 Task: Add an appointment for meeting with doctor and set reminder notification 1 hour before the doctor's appointment.
Action: Mouse moved to (603, 167)
Screenshot: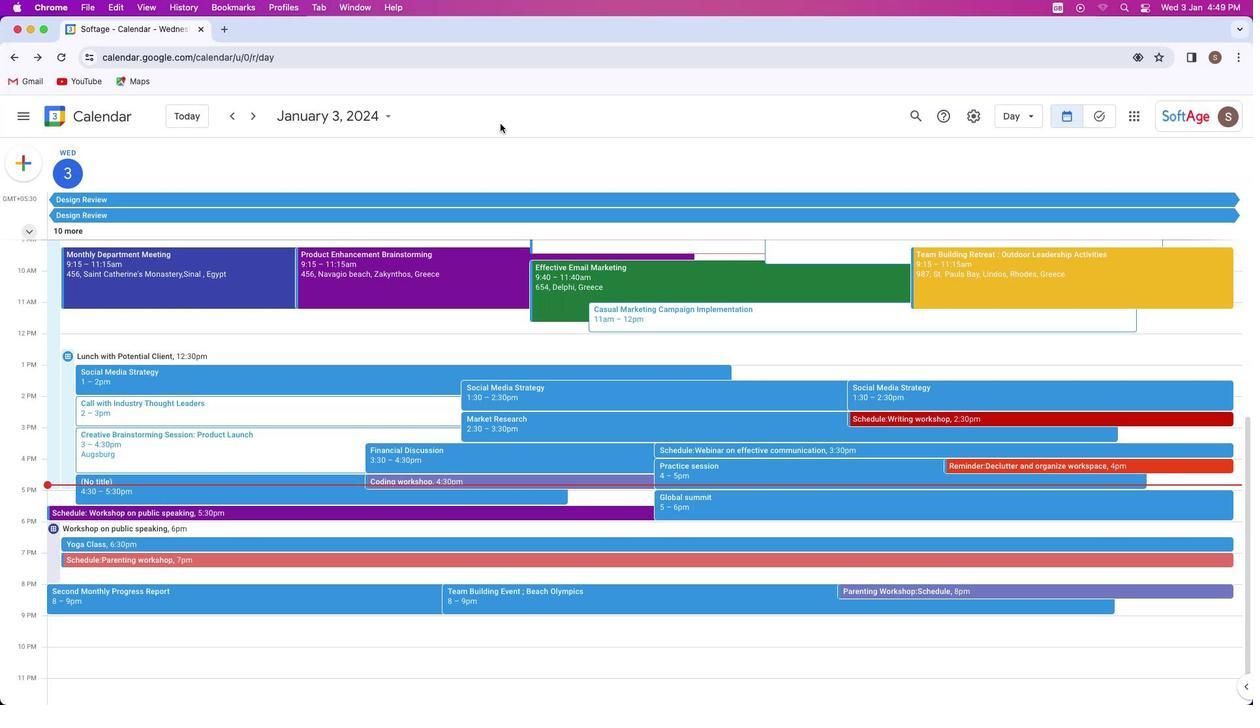 
Action: Mouse pressed left at (603, 167)
Screenshot: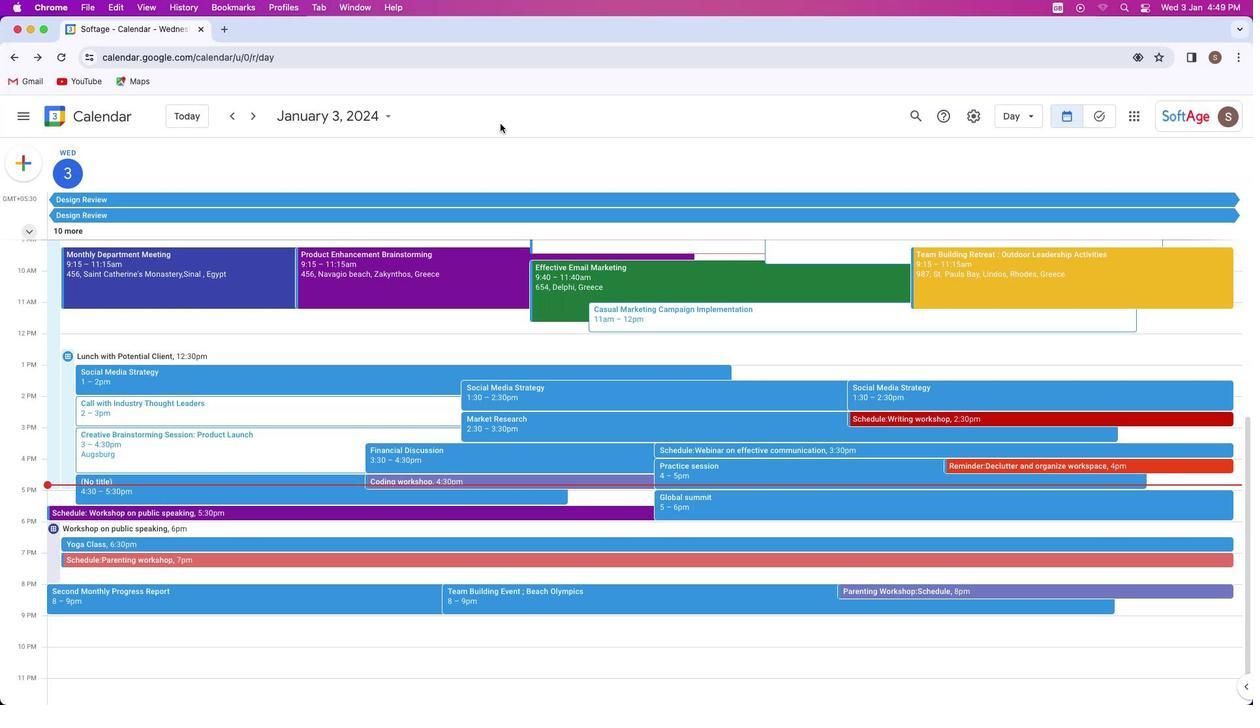 
Action: Mouse moved to (10, 165)
Screenshot: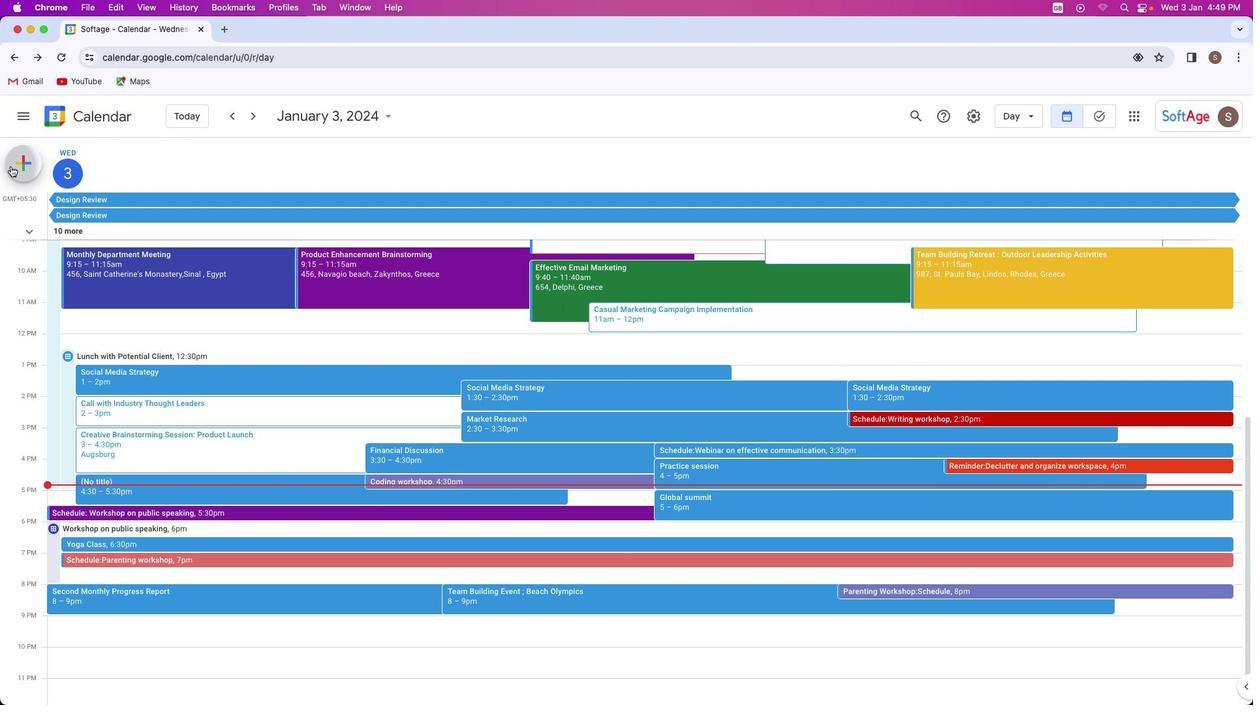 
Action: Mouse pressed left at (10, 165)
Screenshot: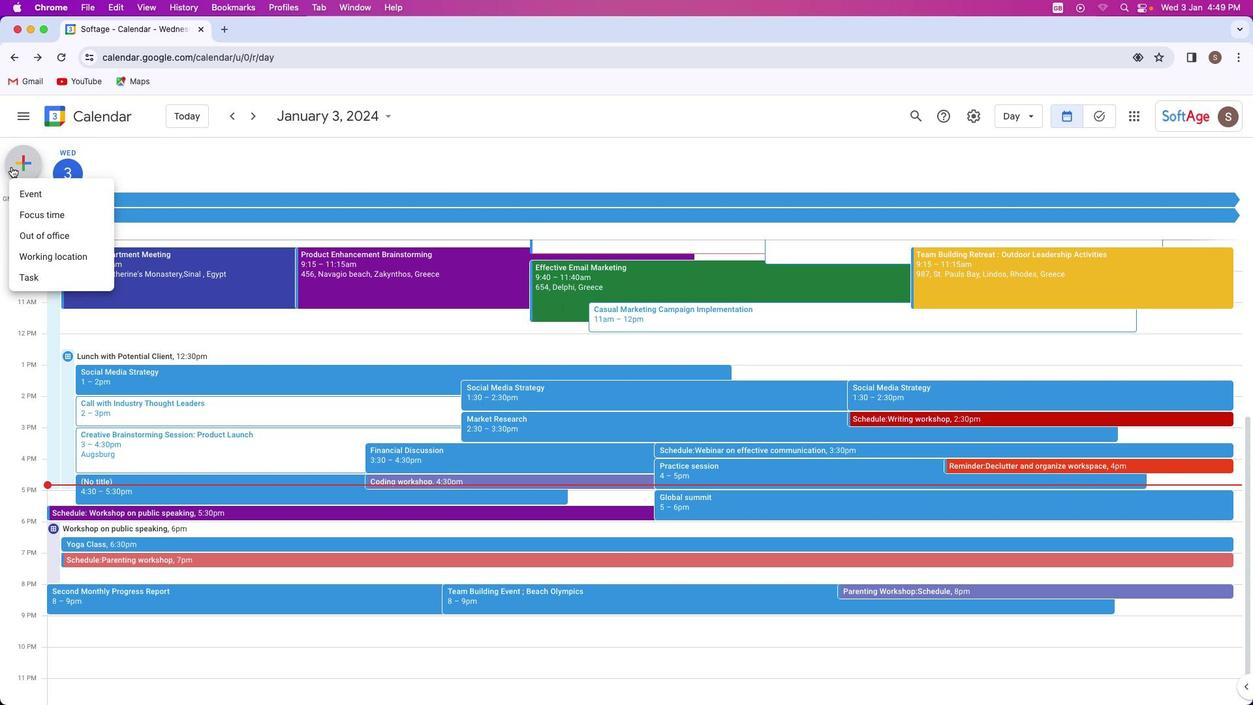 
Action: Mouse moved to (69, 303)
Screenshot: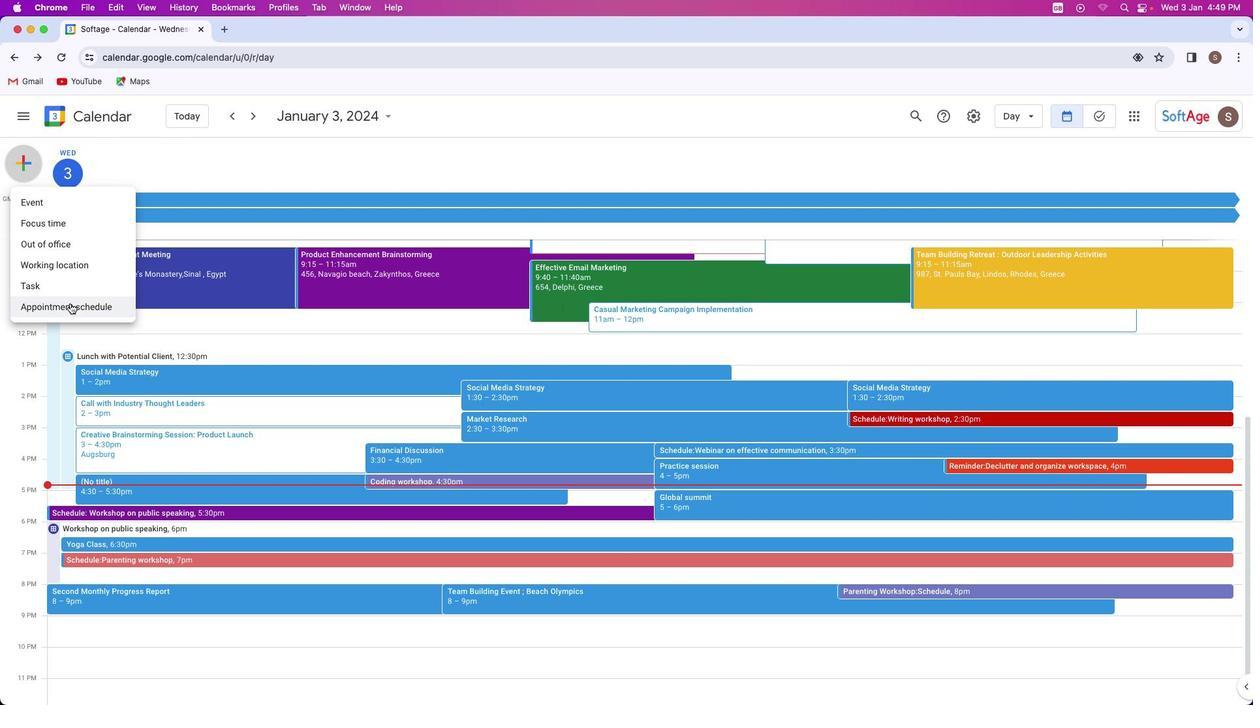 
Action: Mouse pressed left at (69, 303)
Screenshot: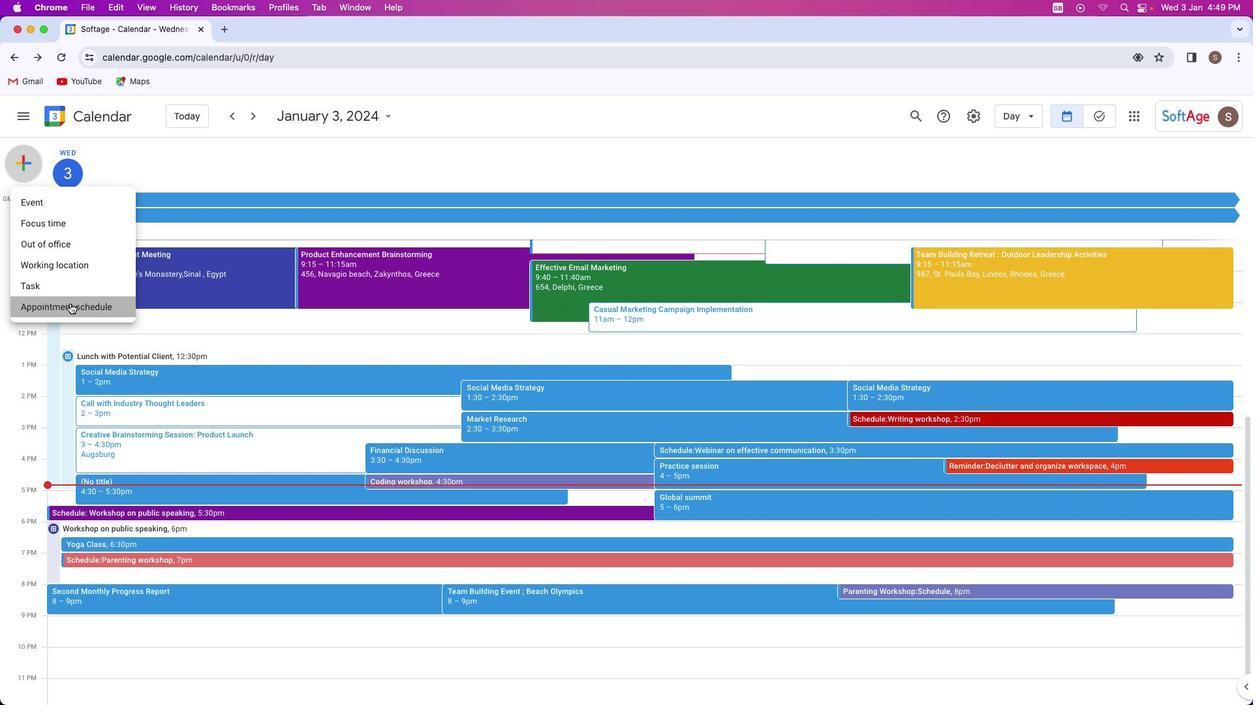 
Action: Mouse moved to (101, 158)
Screenshot: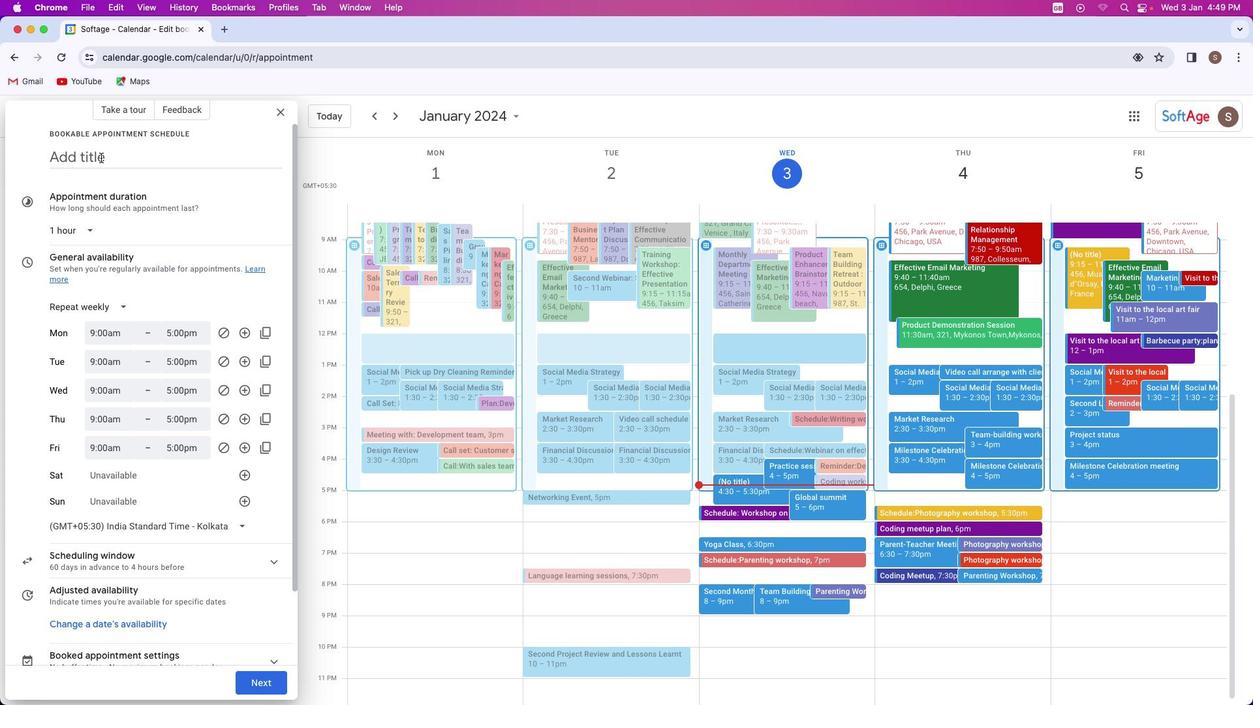 
Action: Mouse pressed left at (101, 158)
Screenshot: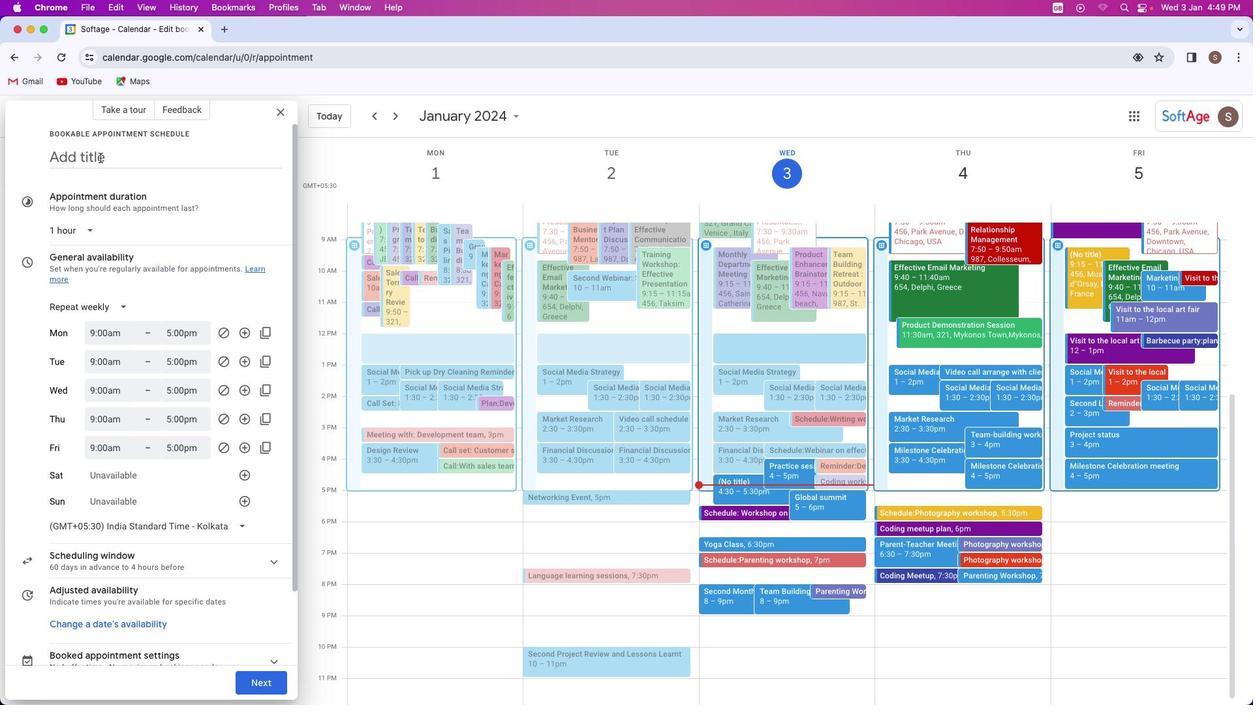 
Action: Mouse moved to (101, 160)
Screenshot: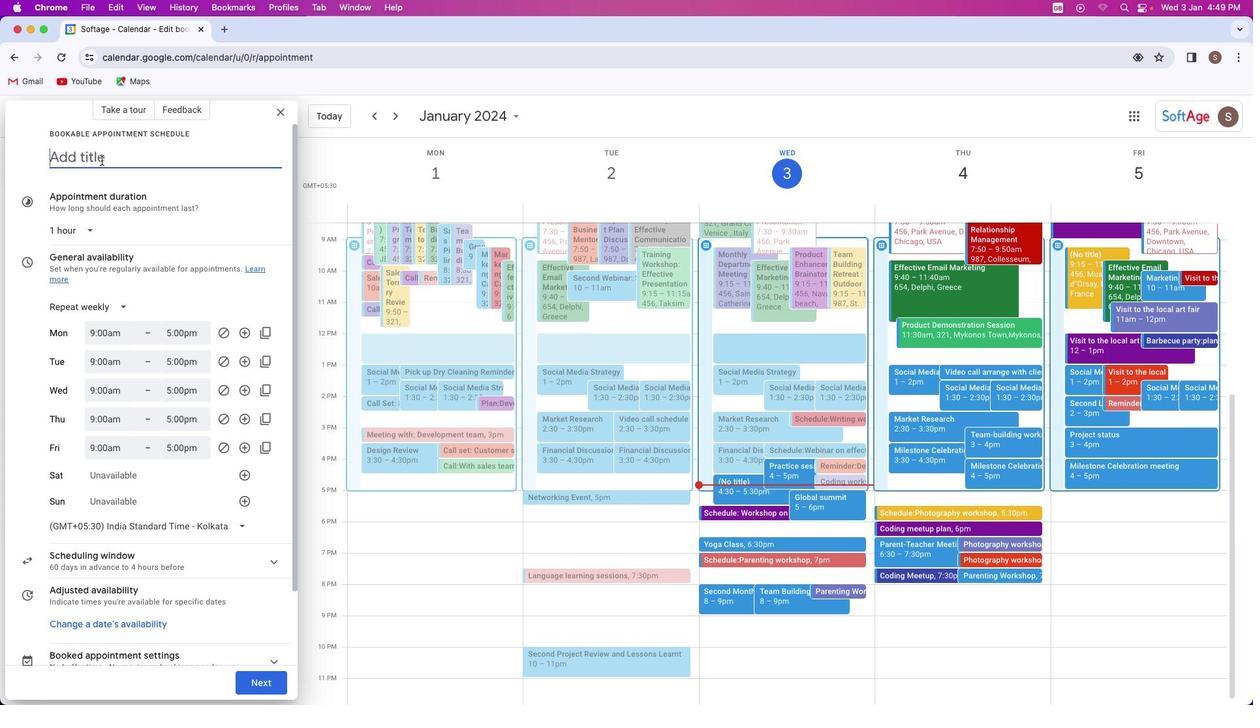 
Action: Key pressed Key.shift'M''e''e''t''i''n''g'Key.space'w''i''t''h'Key.spaceKey.shift'D''o''c''t''o''r'
Screenshot: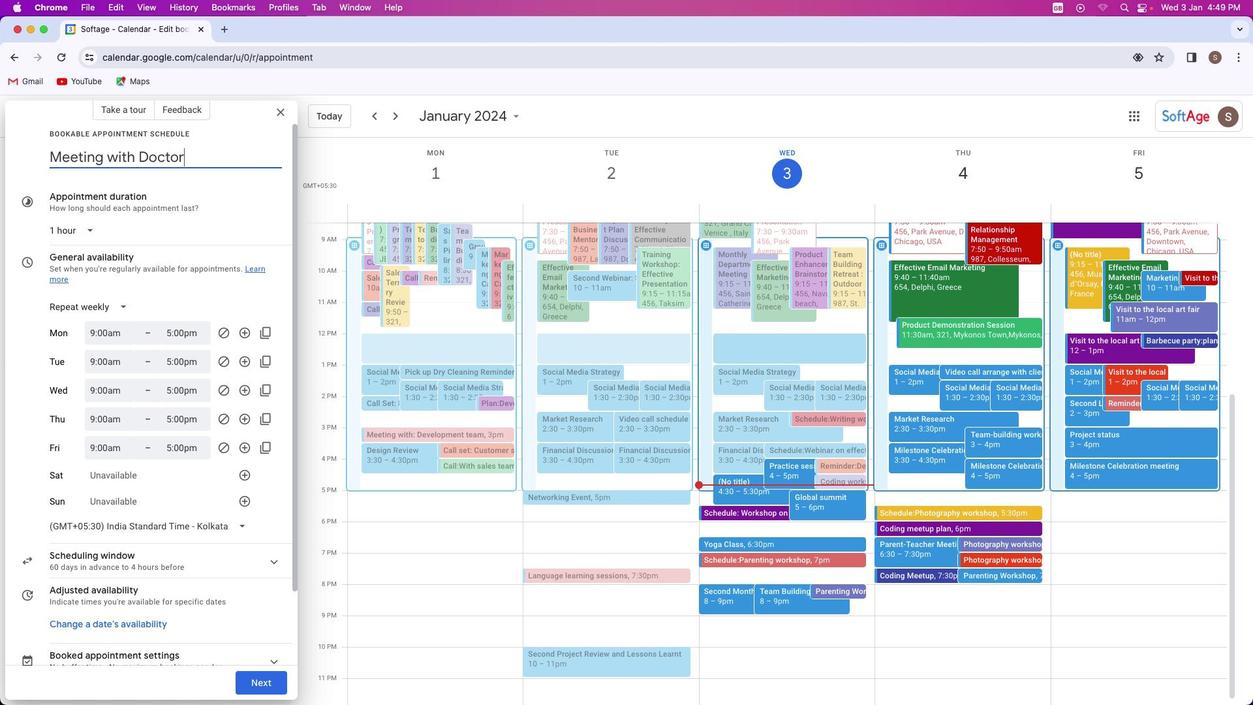
Action: Mouse moved to (113, 299)
Screenshot: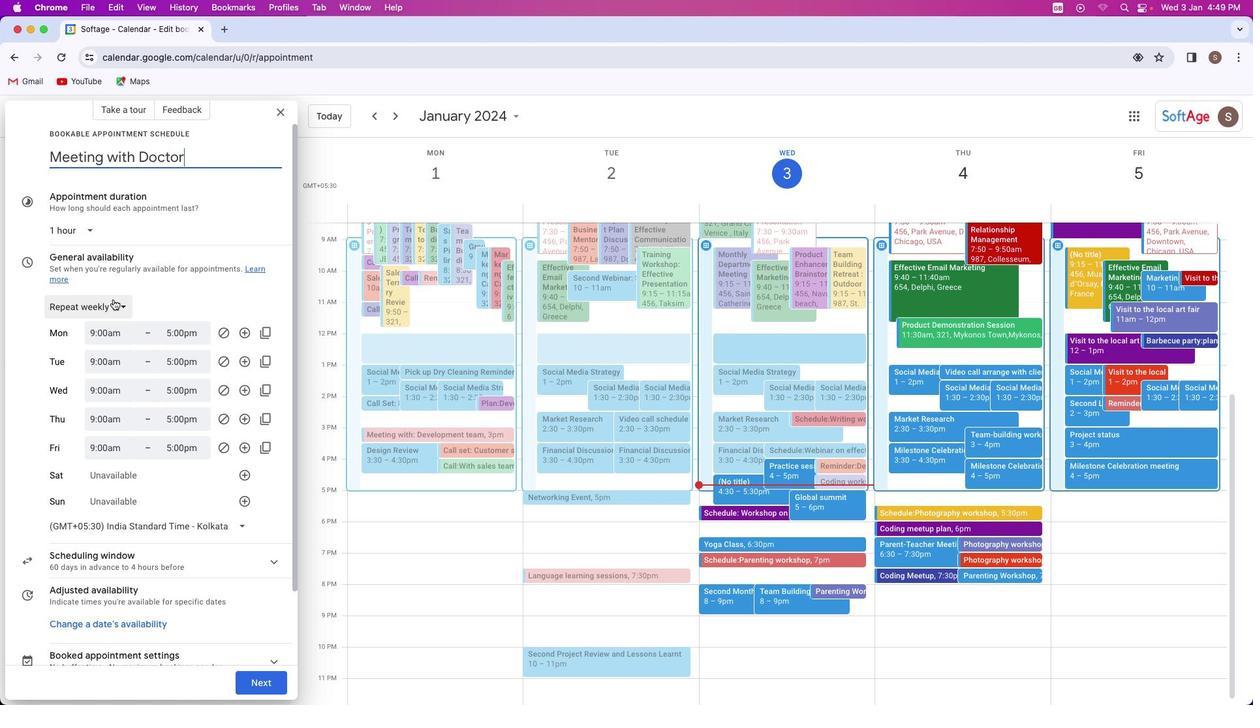 
Action: Mouse pressed left at (113, 299)
Screenshot: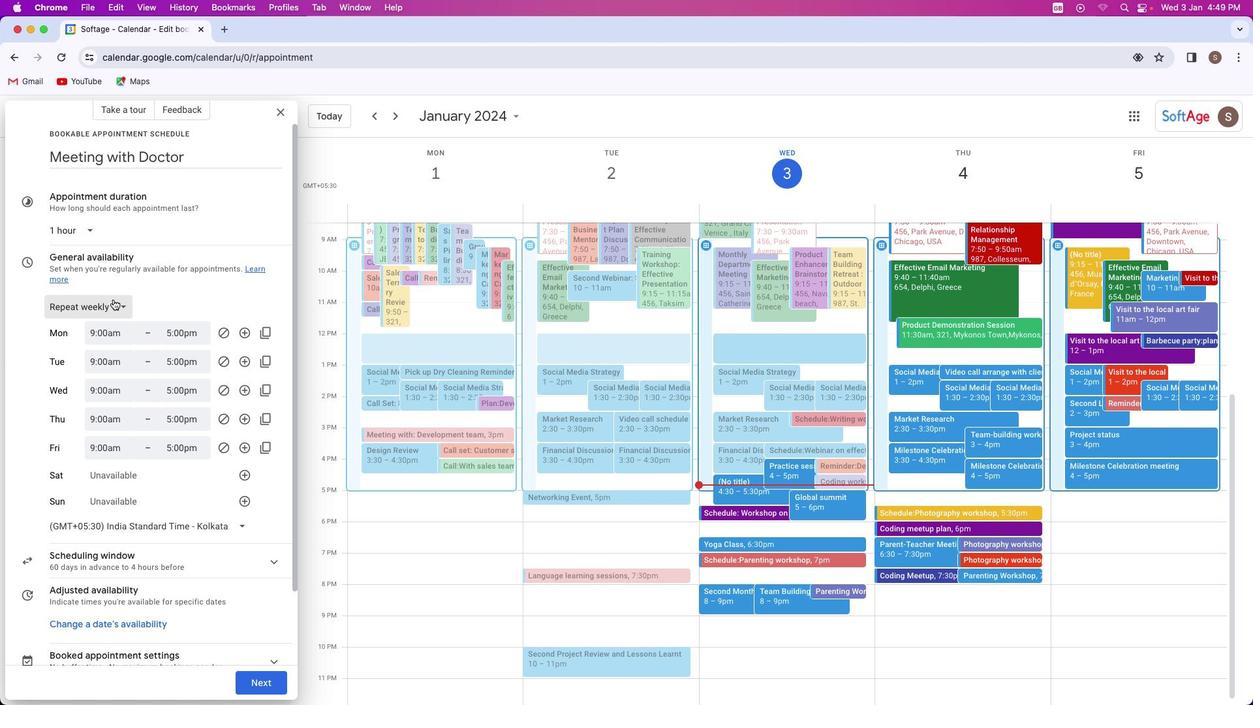 
Action: Mouse moved to (94, 331)
Screenshot: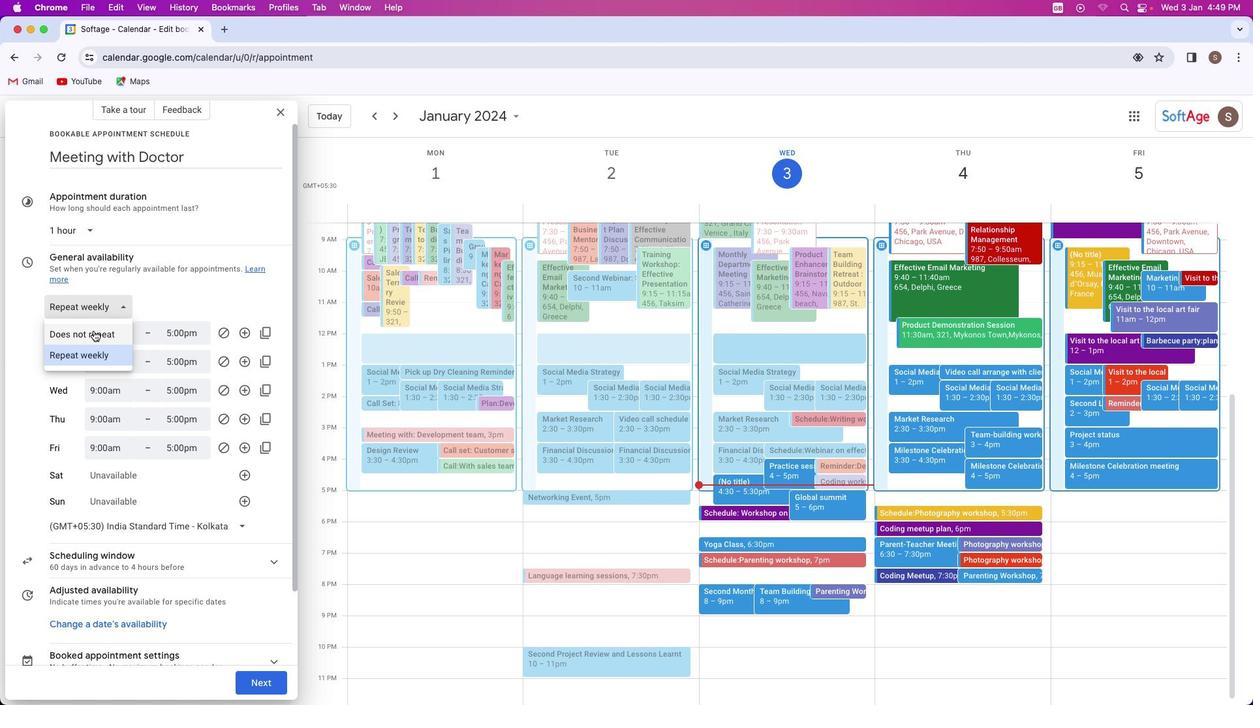 
Action: Mouse pressed left at (94, 331)
Screenshot: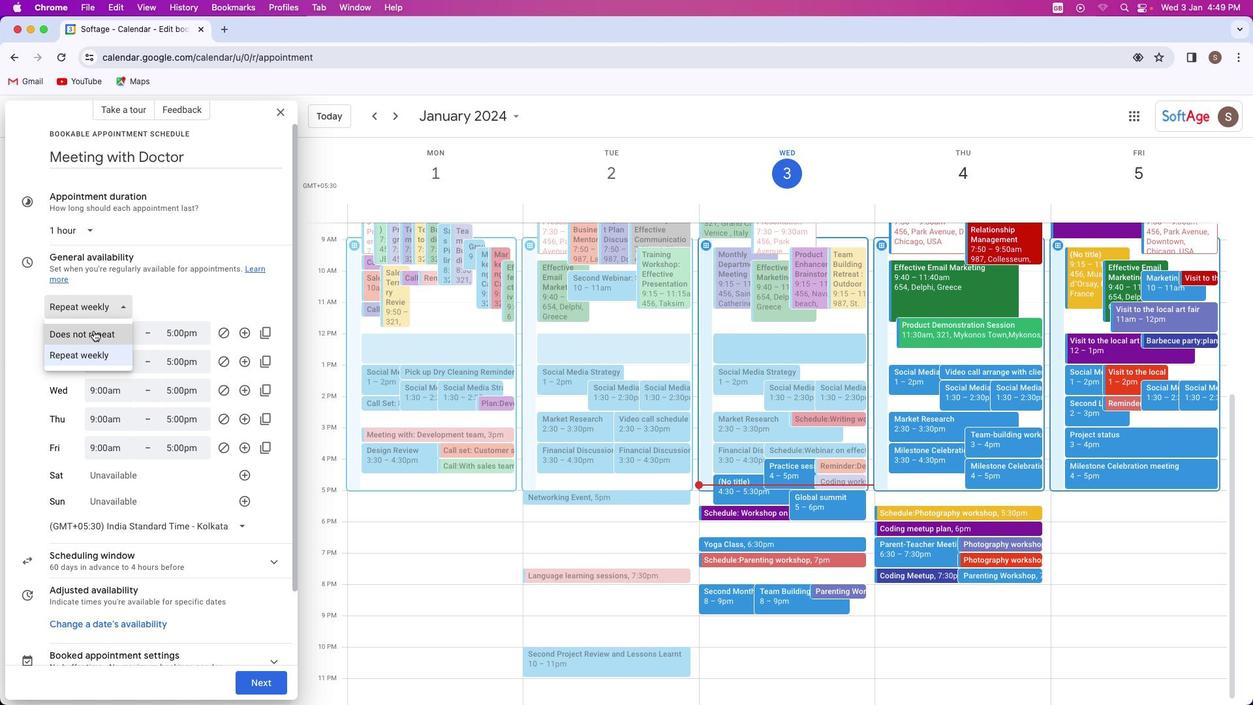 
Action: Mouse moved to (108, 504)
Screenshot: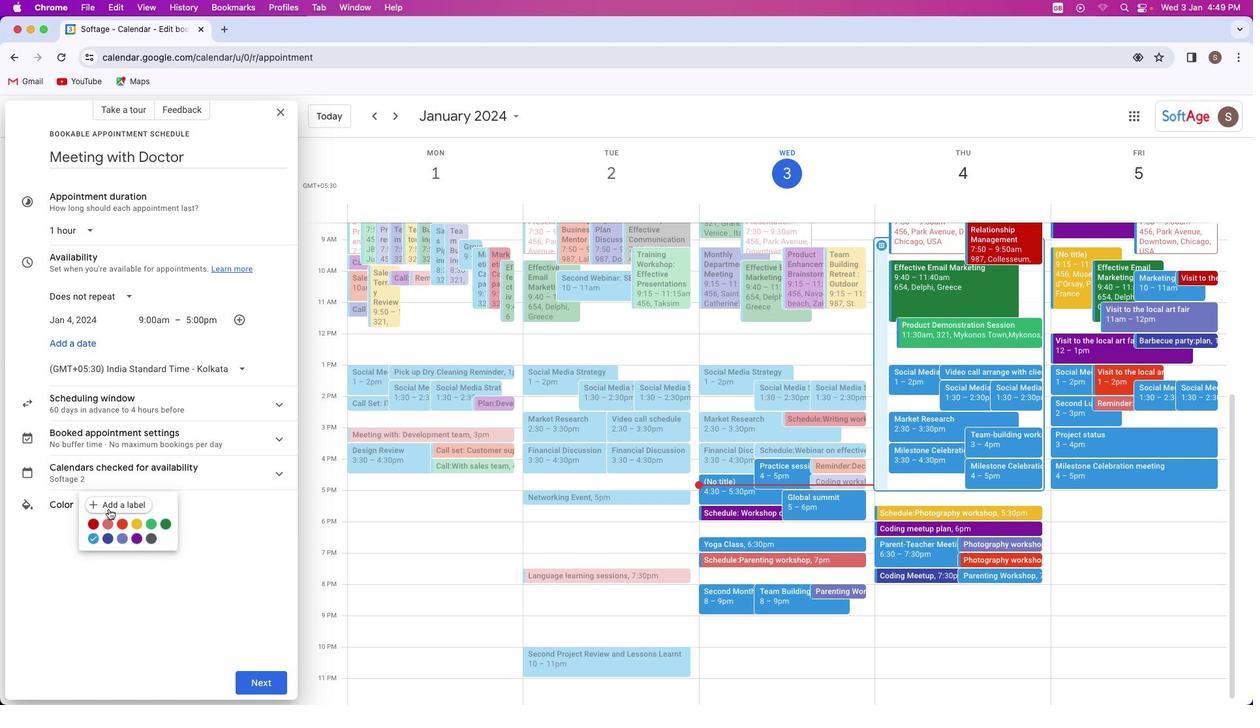 
Action: Mouse pressed left at (108, 504)
Screenshot: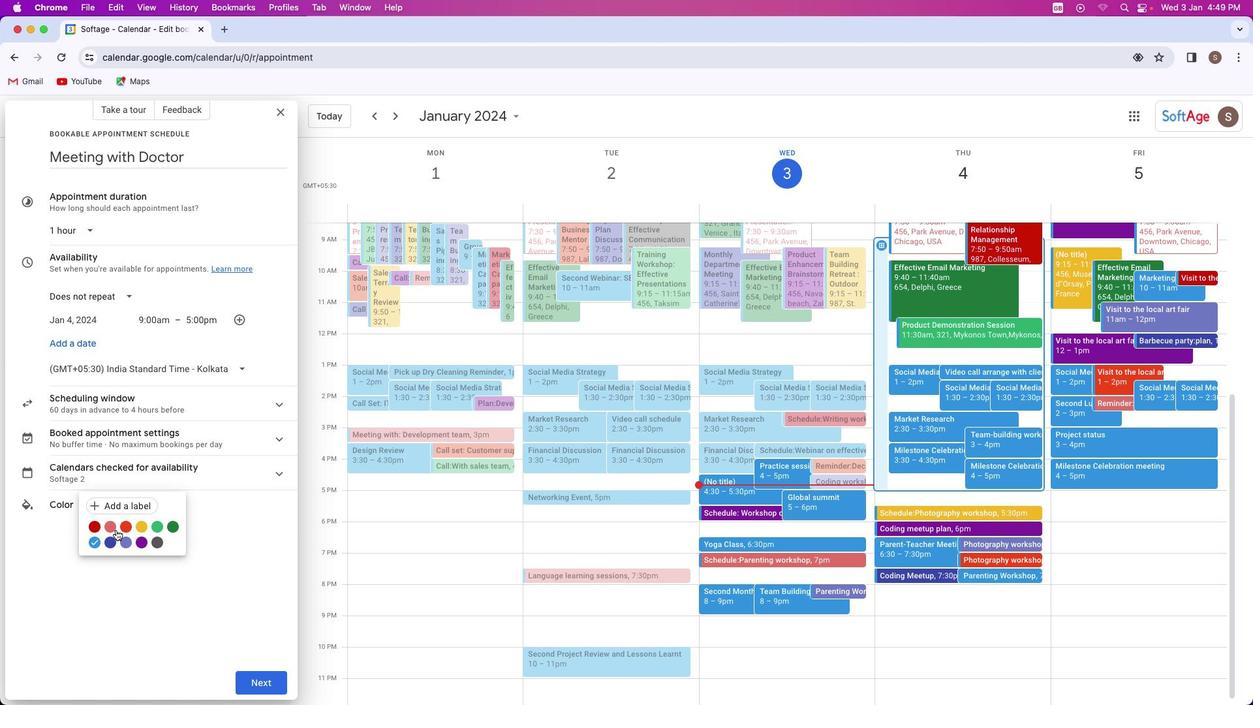 
Action: Mouse moved to (95, 526)
Screenshot: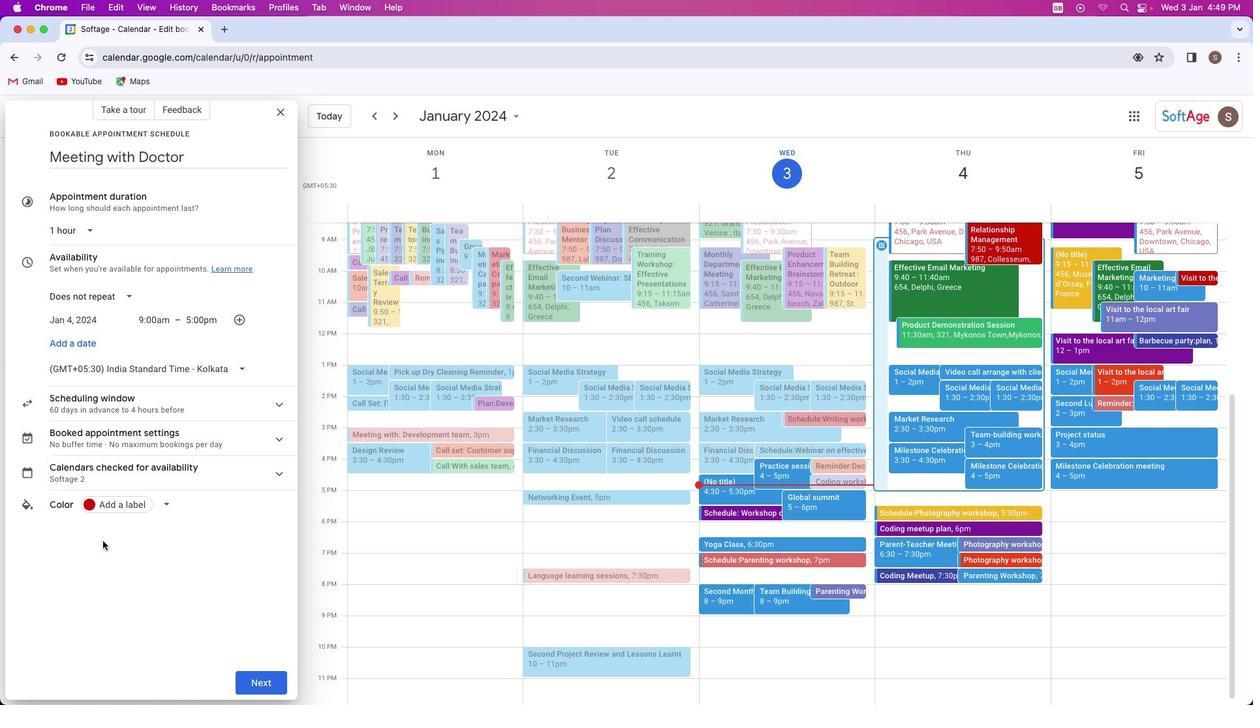 
Action: Mouse pressed left at (95, 526)
Screenshot: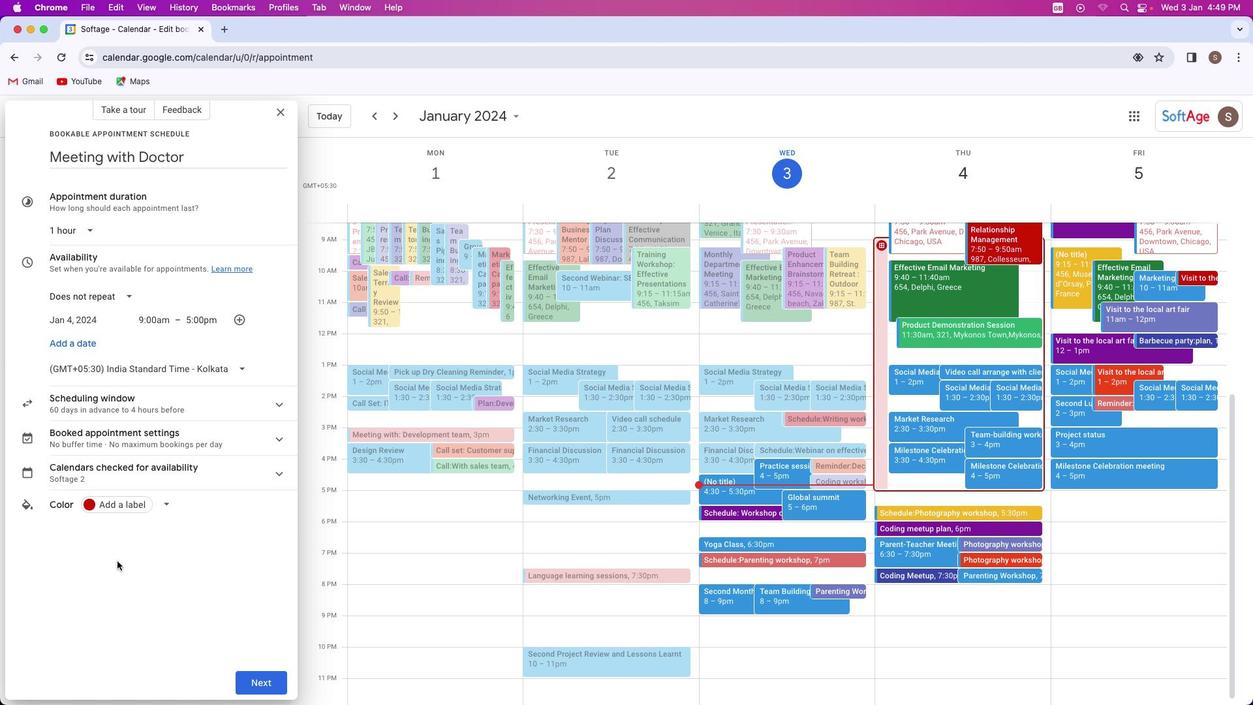 
Action: Mouse moved to (246, 677)
Screenshot: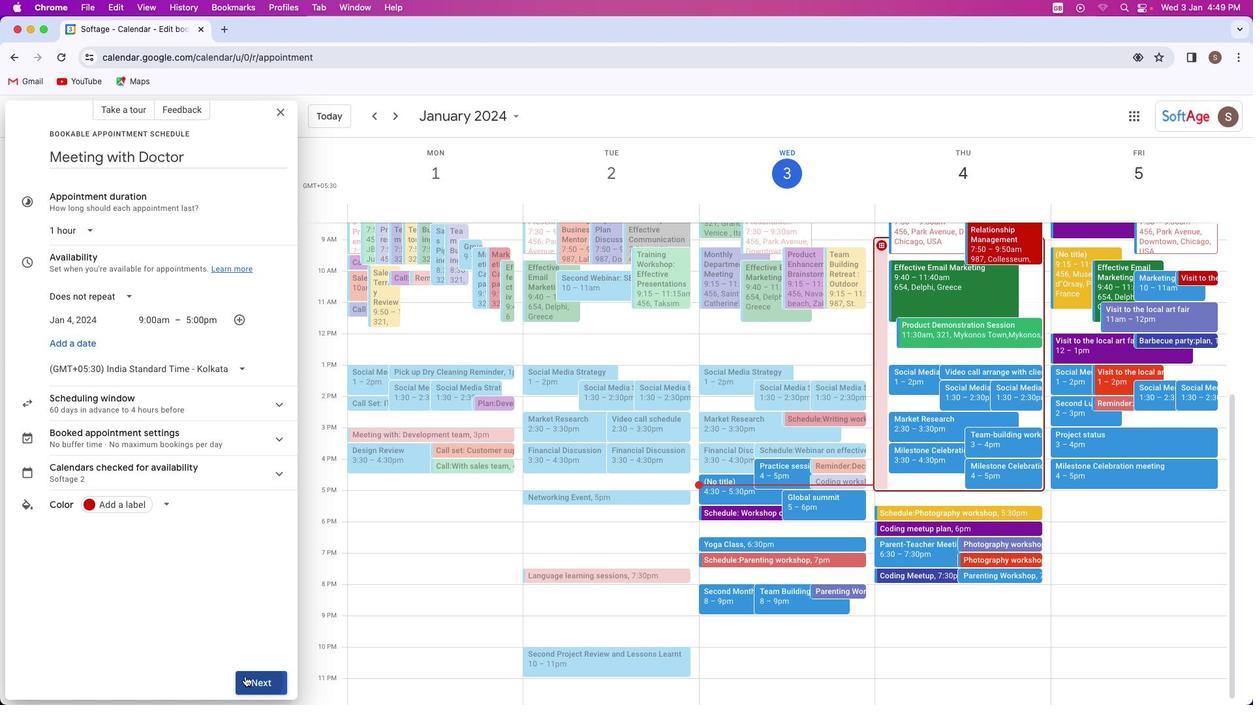
Action: Mouse pressed left at (246, 677)
Screenshot: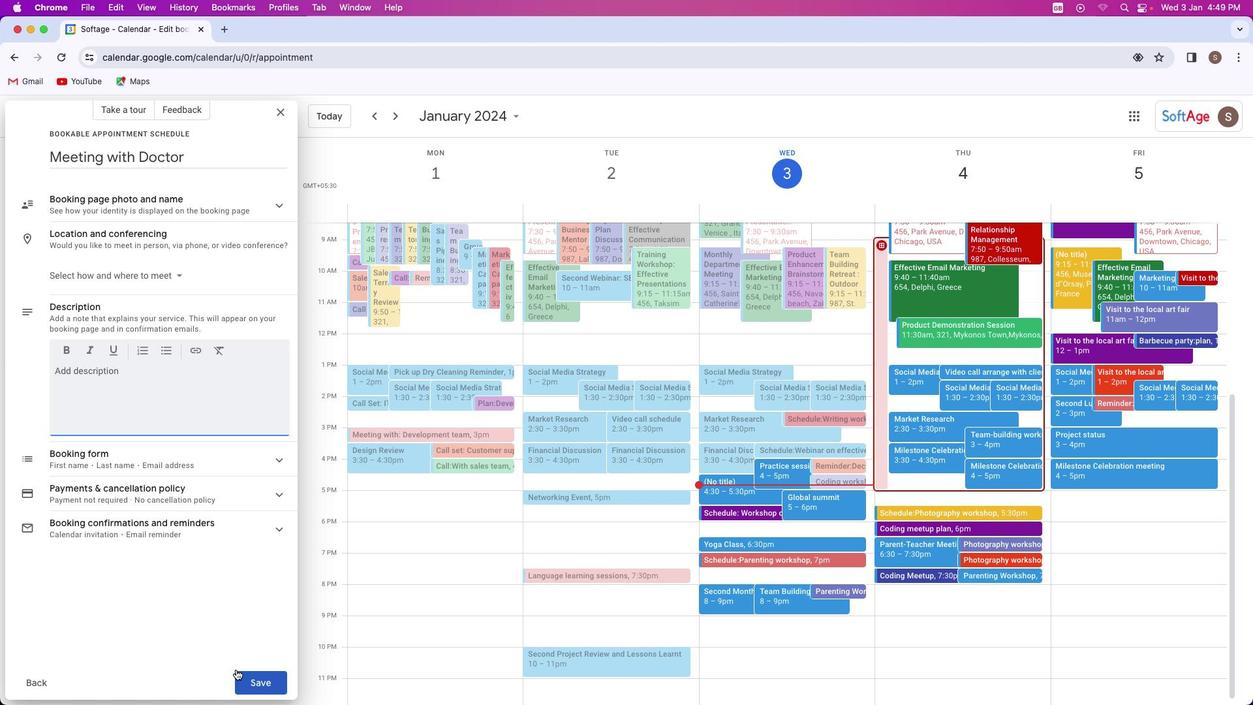 
Action: Mouse moved to (103, 370)
Screenshot: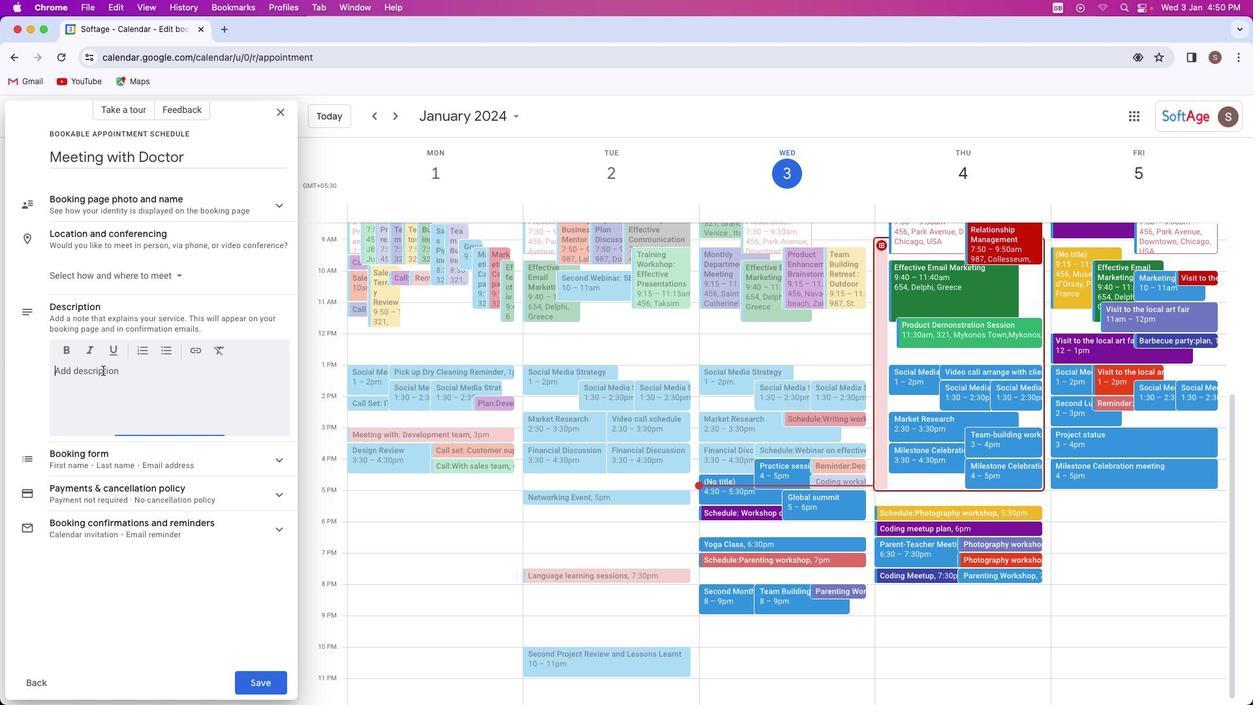 
Action: Mouse pressed left at (103, 370)
Screenshot: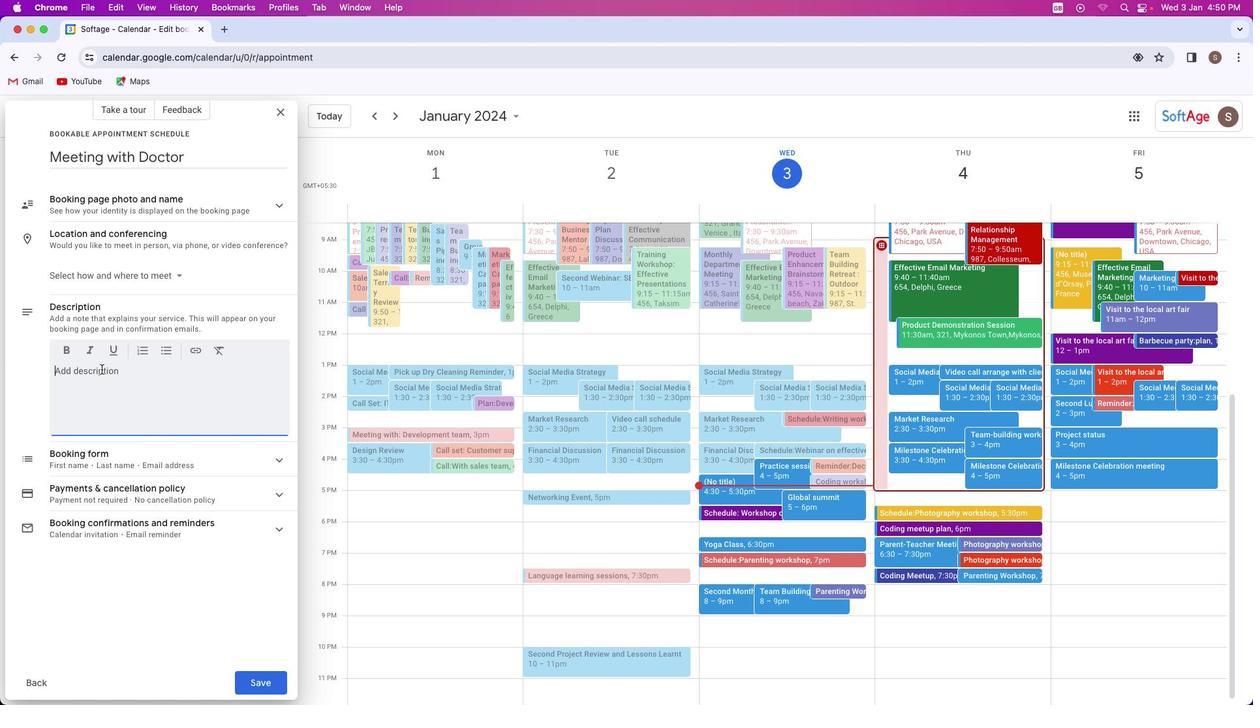 
Action: Mouse moved to (101, 369)
Screenshot: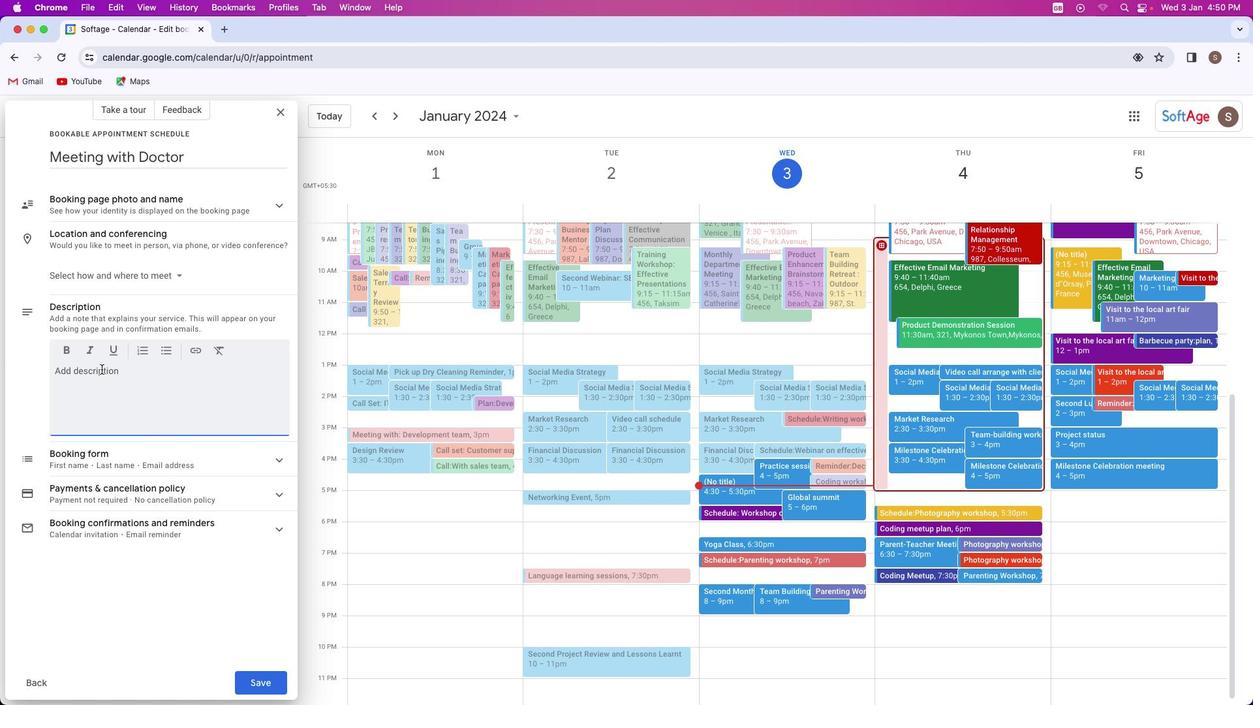 
Action: Key pressed Key.shift'T''h''i''s'Key.space'i''s'Key.space'f''o''r'Key.space'n''o''t''i''f''i''c''a''t''i''o''n'Key.space's''e''t''u''p'Key.space'b''e''f''o''r''e'Key.space'o''n''e'Key.space'h''o''u''r'Key.space'o''f'Key.space'd''o''c''t''o''r'"'"'s'Key.space'm''e''e''t''i''n'Key.backspaceKey.backspaceKey.backspaceKey.backspaceKey.backspaceKey.backspace'a''p''p''o''i''n''t''e''m''=''='Key.backspaceKey.backspaceKey.backspaceKey.backspace'm''e''n''t''.'
Screenshot: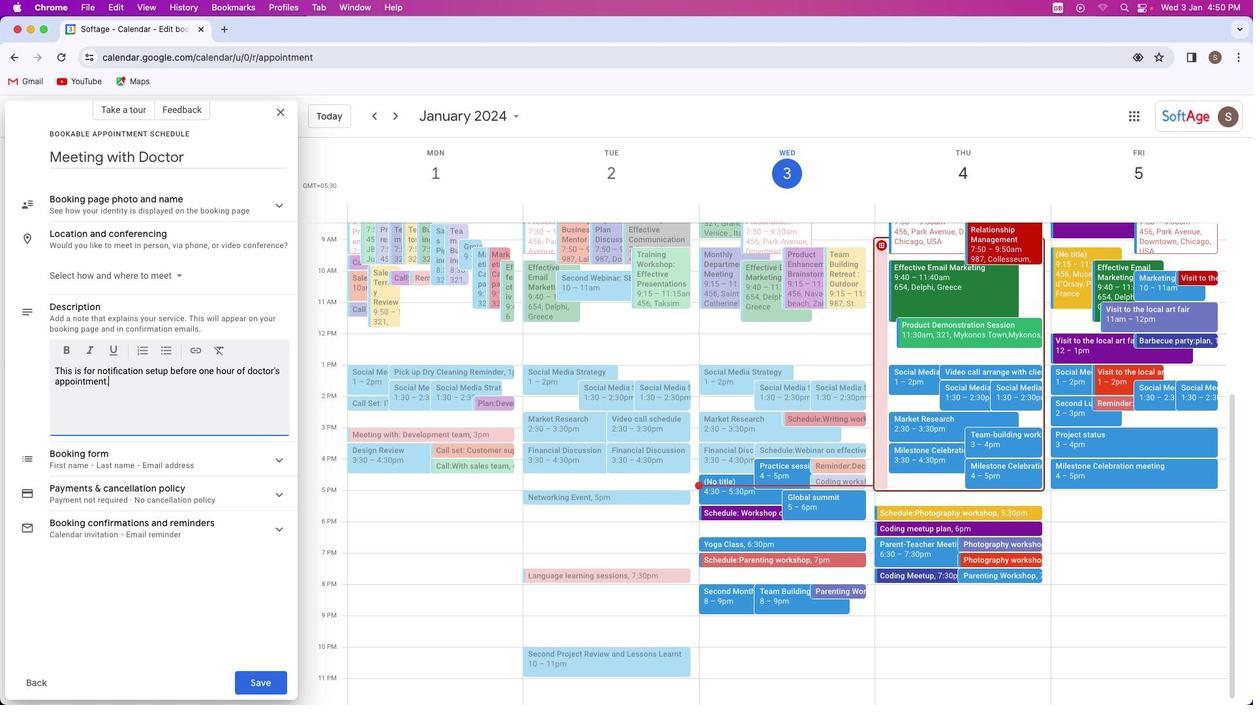 
Action: Mouse moved to (214, 464)
Screenshot: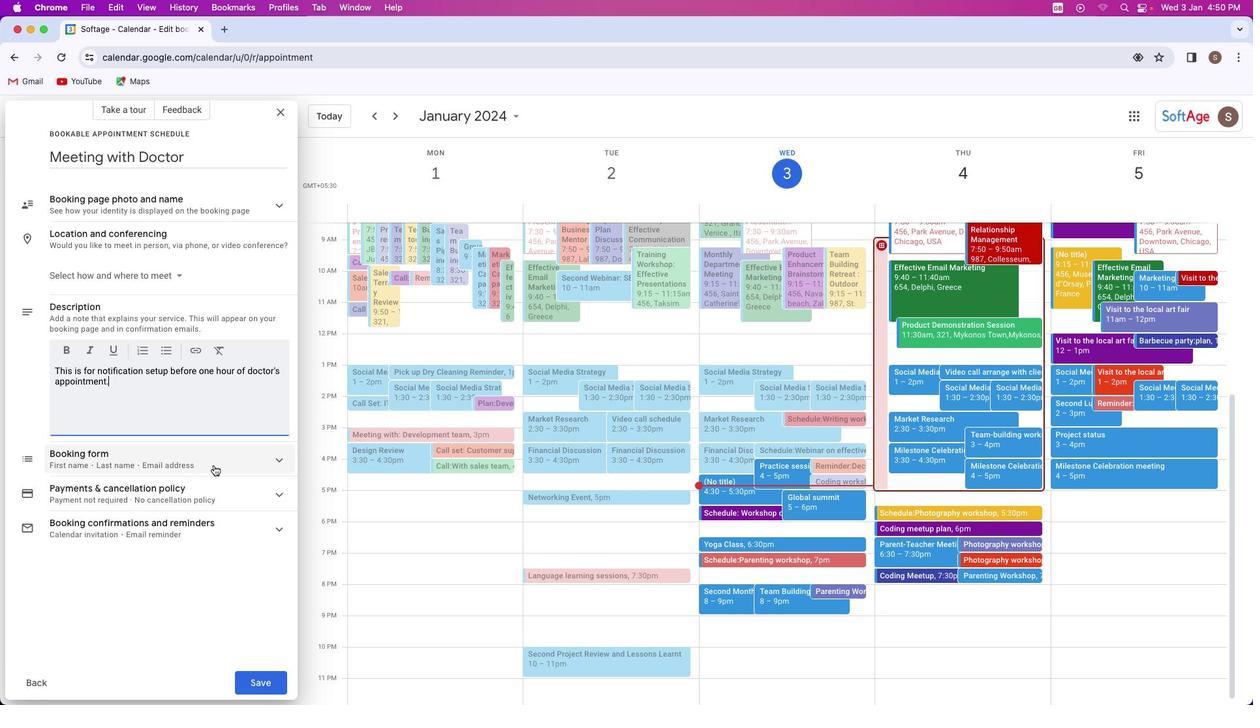 
Action: Mouse pressed left at (214, 464)
Screenshot: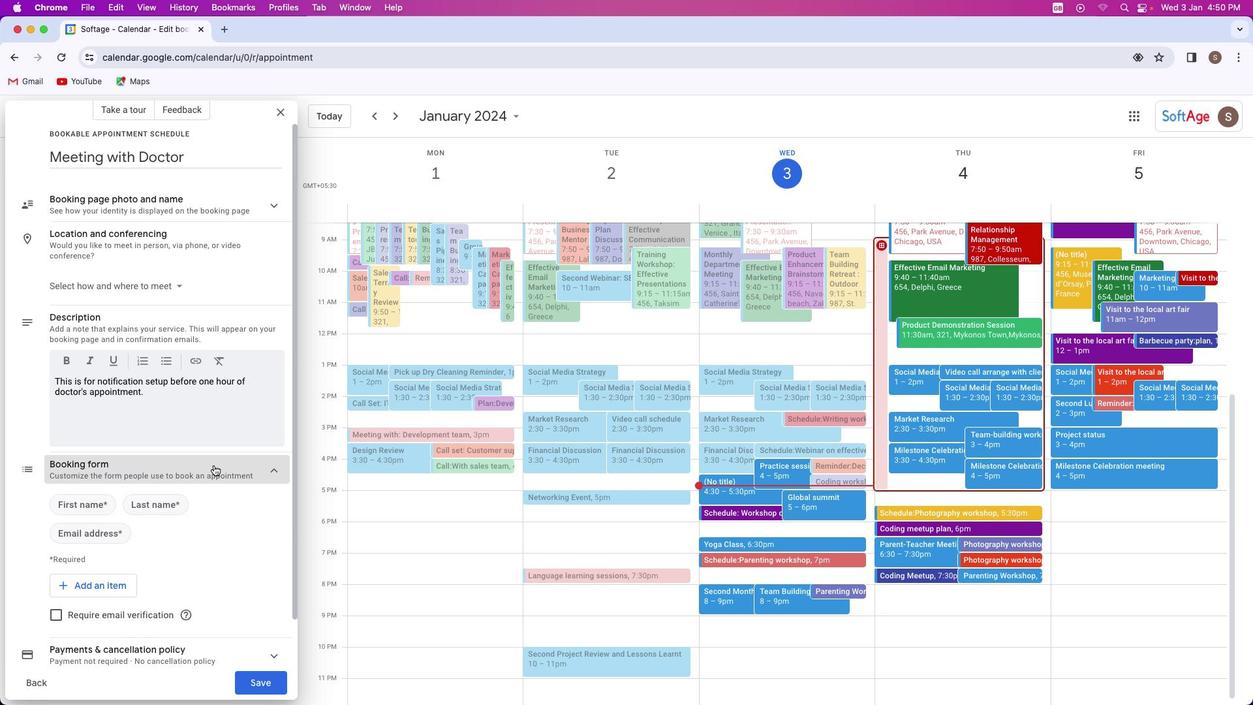 
Action: Mouse moved to (156, 555)
Screenshot: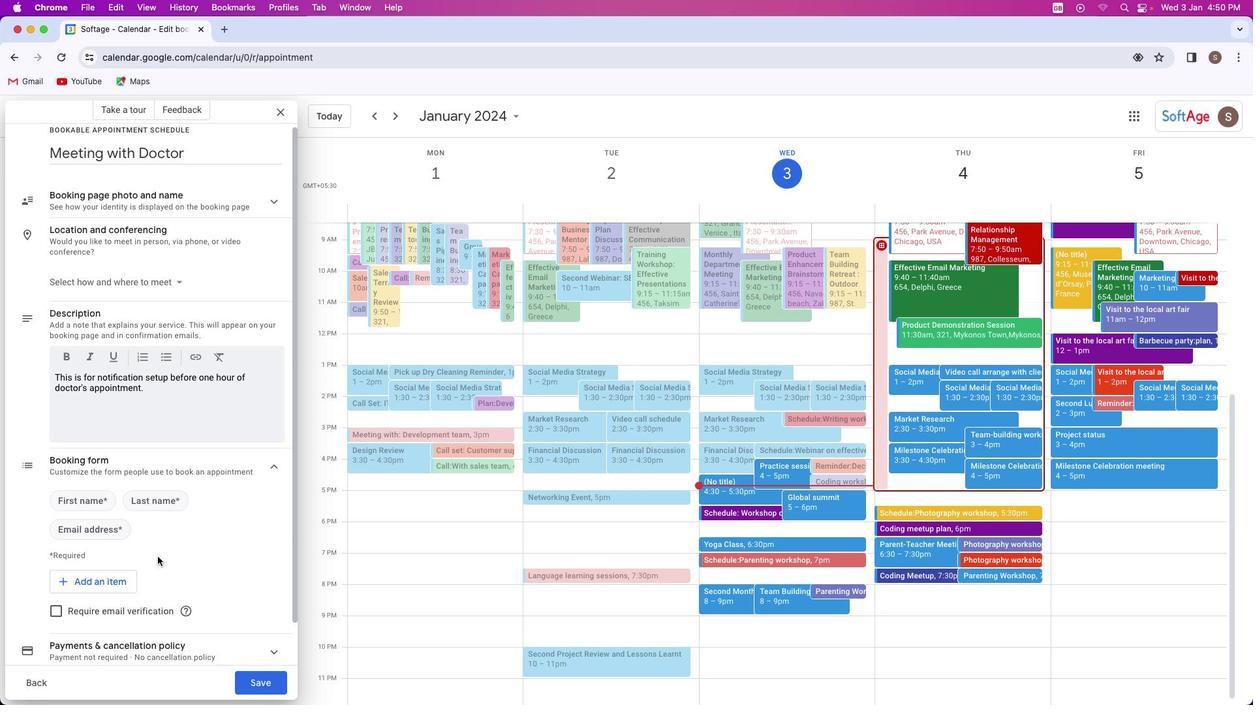 
Action: Mouse scrolled (156, 555) with delta (0, 0)
Screenshot: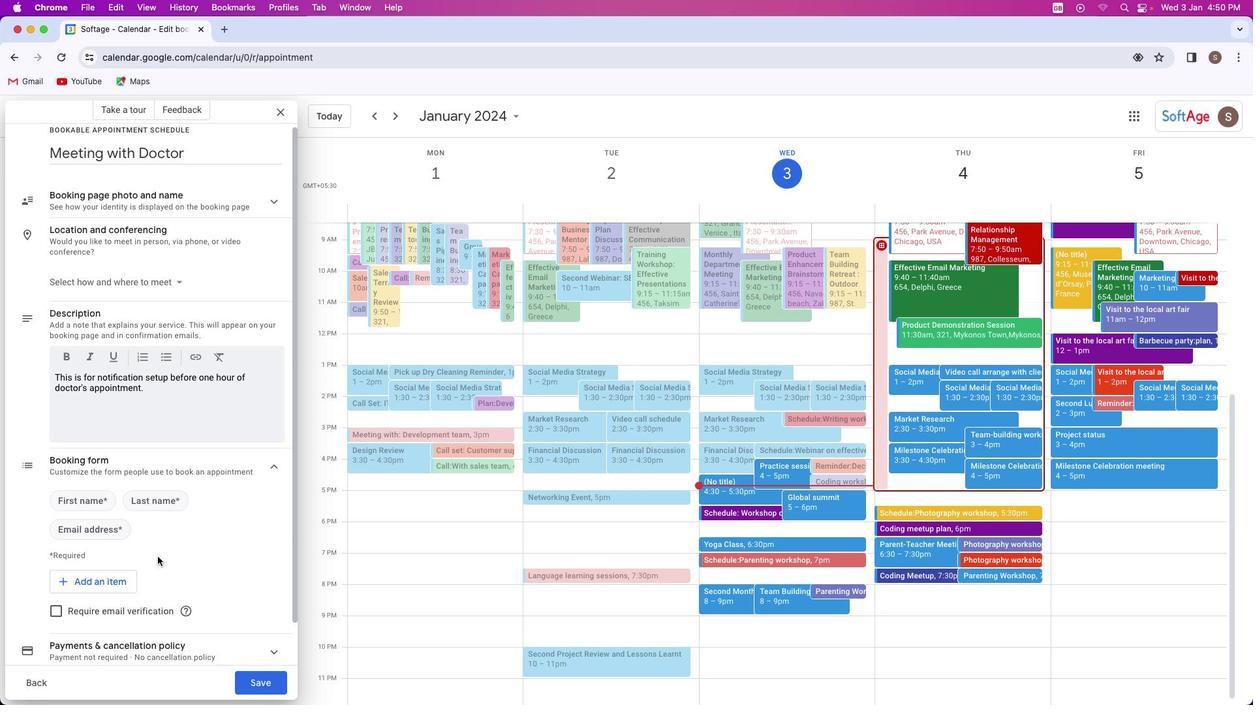 
Action: Mouse moved to (157, 556)
Screenshot: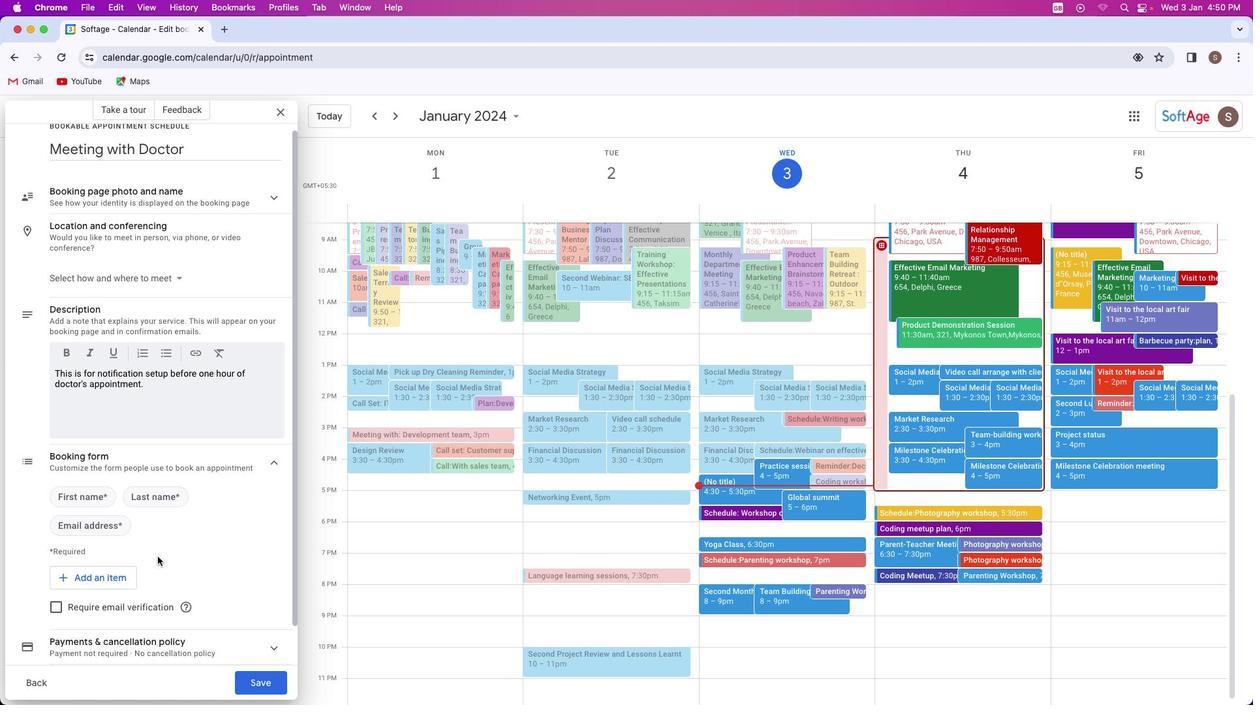 
Action: Mouse scrolled (157, 556) with delta (0, 0)
Screenshot: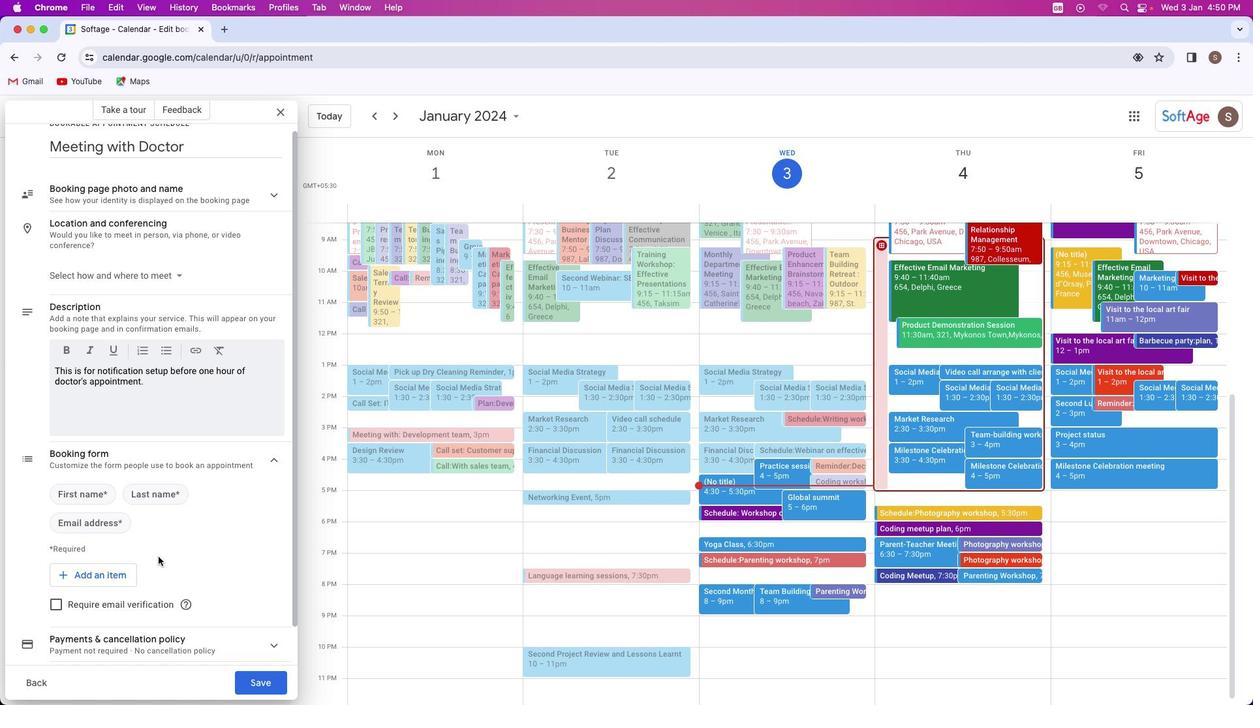 
Action: Mouse moved to (158, 556)
Screenshot: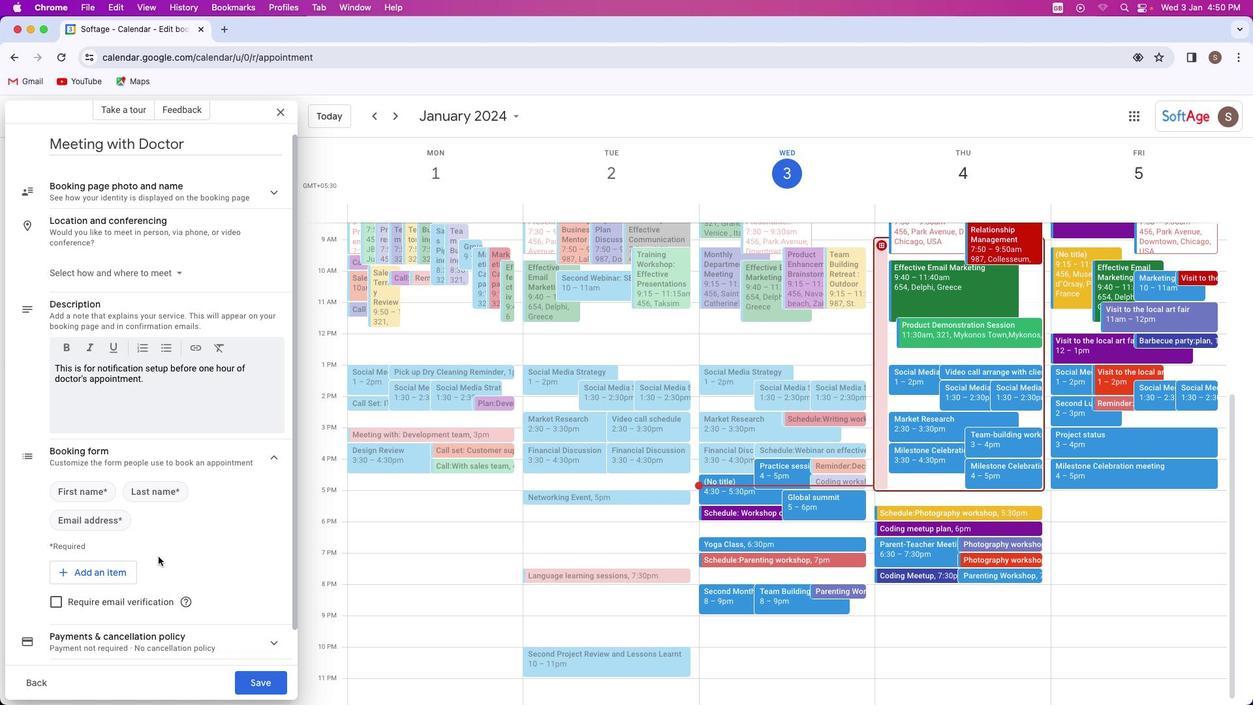 
Action: Mouse scrolled (158, 556) with delta (0, 0)
Screenshot: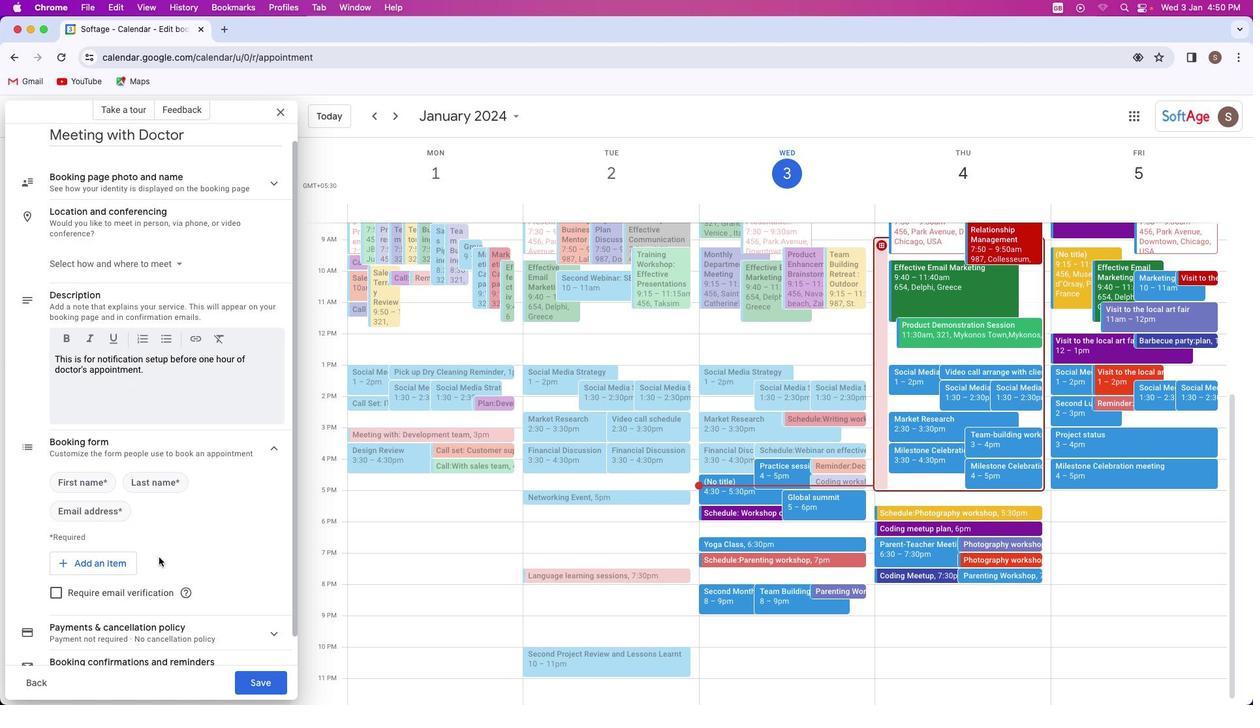 
Action: Mouse scrolled (158, 556) with delta (0, 0)
Screenshot: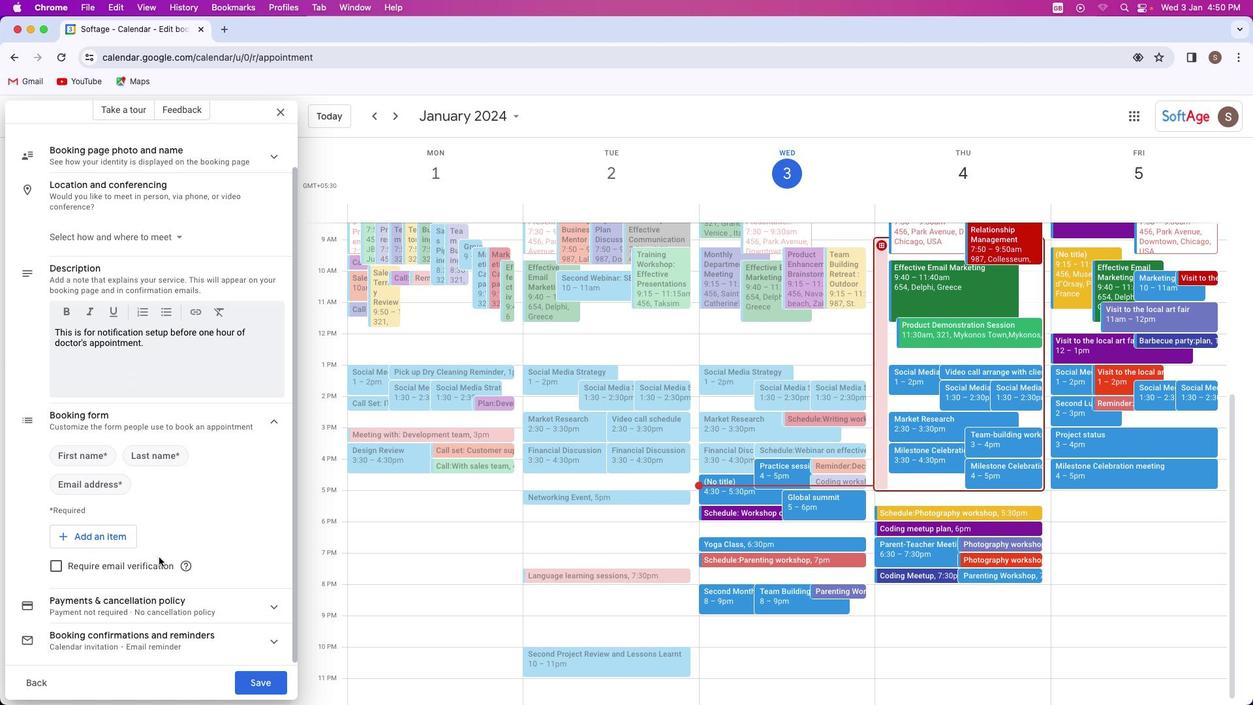 
Action: Mouse moved to (158, 556)
Screenshot: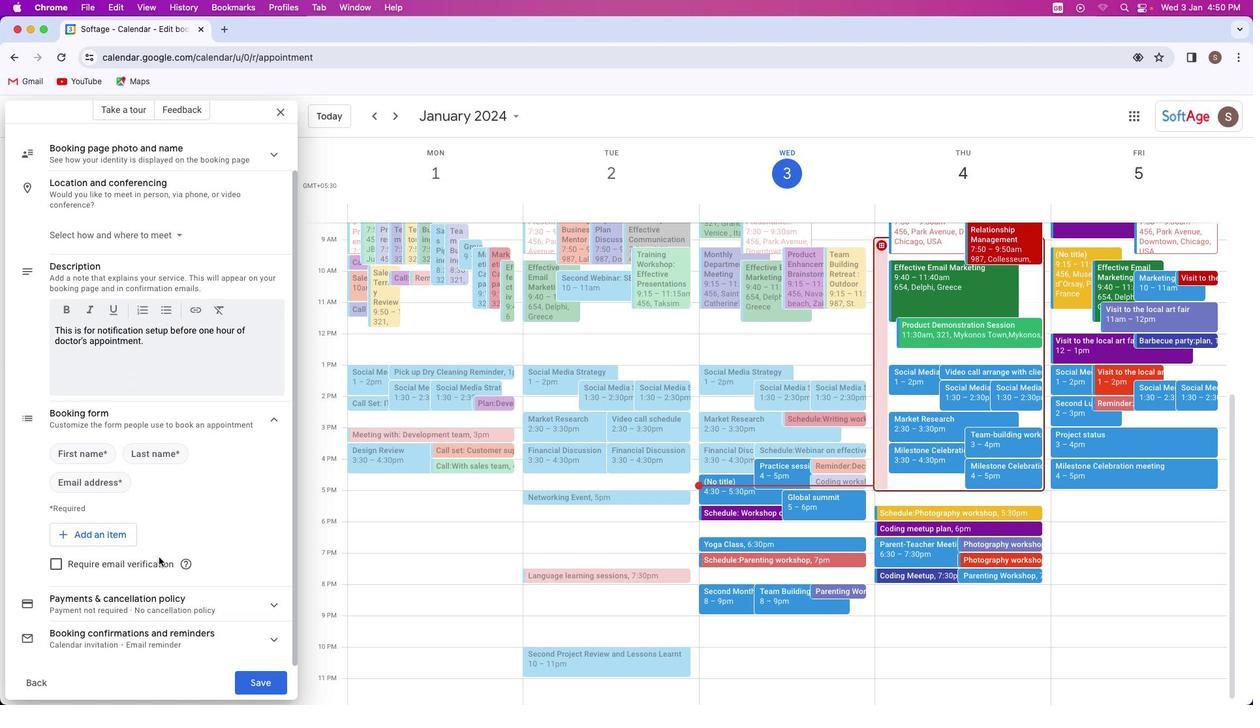 
Action: Mouse scrolled (158, 556) with delta (0, 0)
Screenshot: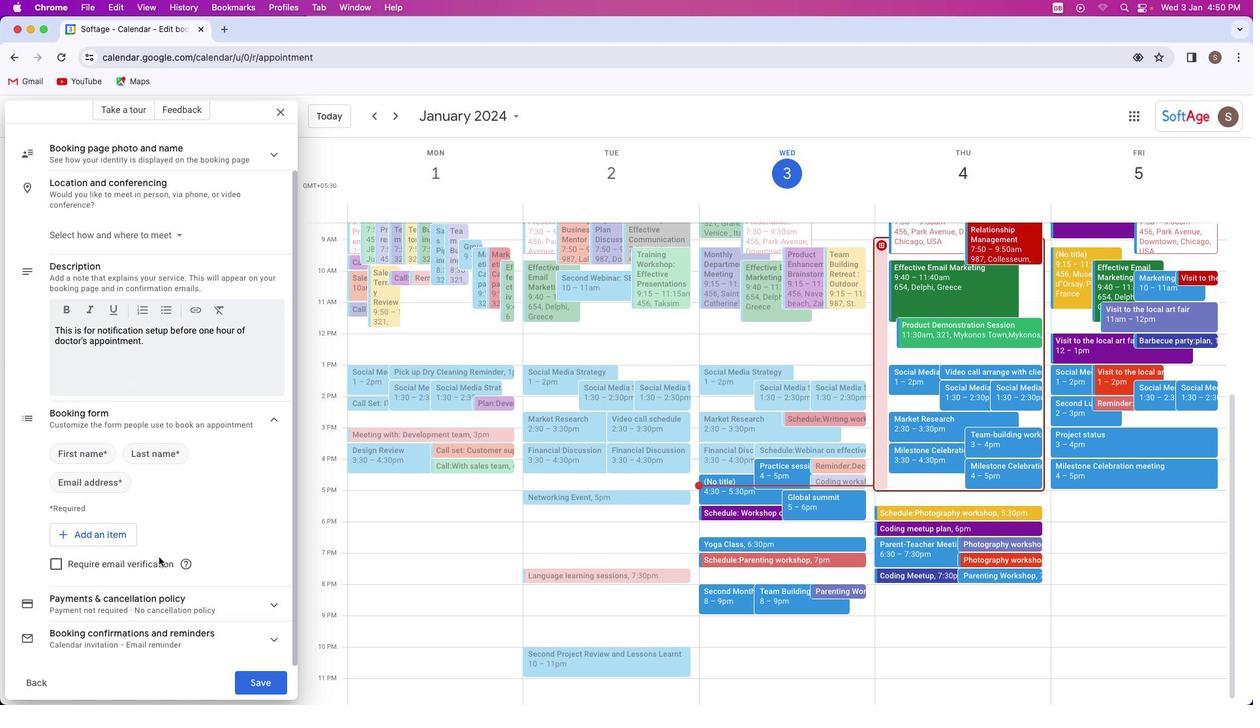 
Action: Mouse moved to (158, 557)
Screenshot: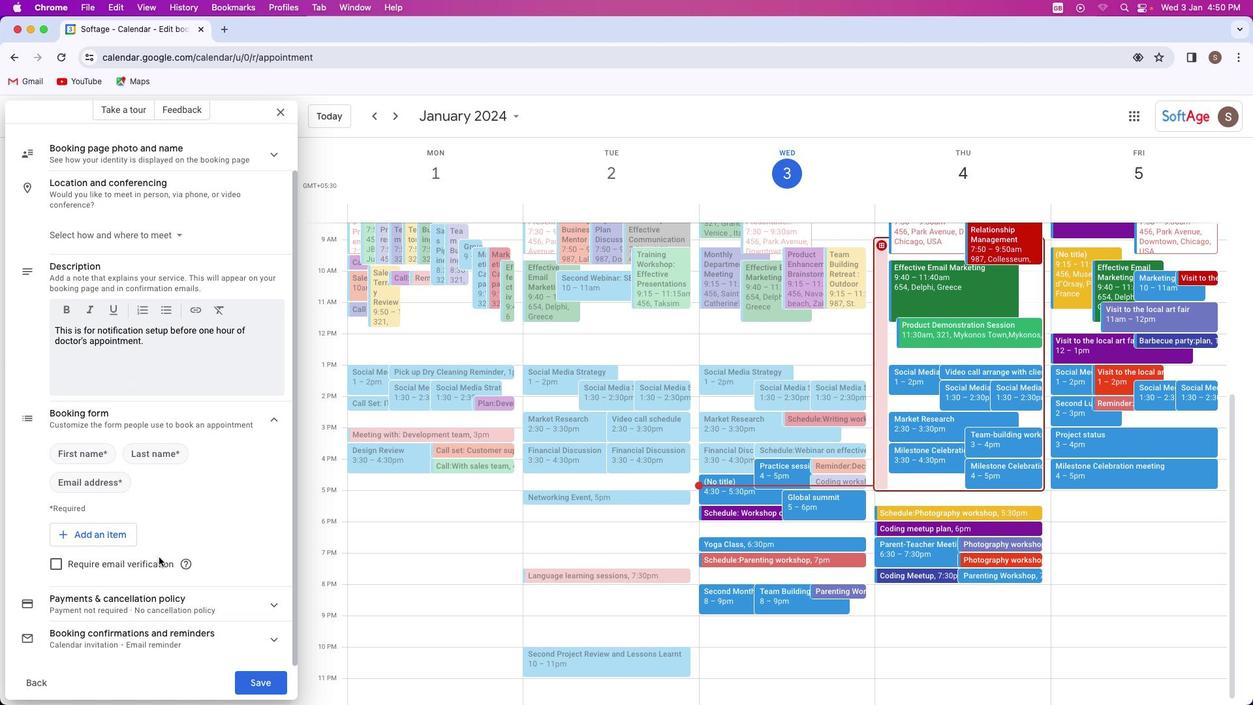 
Action: Mouse scrolled (158, 557) with delta (0, 0)
Screenshot: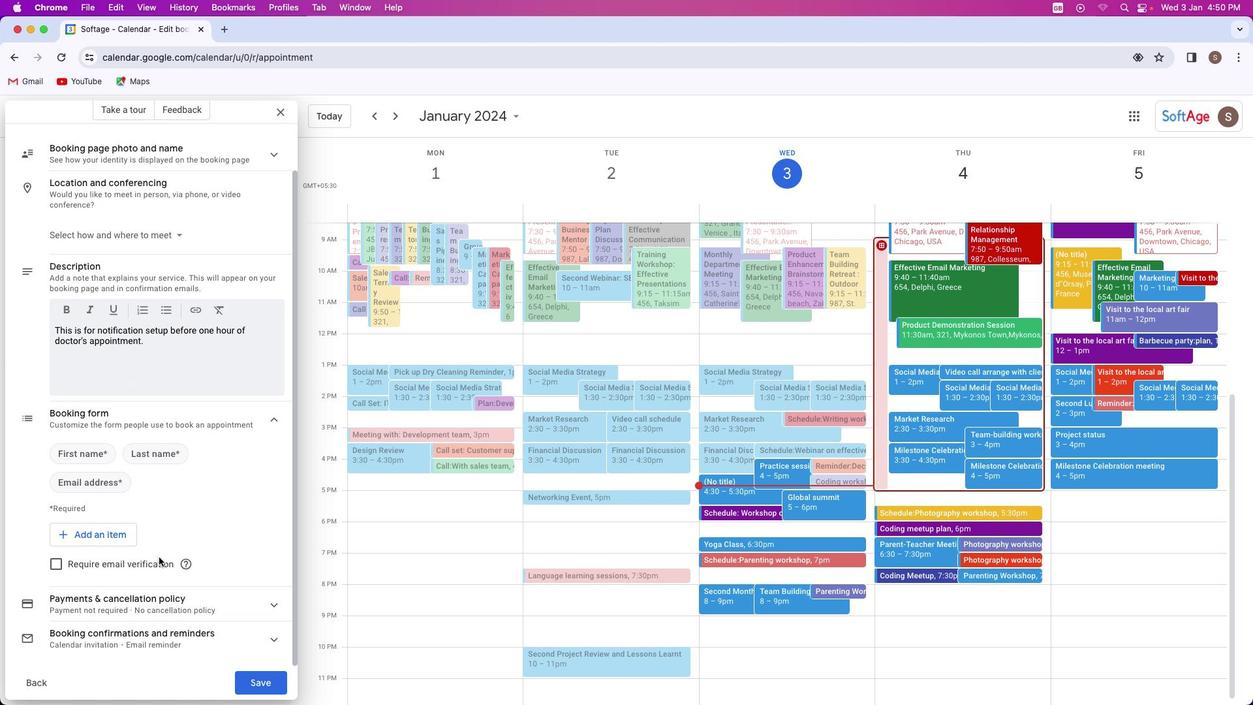 
Action: Mouse moved to (155, 555)
Screenshot: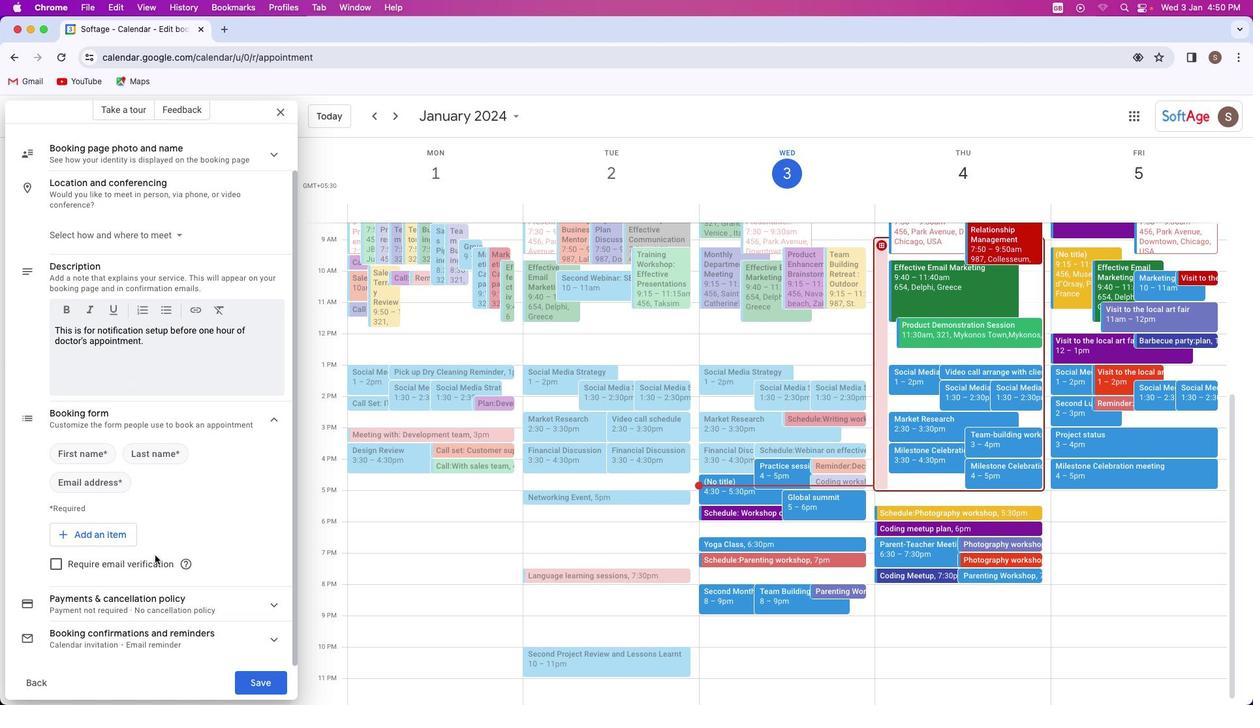 
Action: Mouse scrolled (155, 555) with delta (0, 0)
Screenshot: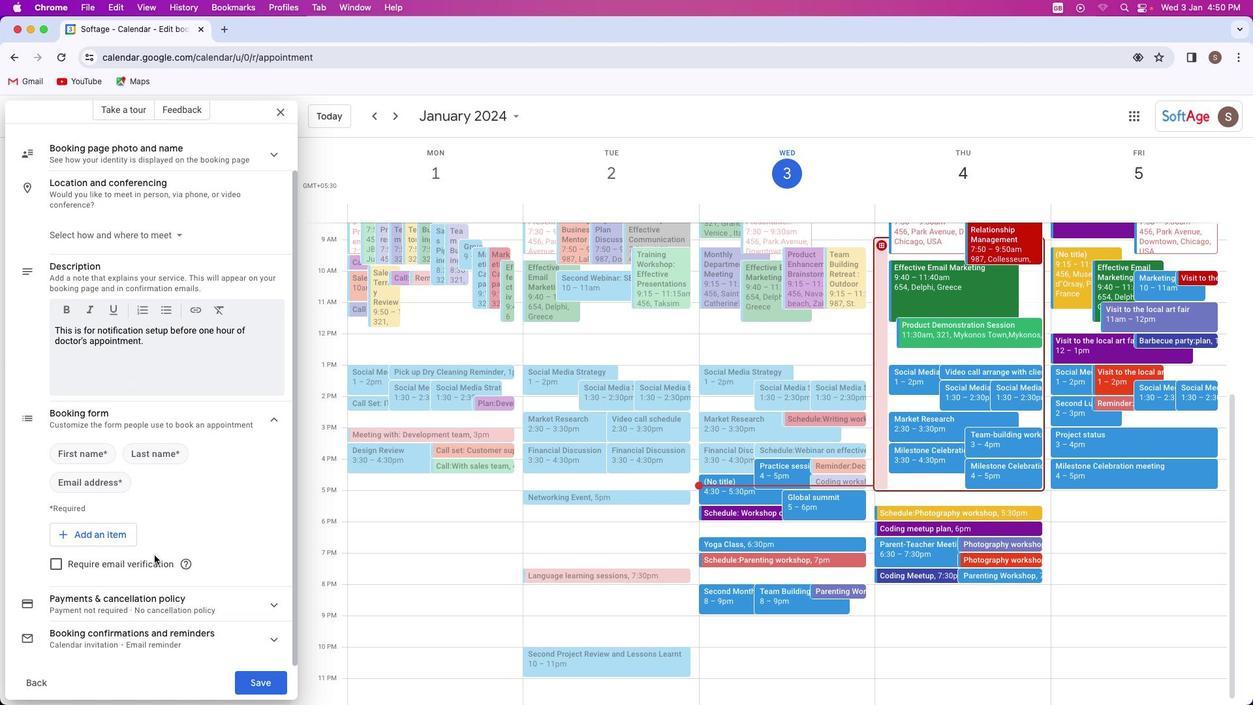 
Action: Mouse scrolled (155, 555) with delta (0, 0)
Screenshot: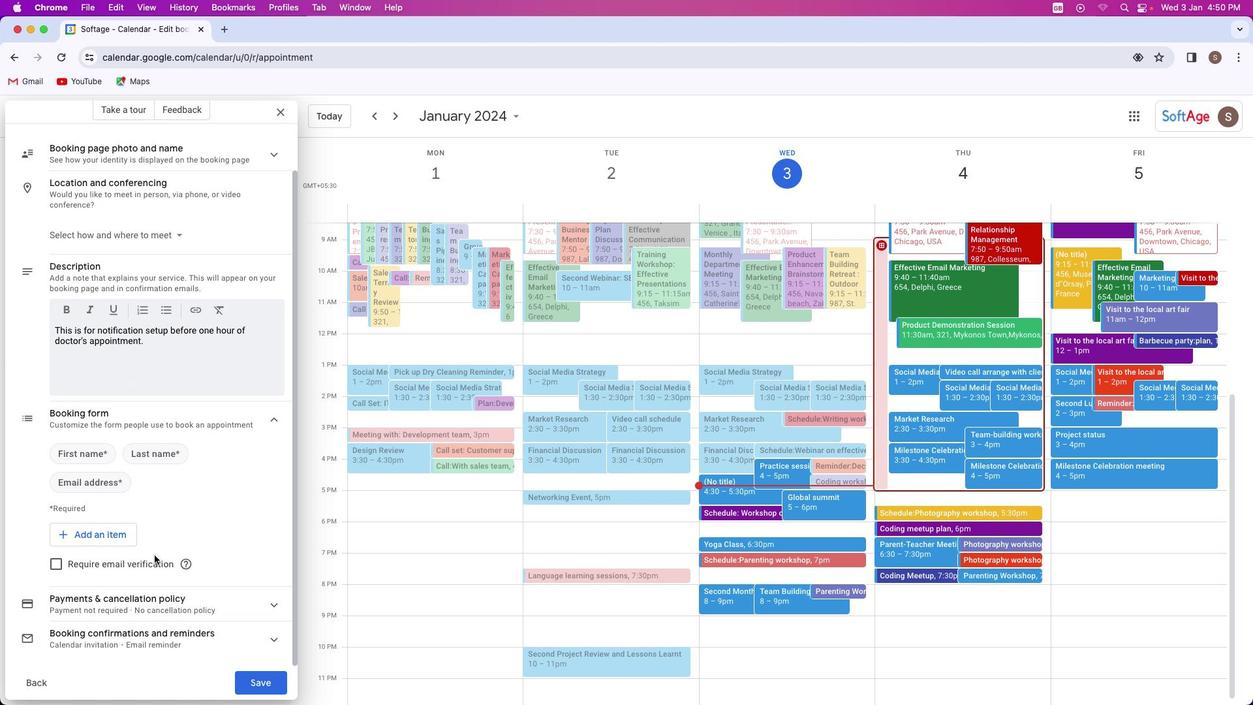 
Action: Mouse moved to (155, 555)
Screenshot: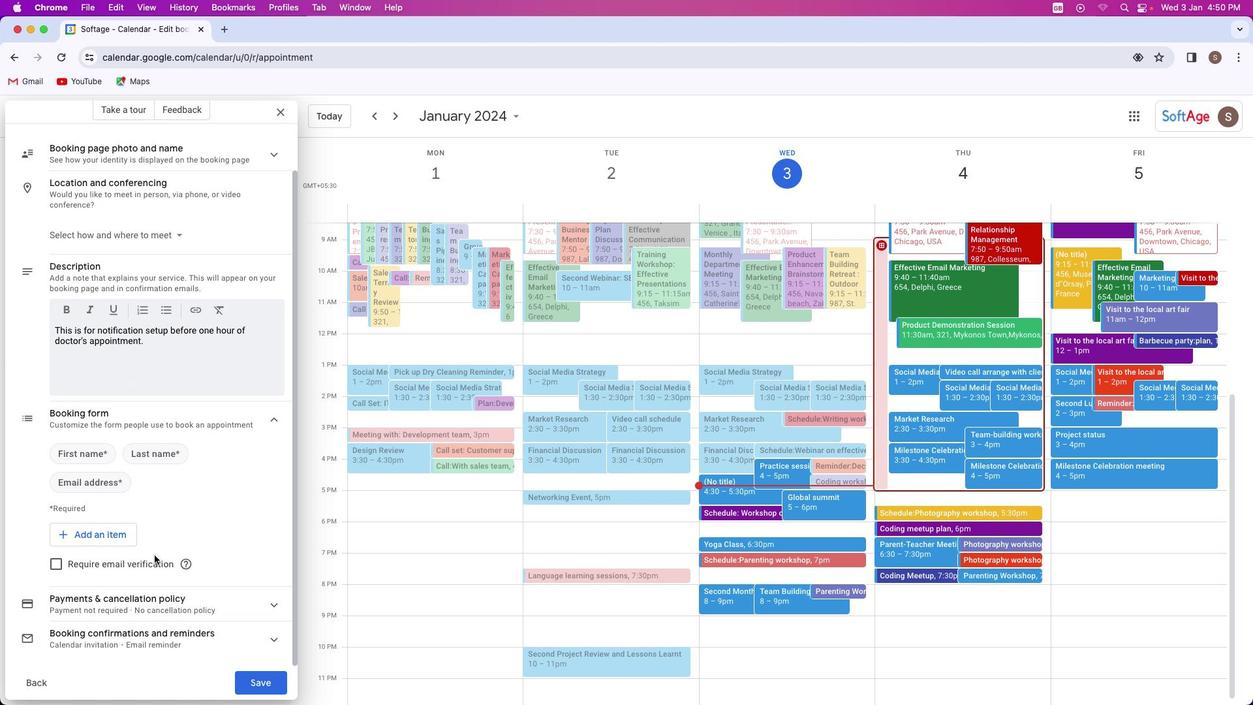 
Action: Mouse scrolled (155, 555) with delta (0, 0)
Screenshot: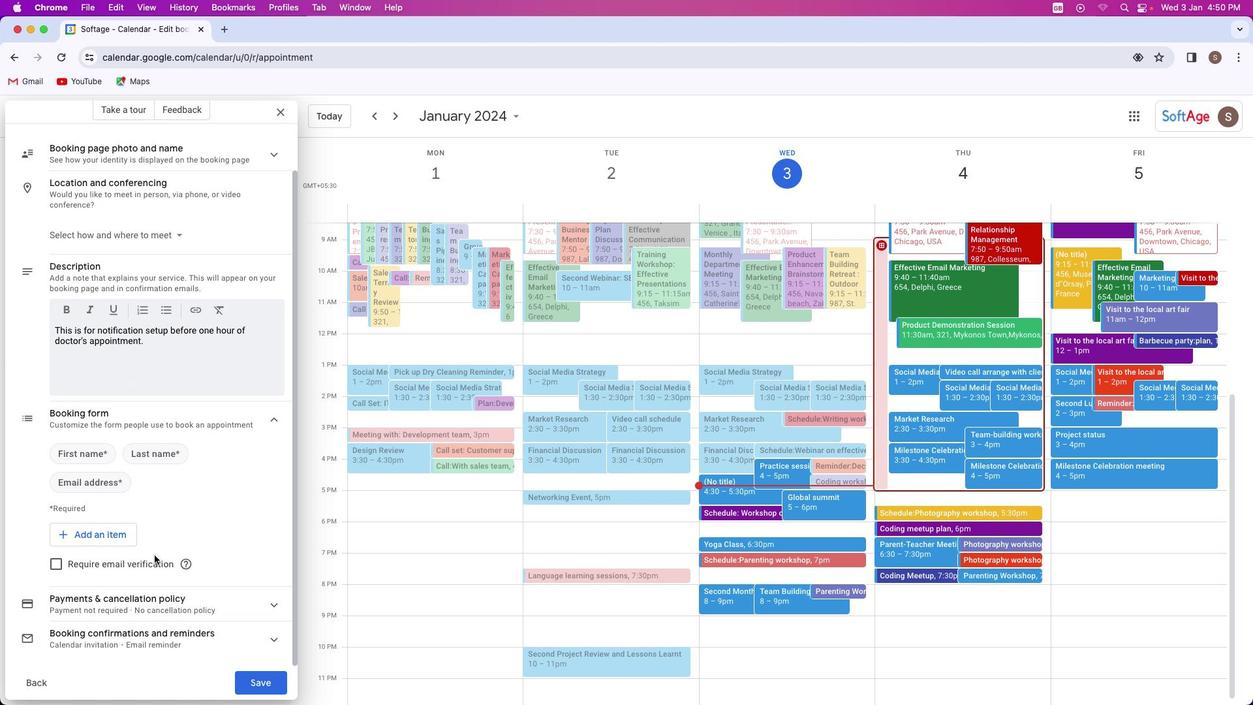 
Action: Mouse moved to (154, 555)
Screenshot: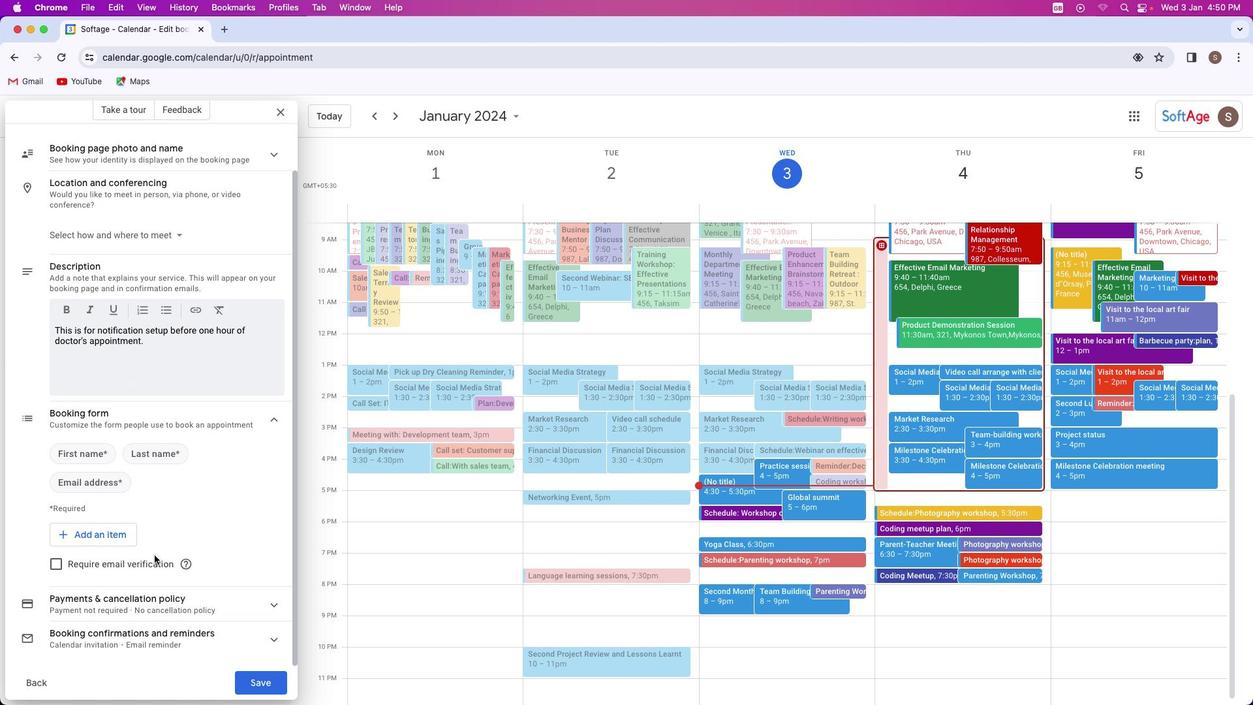 
Action: Mouse scrolled (154, 555) with delta (0, 0)
Screenshot: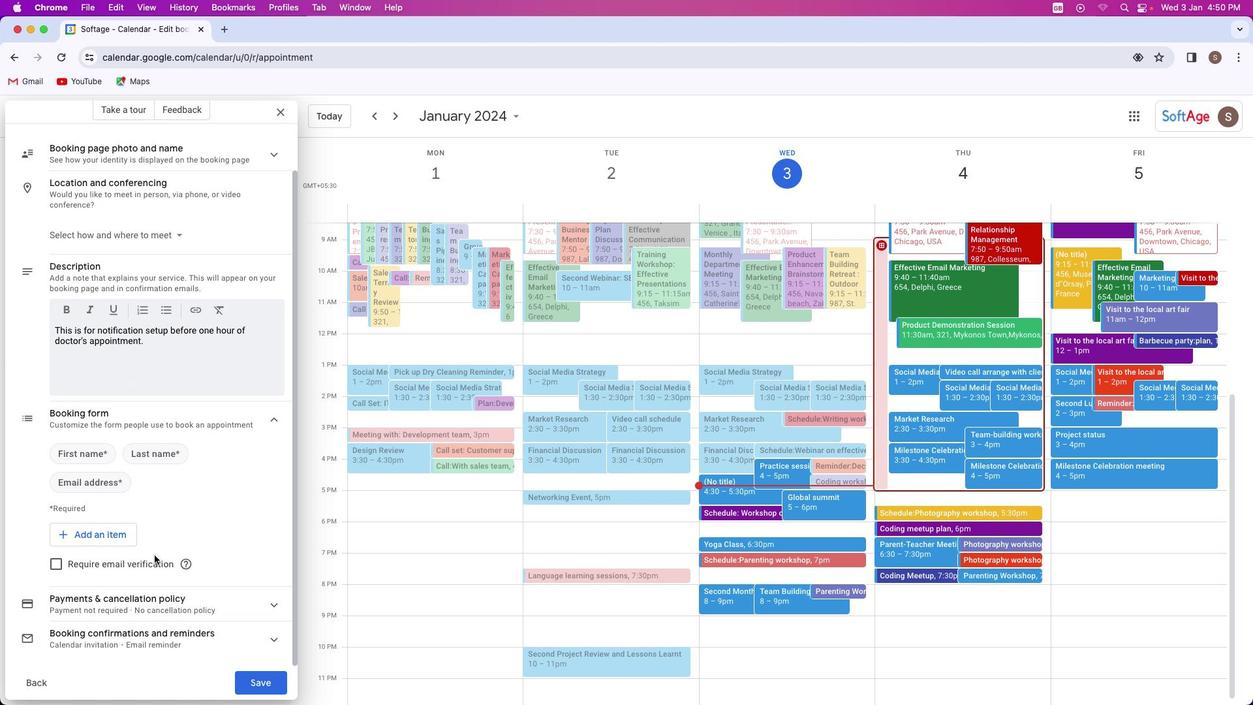 
Action: Mouse moved to (154, 555)
Screenshot: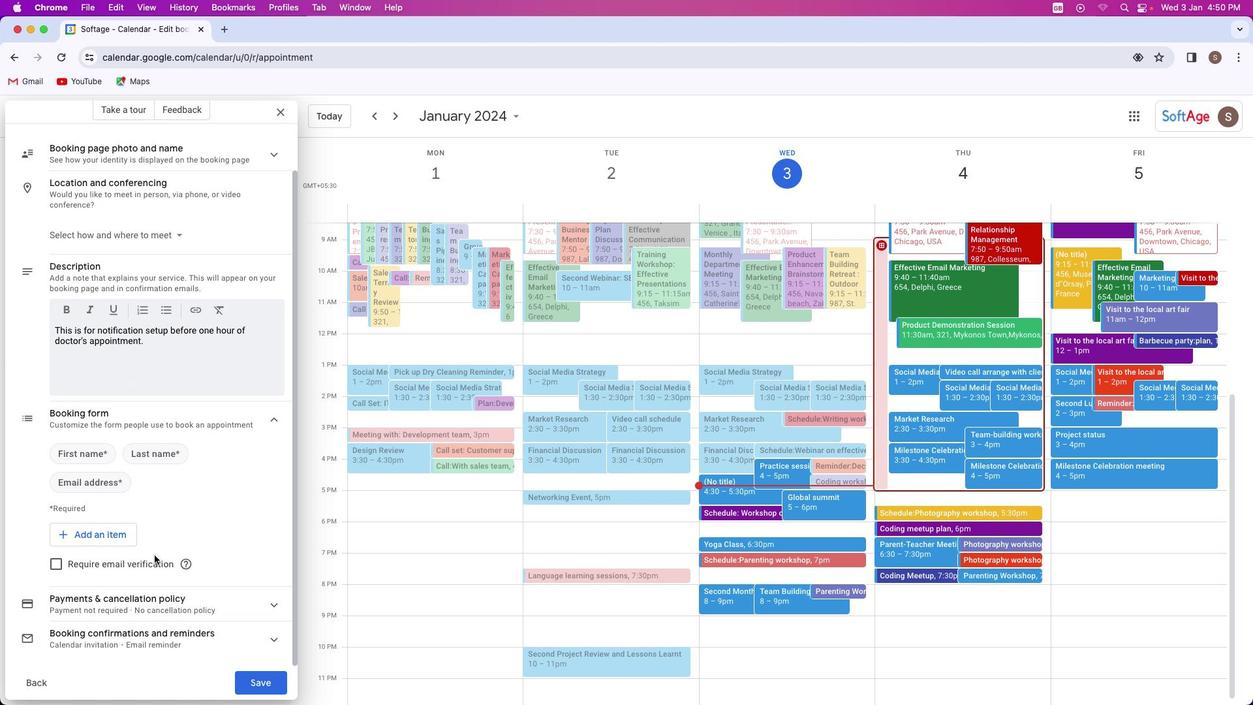 
Action: Mouse scrolled (154, 555) with delta (0, -1)
Screenshot: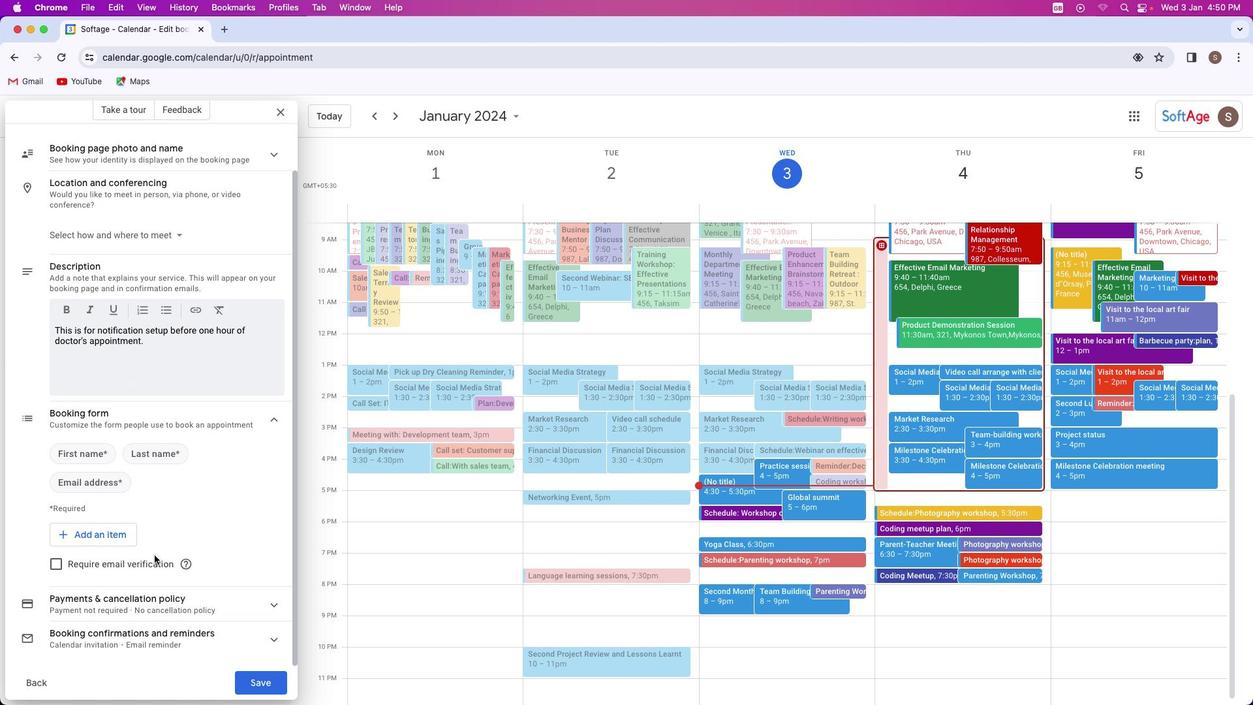
Action: Mouse moved to (266, 415)
Screenshot: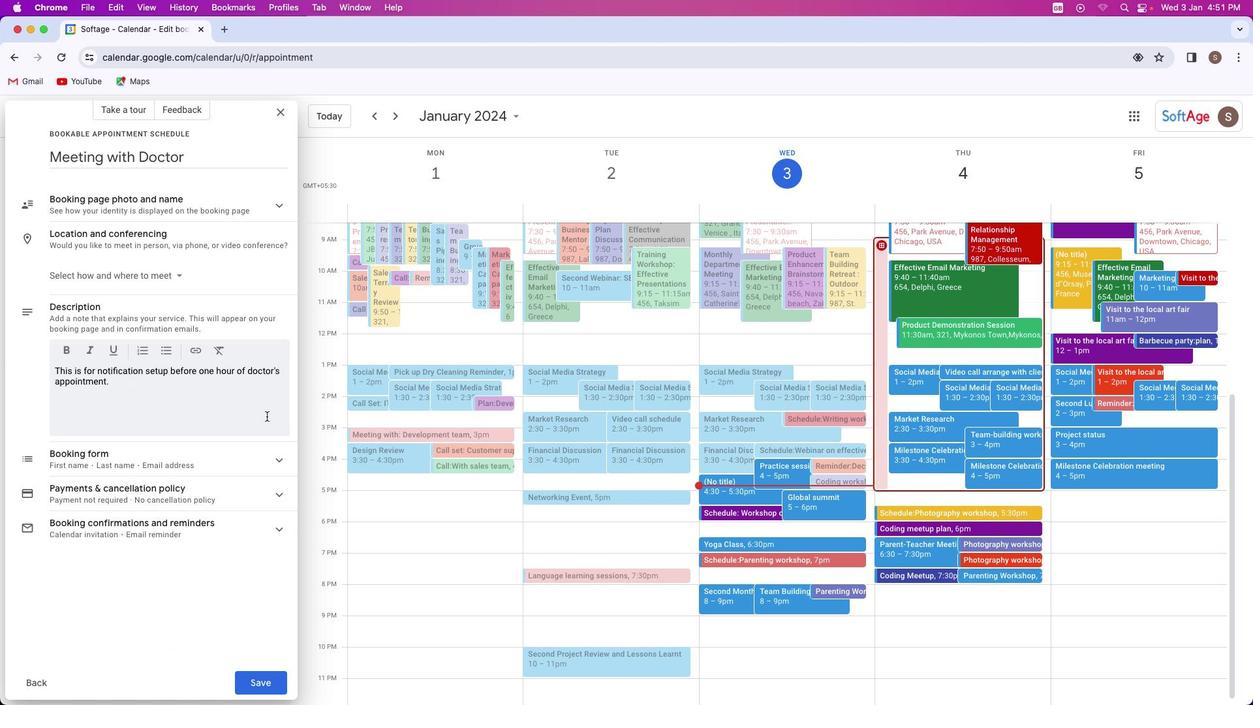 
Action: Mouse pressed left at (266, 415)
Screenshot: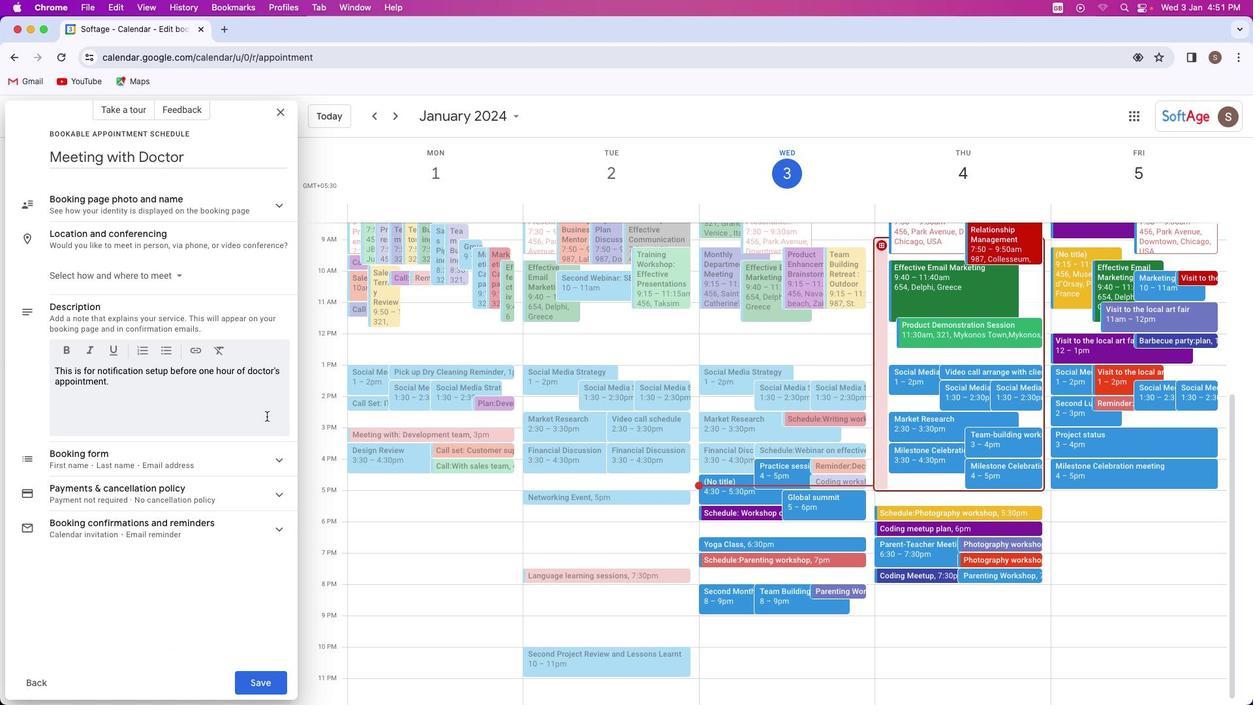 
Action: Mouse moved to (42, 679)
Screenshot: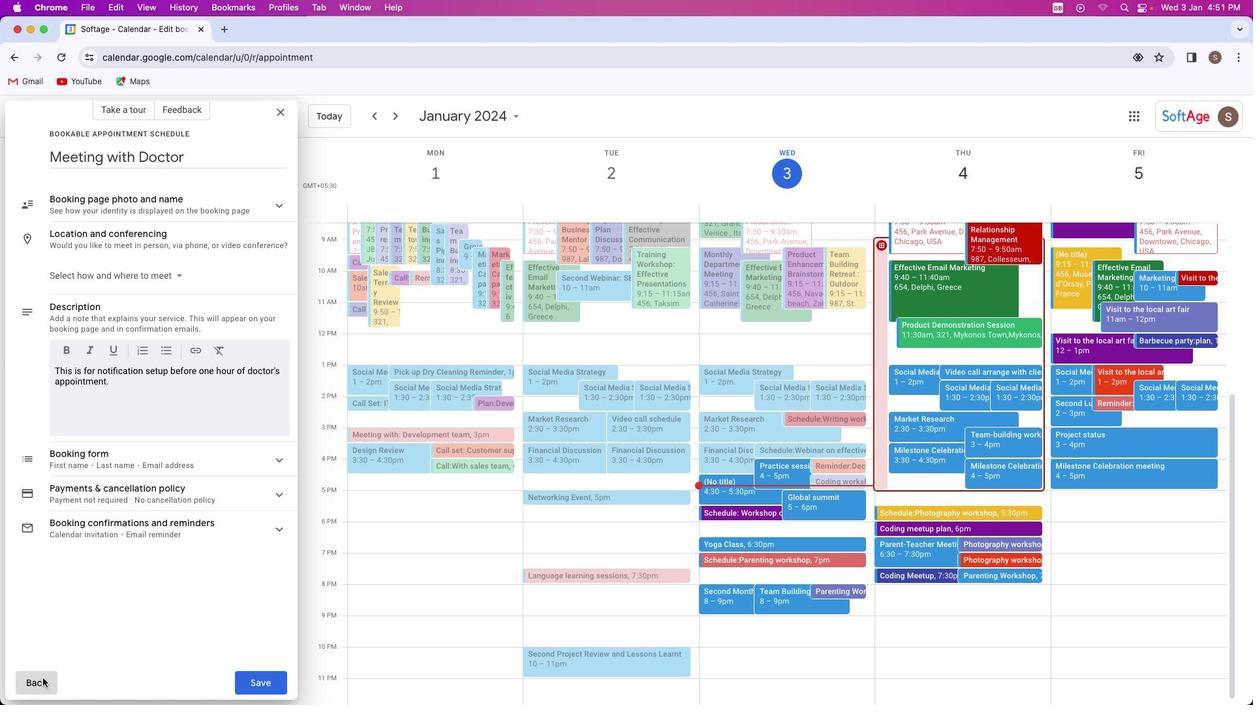 
Action: Mouse pressed left at (42, 679)
Screenshot: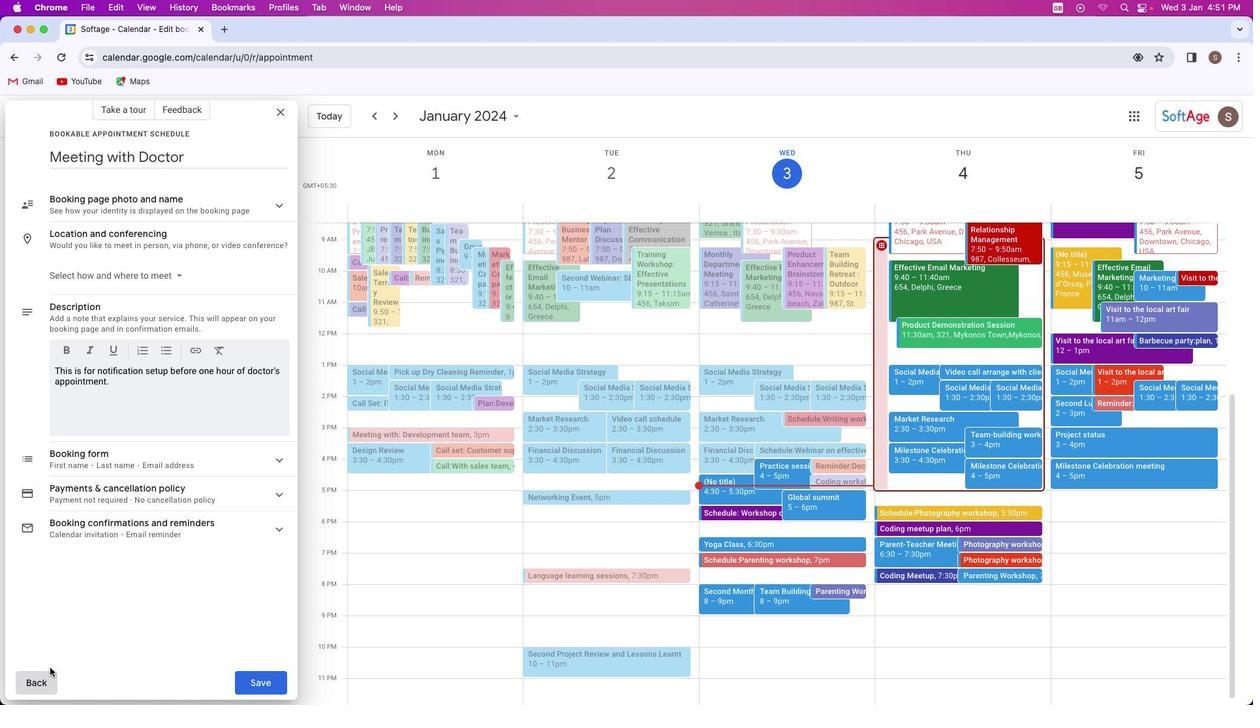 
Action: Mouse moved to (105, 504)
Screenshot: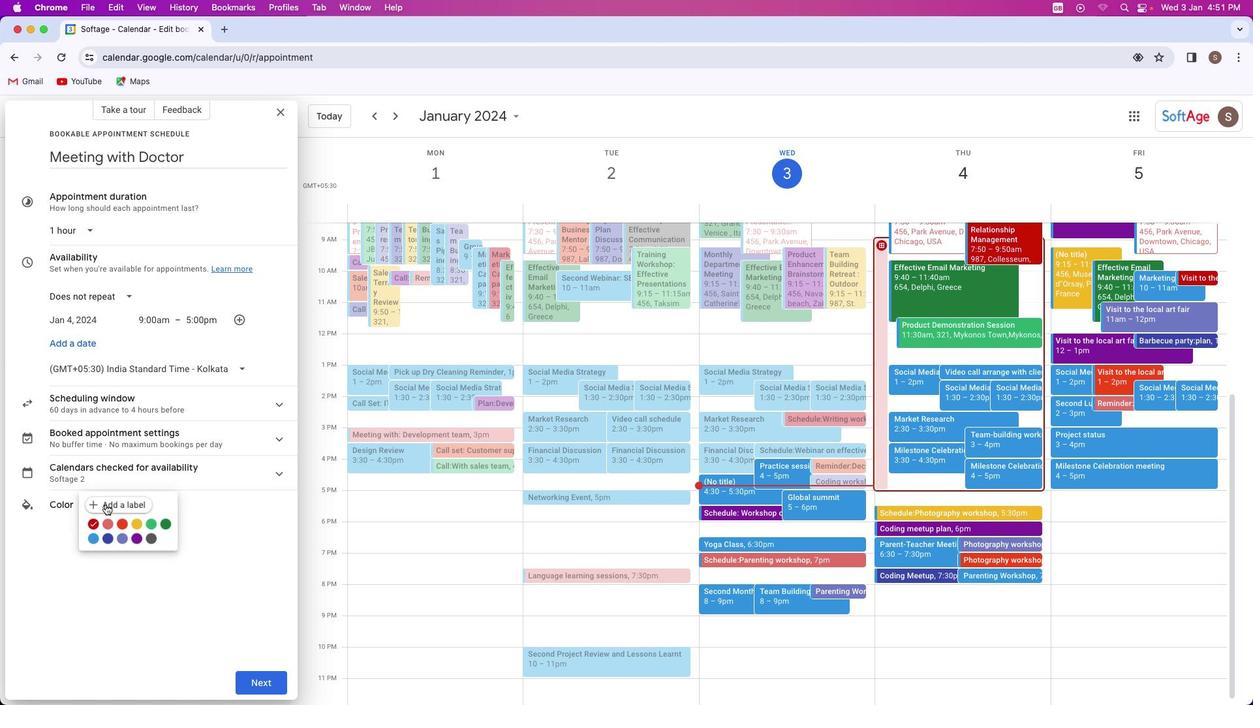 
Action: Mouse pressed left at (105, 504)
Screenshot: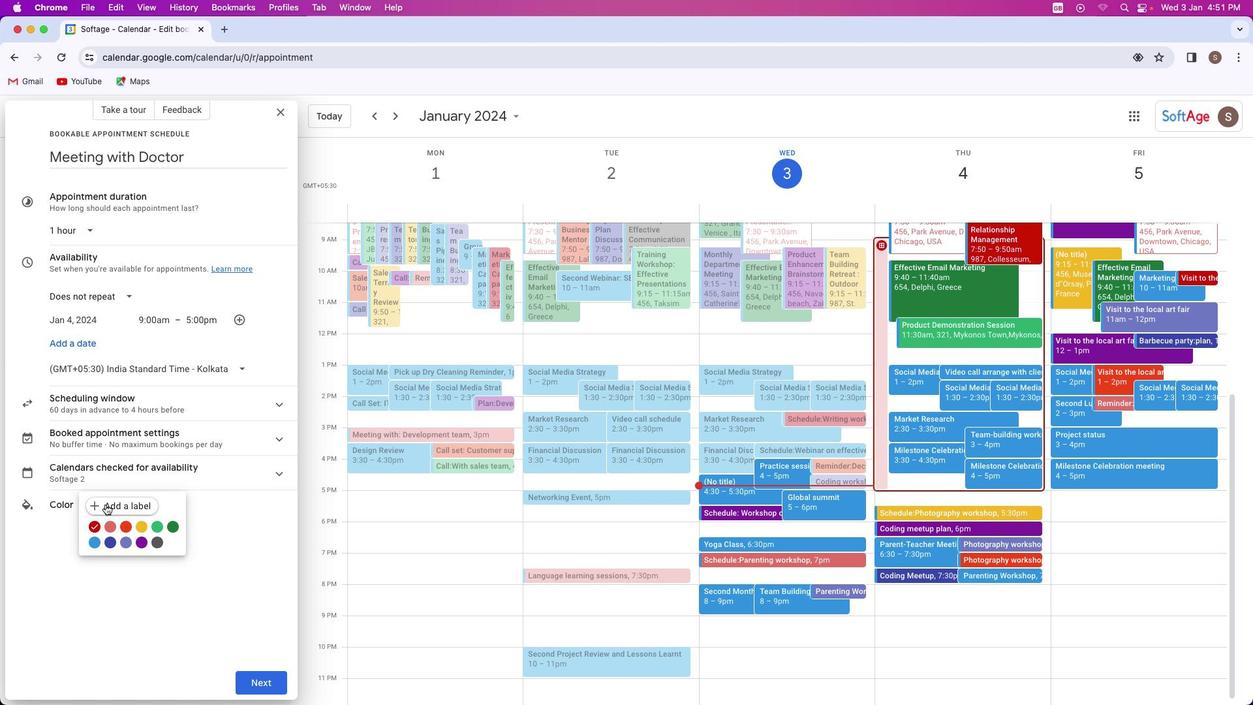 
Action: Mouse moved to (65, 558)
Screenshot: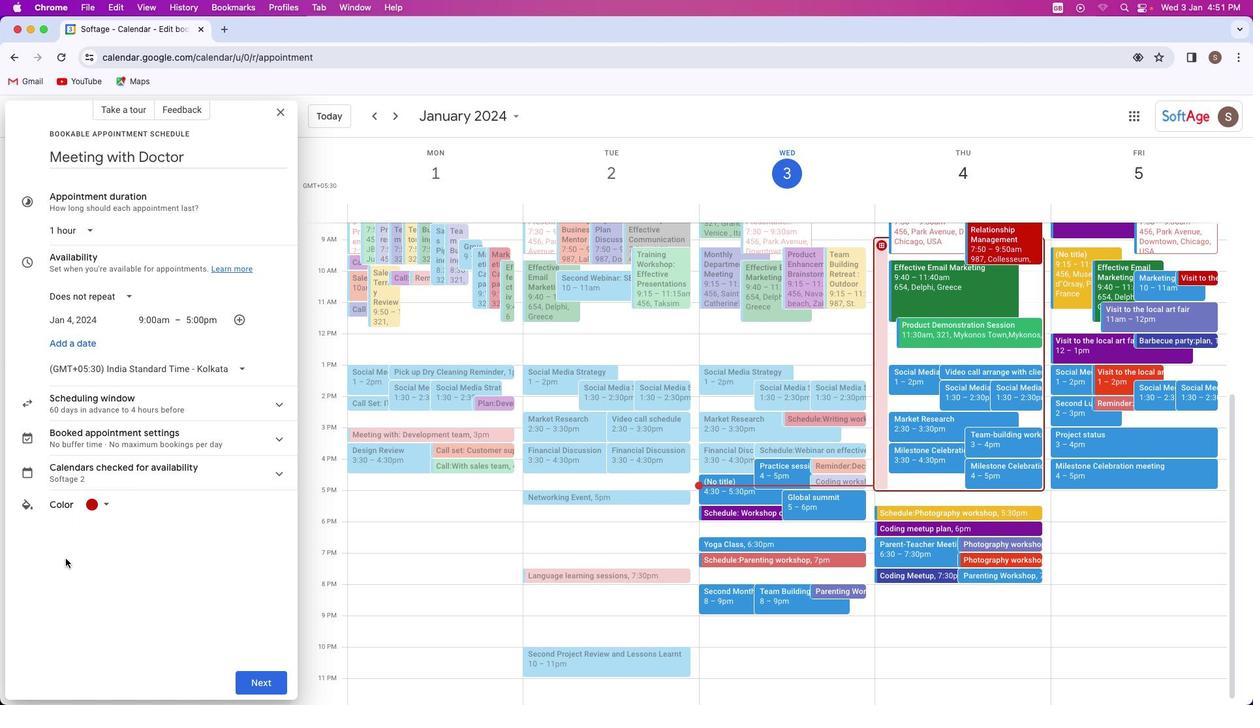 
Action: Mouse pressed left at (65, 558)
Screenshot: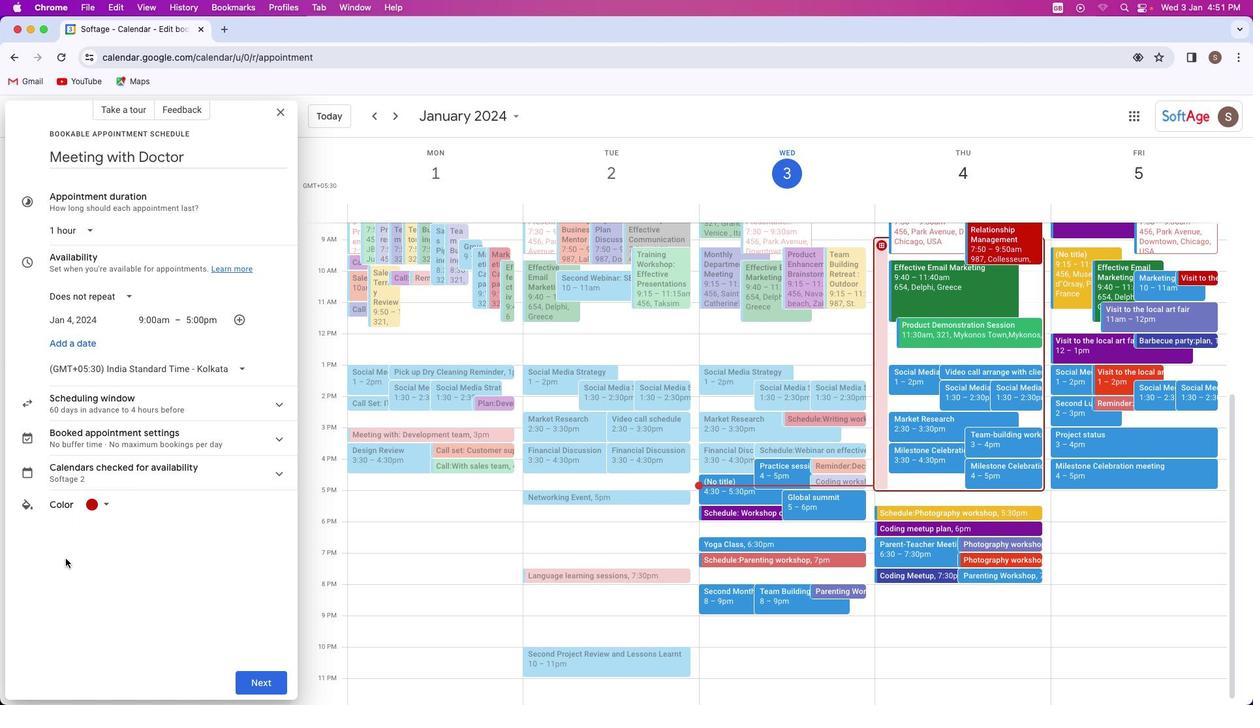 
Action: Mouse moved to (279, 439)
Screenshot: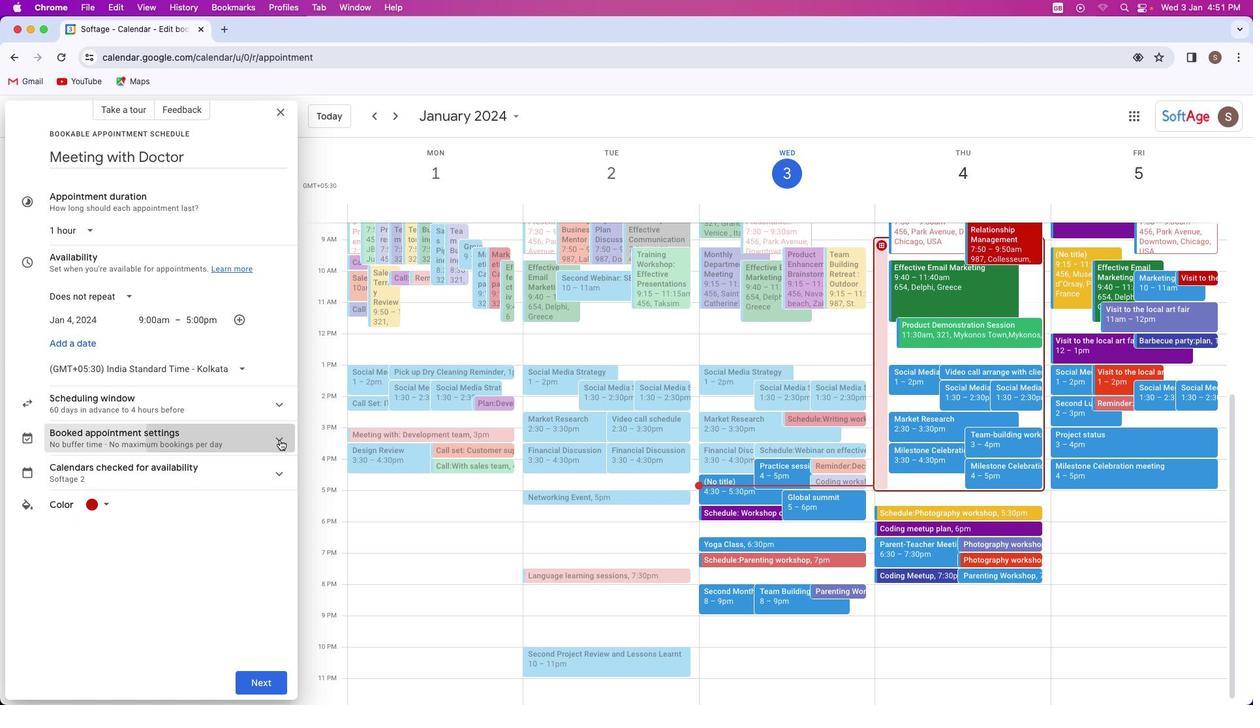 
Action: Mouse pressed left at (279, 439)
Screenshot: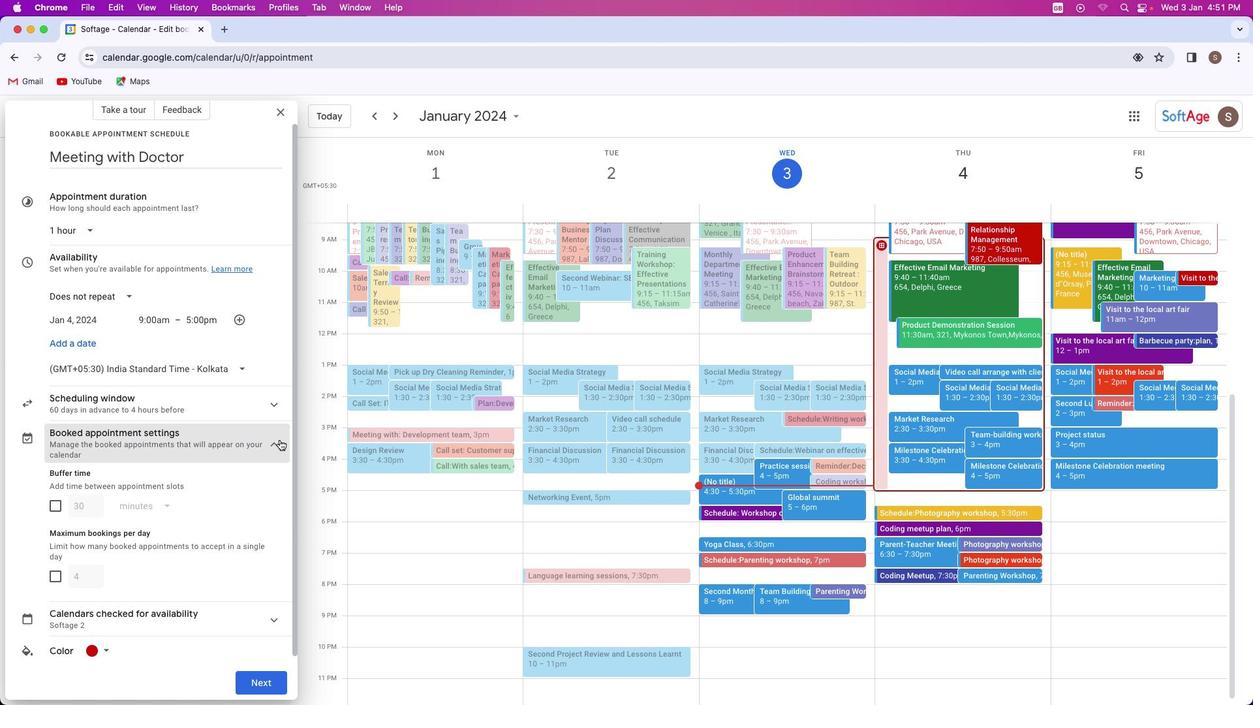 
Action: Mouse moved to (276, 438)
Screenshot: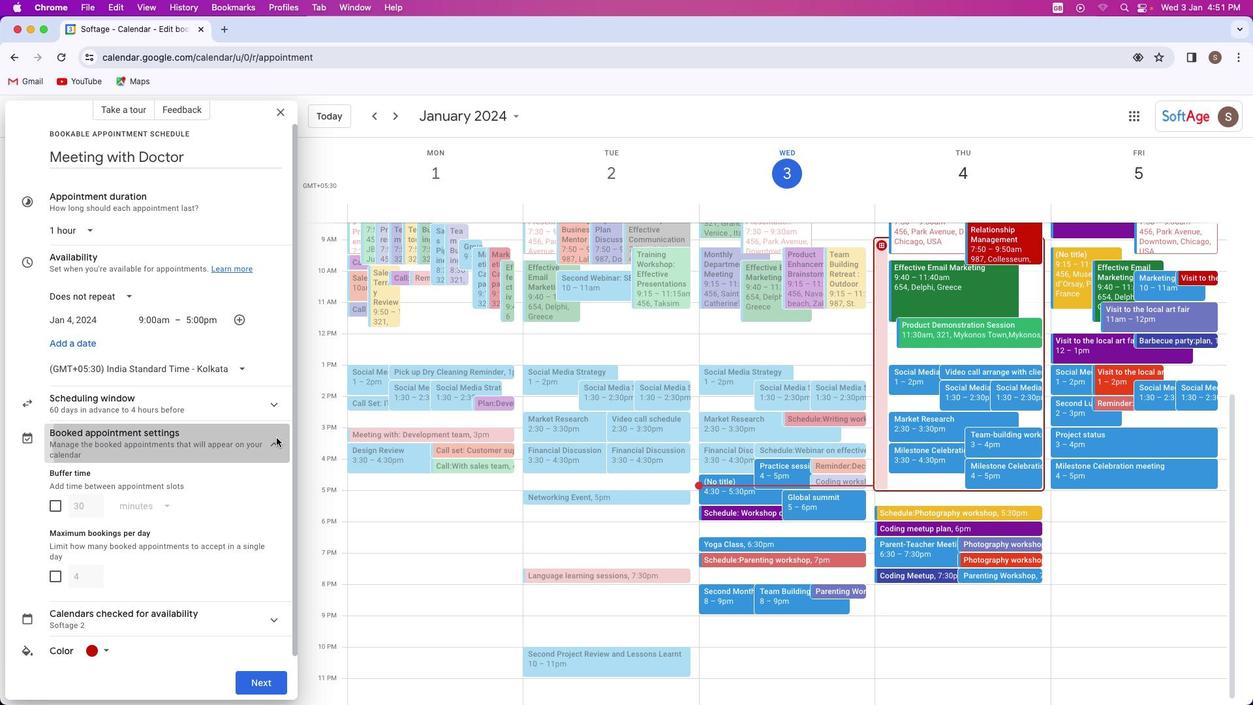 
Action: Mouse pressed left at (276, 438)
Screenshot: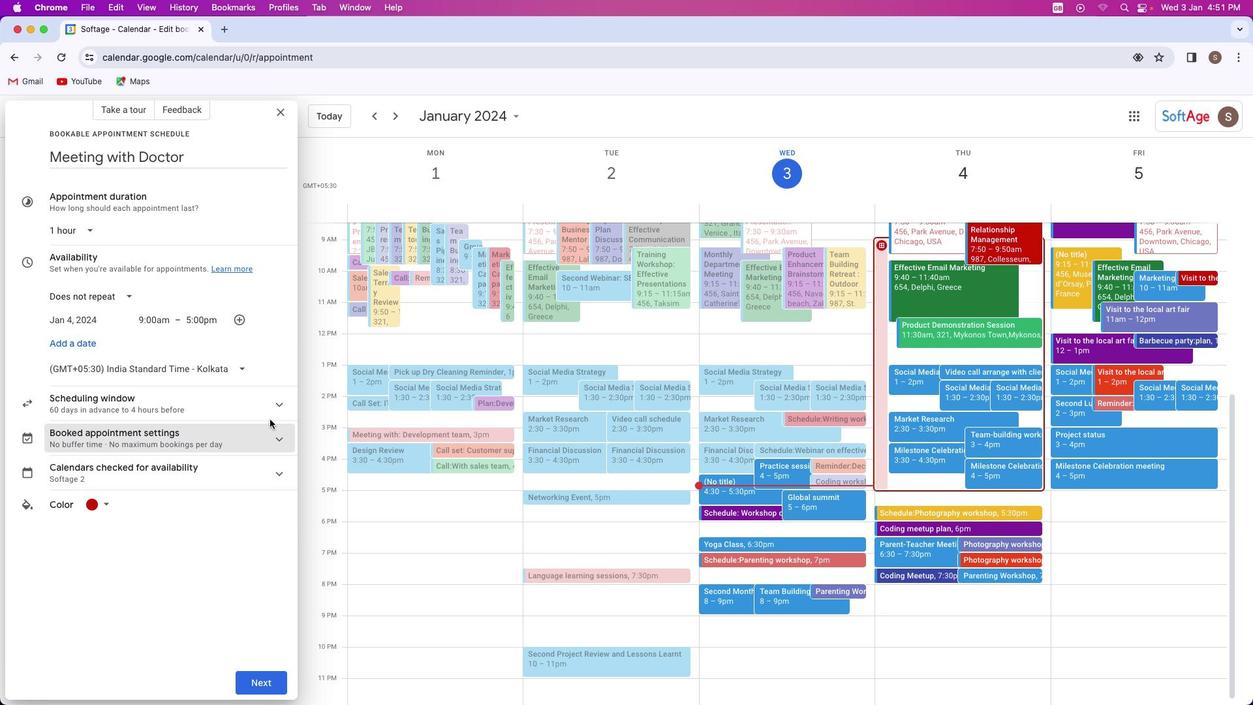 
Action: Mouse moved to (278, 406)
Screenshot: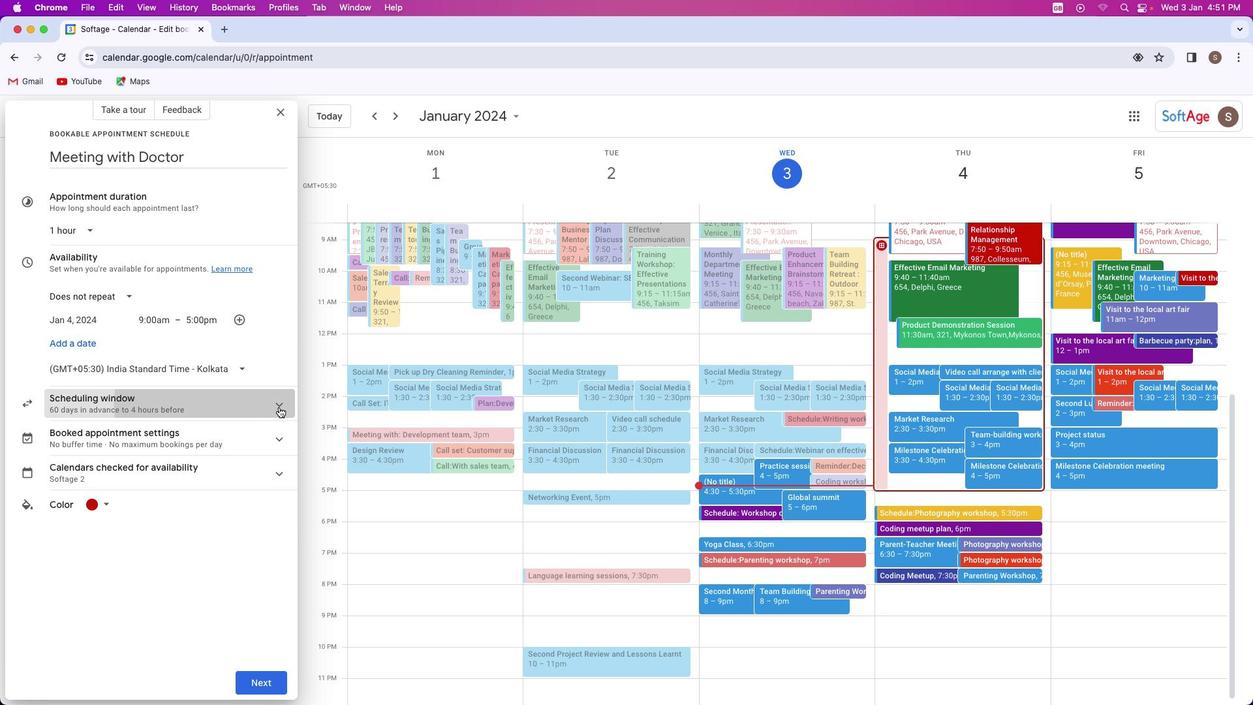 
Action: Mouse pressed left at (278, 406)
Screenshot: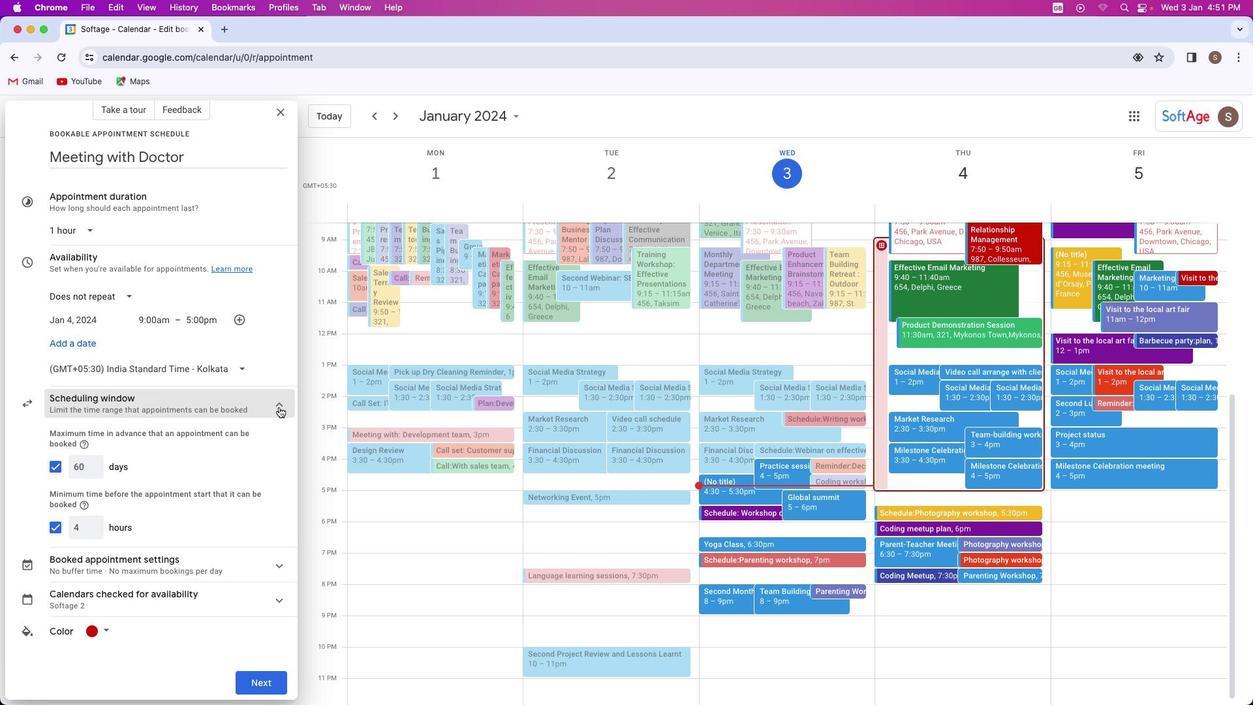 
Action: Mouse moved to (275, 408)
Screenshot: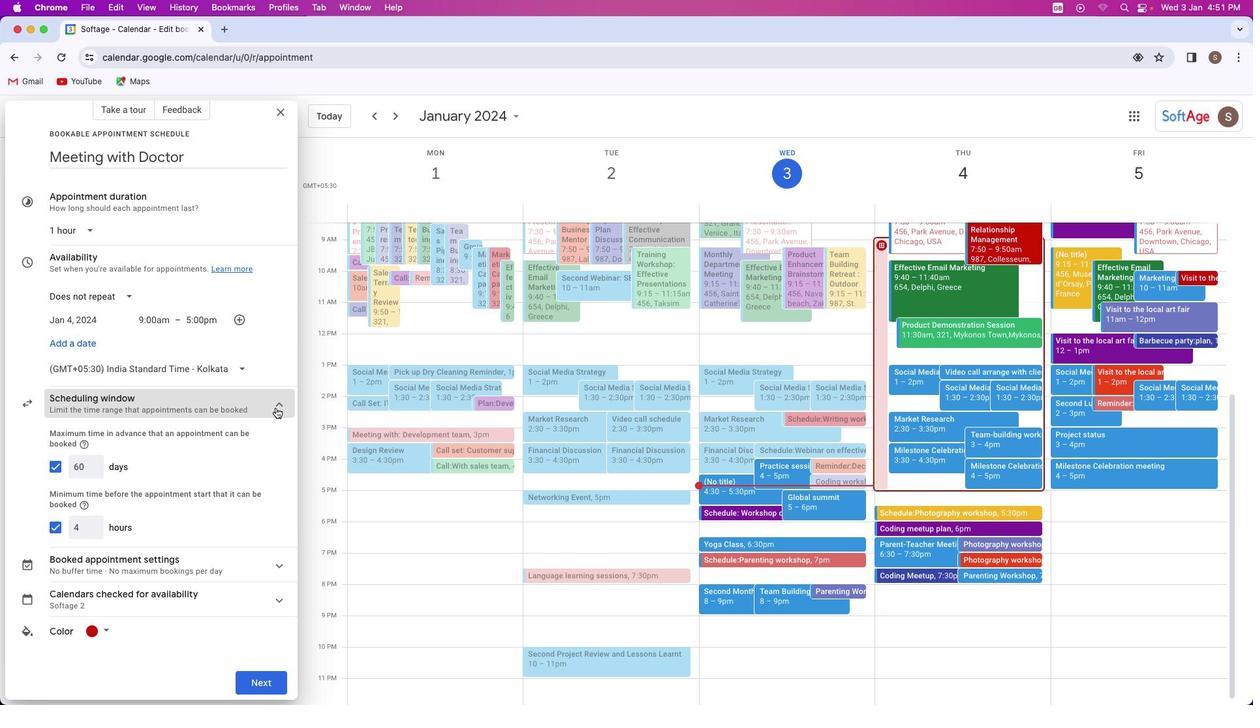 
Action: Mouse pressed left at (275, 408)
Screenshot: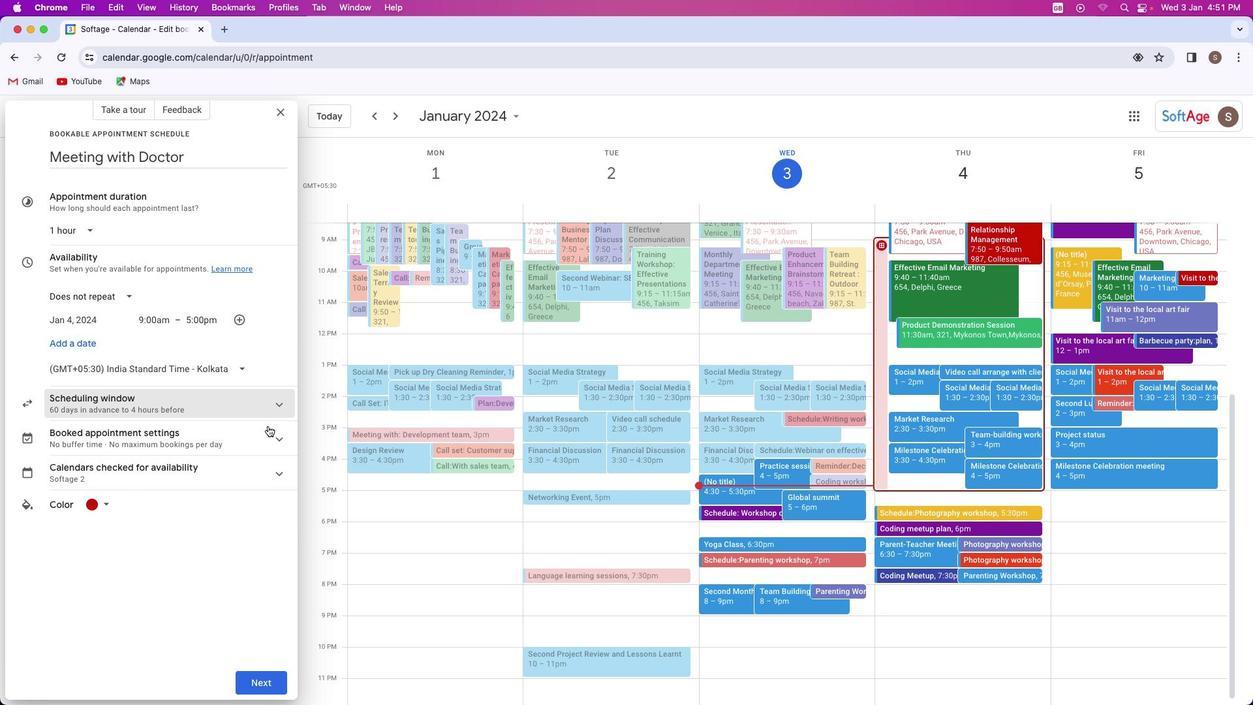 
Action: Mouse moved to (272, 468)
Screenshot: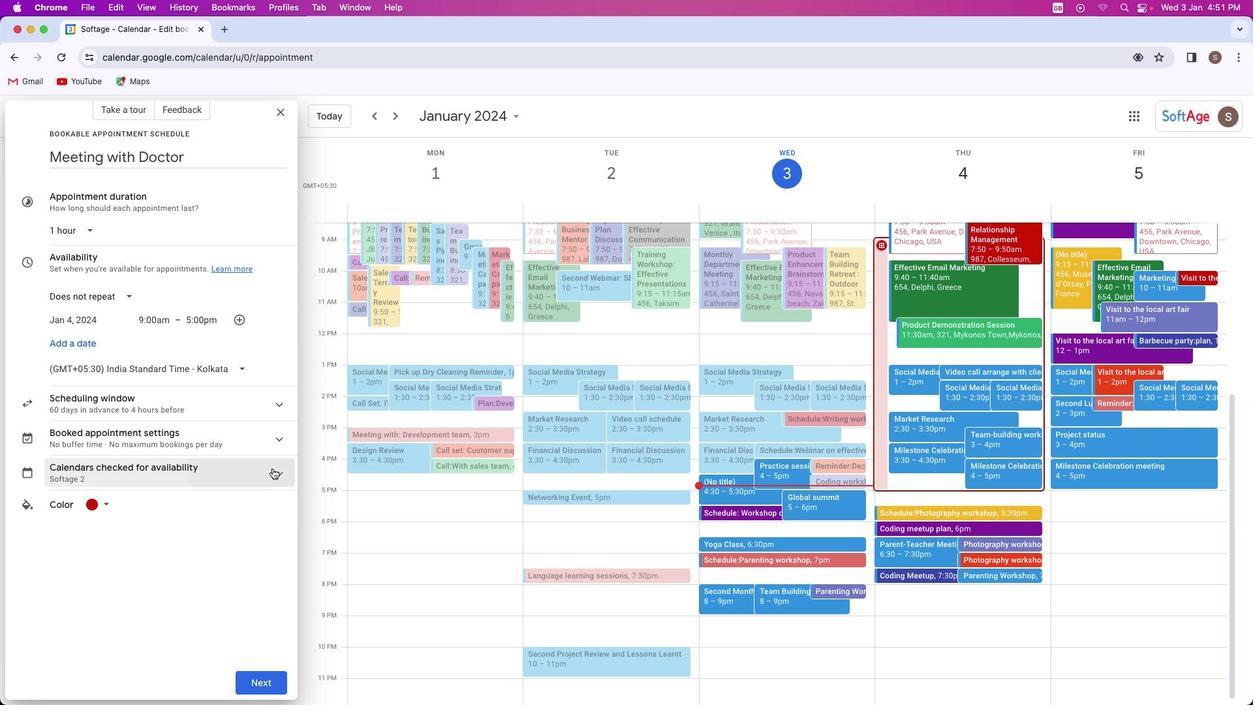
Action: Mouse pressed left at (272, 468)
Screenshot: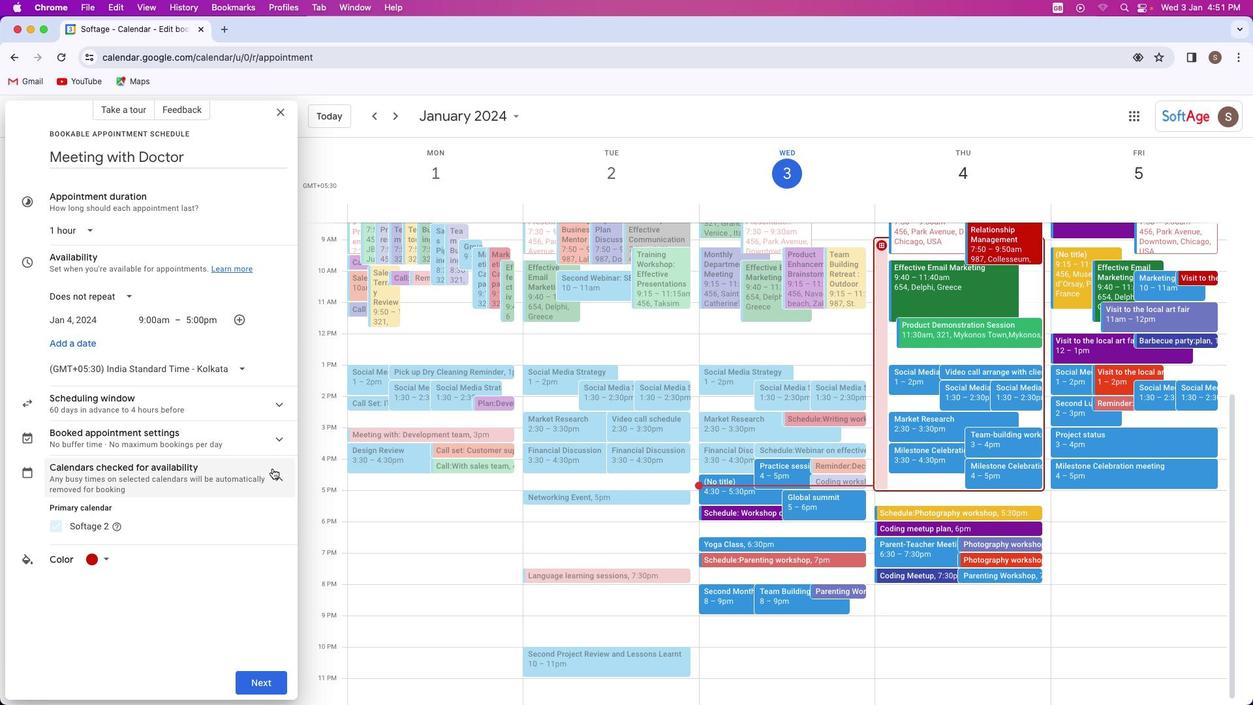 
Action: Mouse moved to (271, 476)
Screenshot: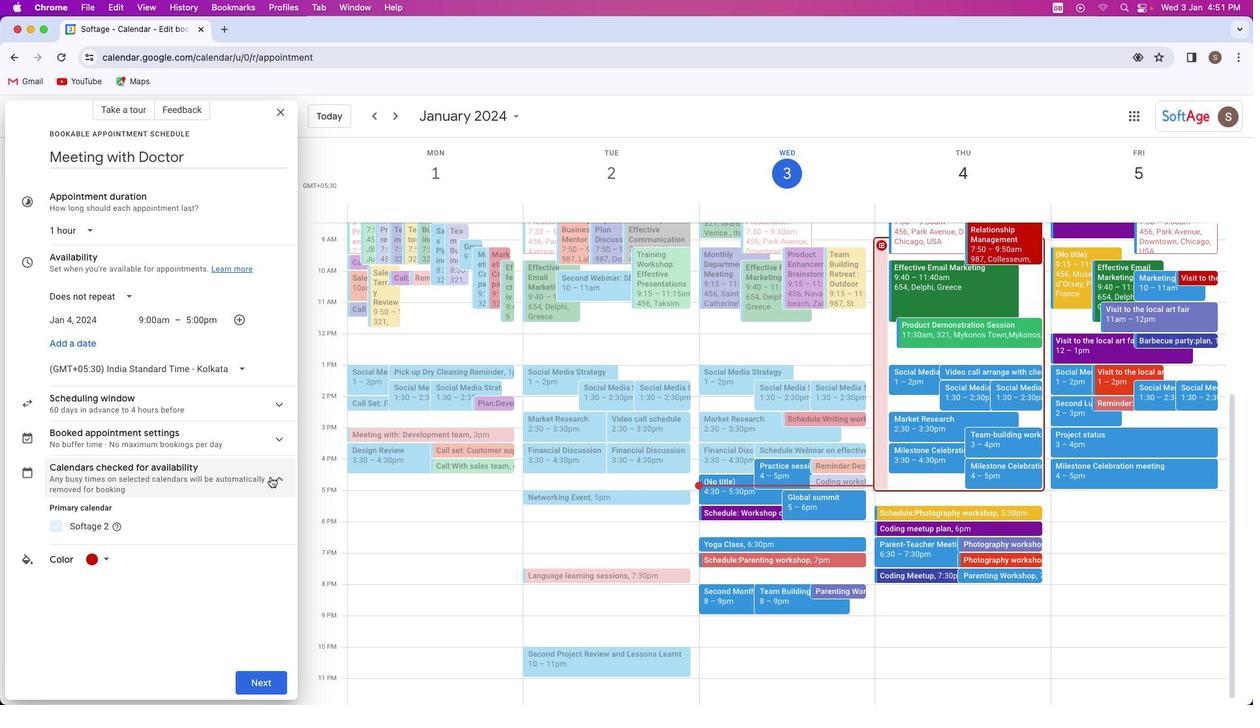 
Action: Mouse pressed left at (271, 476)
Screenshot: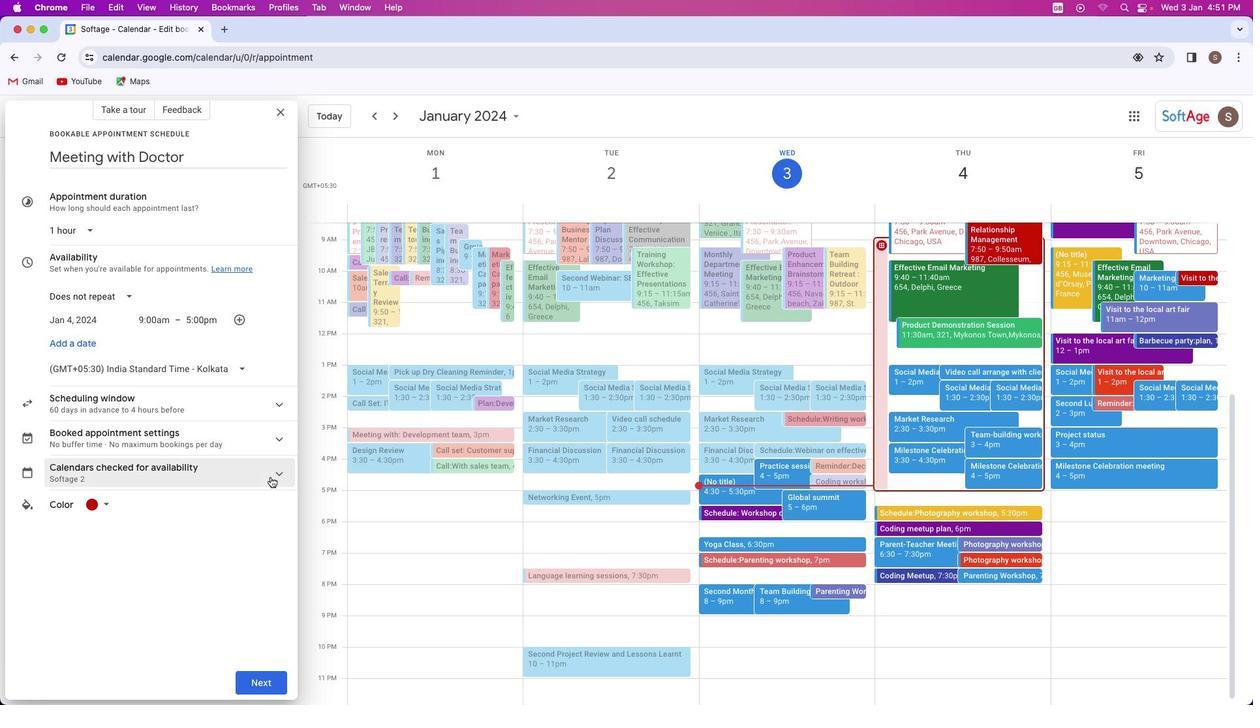 
Action: Mouse moved to (248, 677)
Screenshot: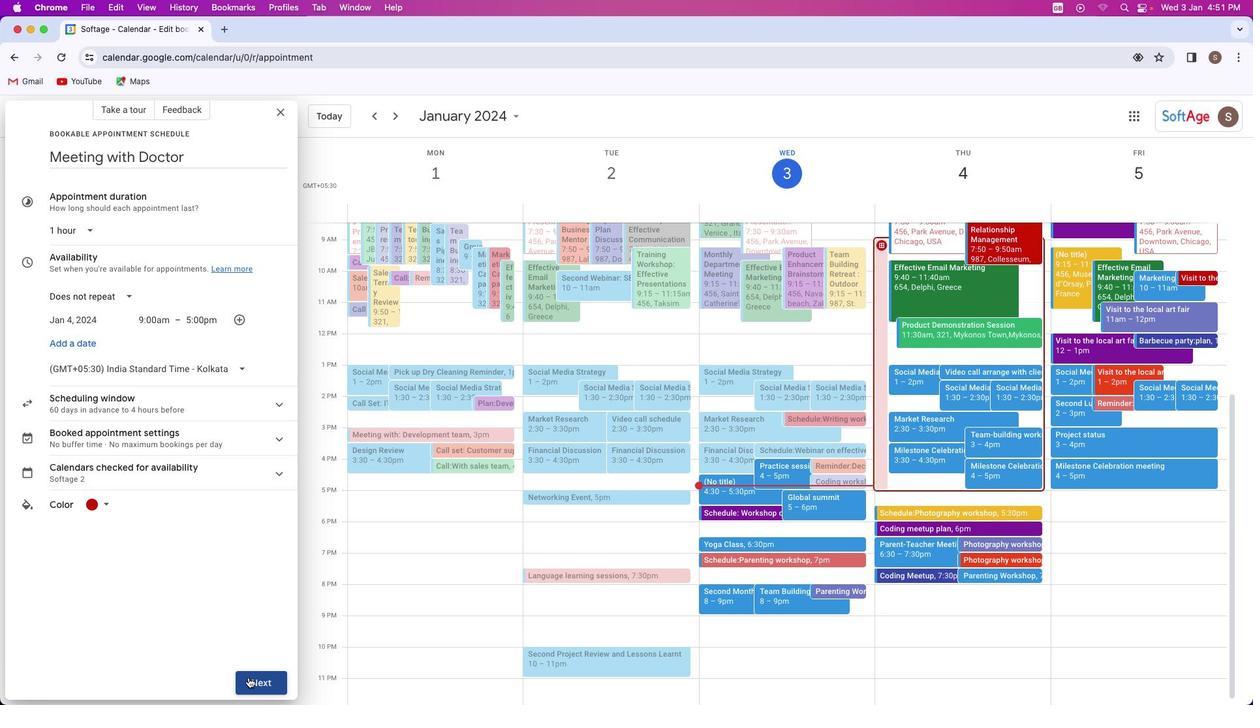 
Action: Mouse pressed left at (248, 677)
Screenshot: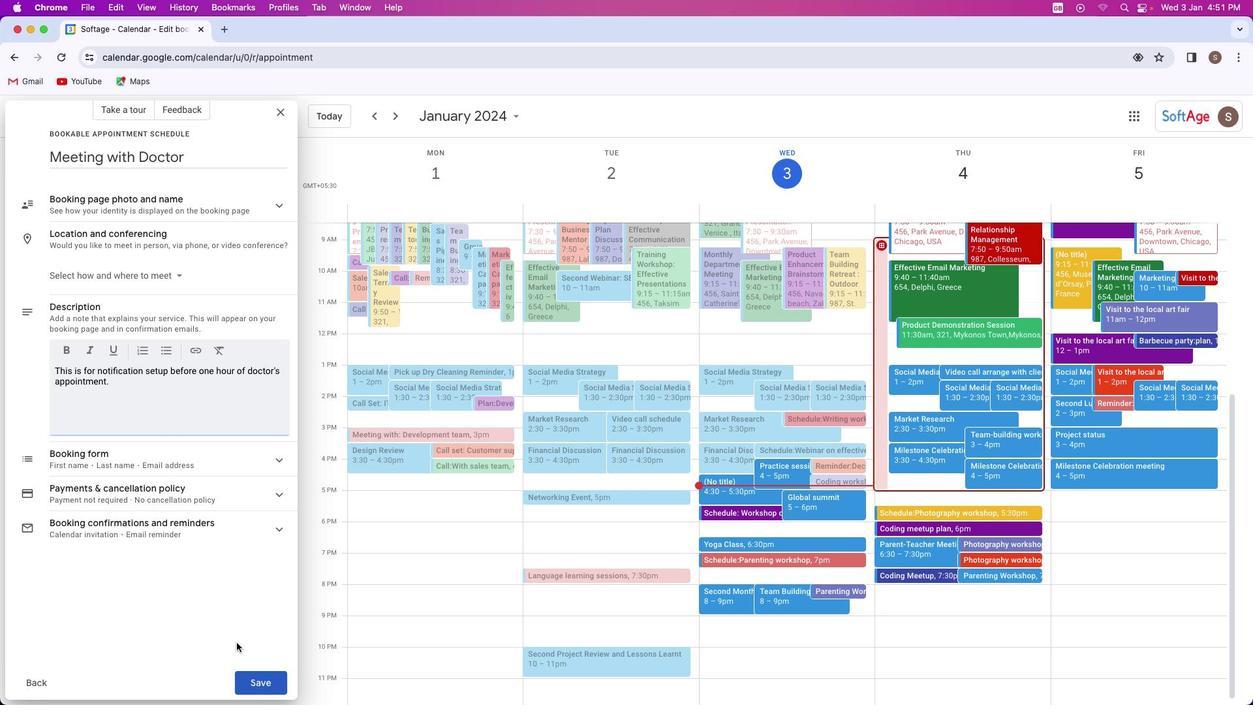
Action: Mouse moved to (283, 203)
Screenshot: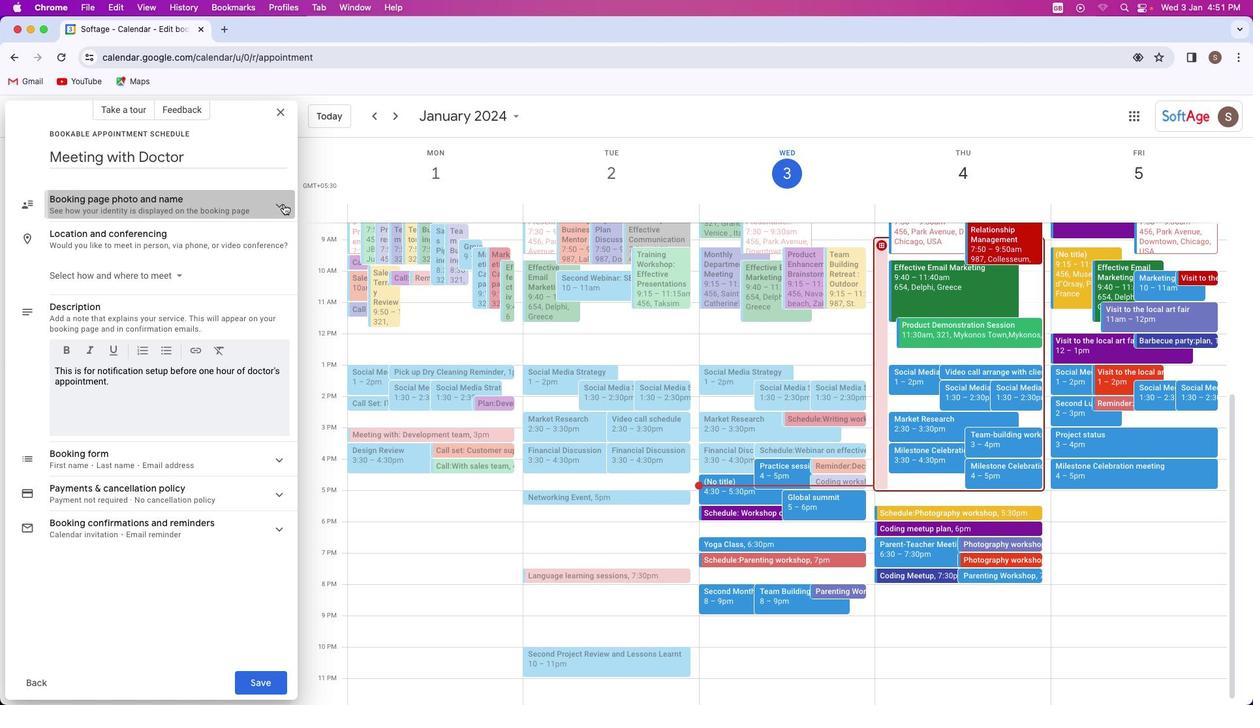 
Action: Mouse pressed left at (283, 203)
Screenshot: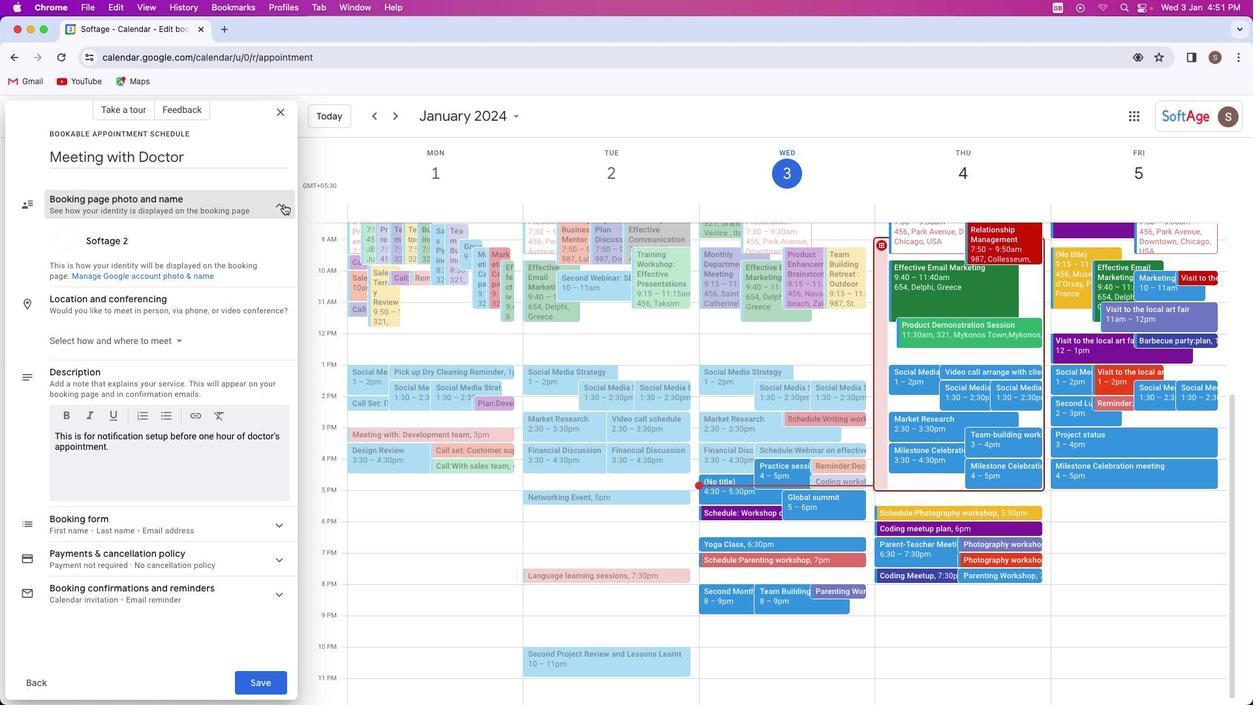 
Action: Mouse moved to (278, 204)
Screenshot: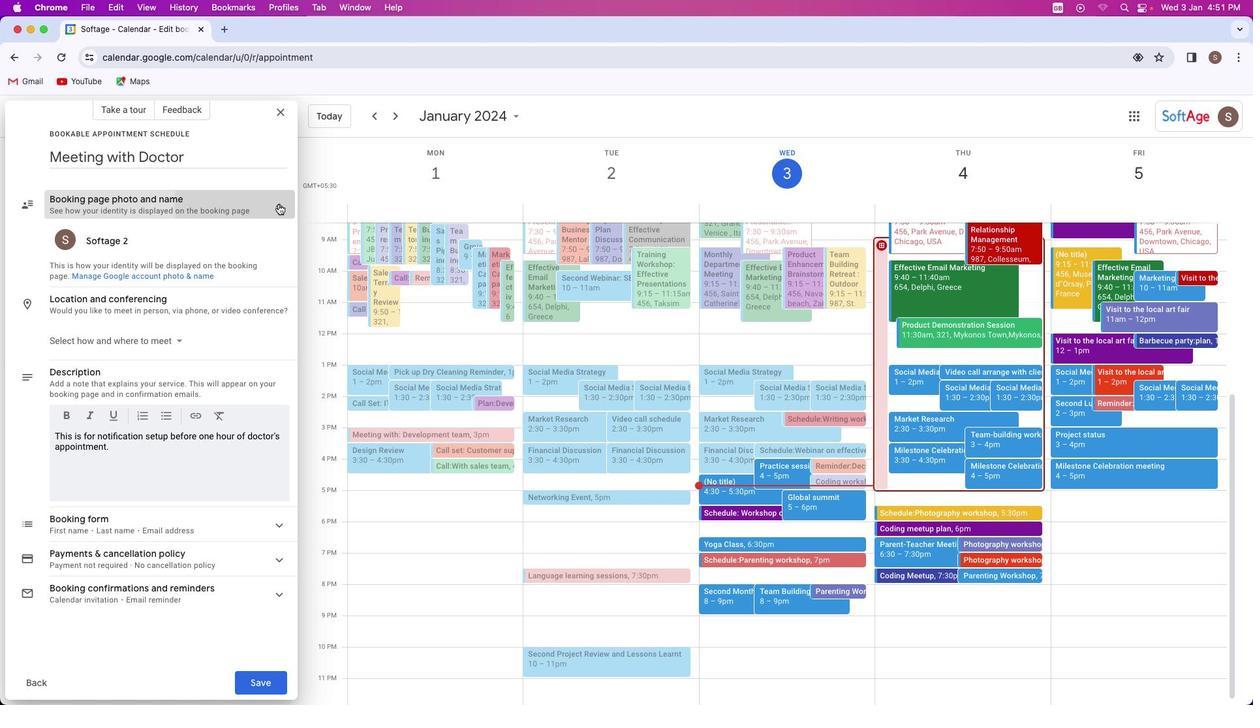 
Action: Mouse pressed left at (278, 204)
Screenshot: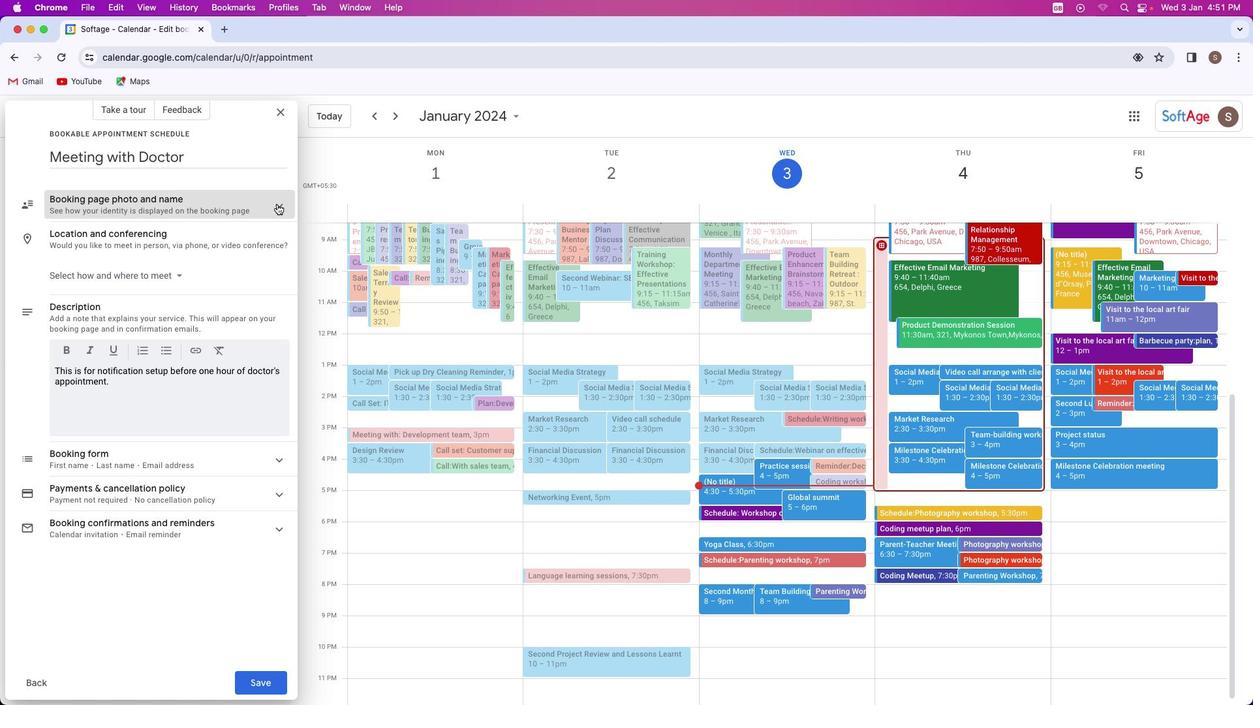 
Action: Mouse moved to (272, 526)
Screenshot: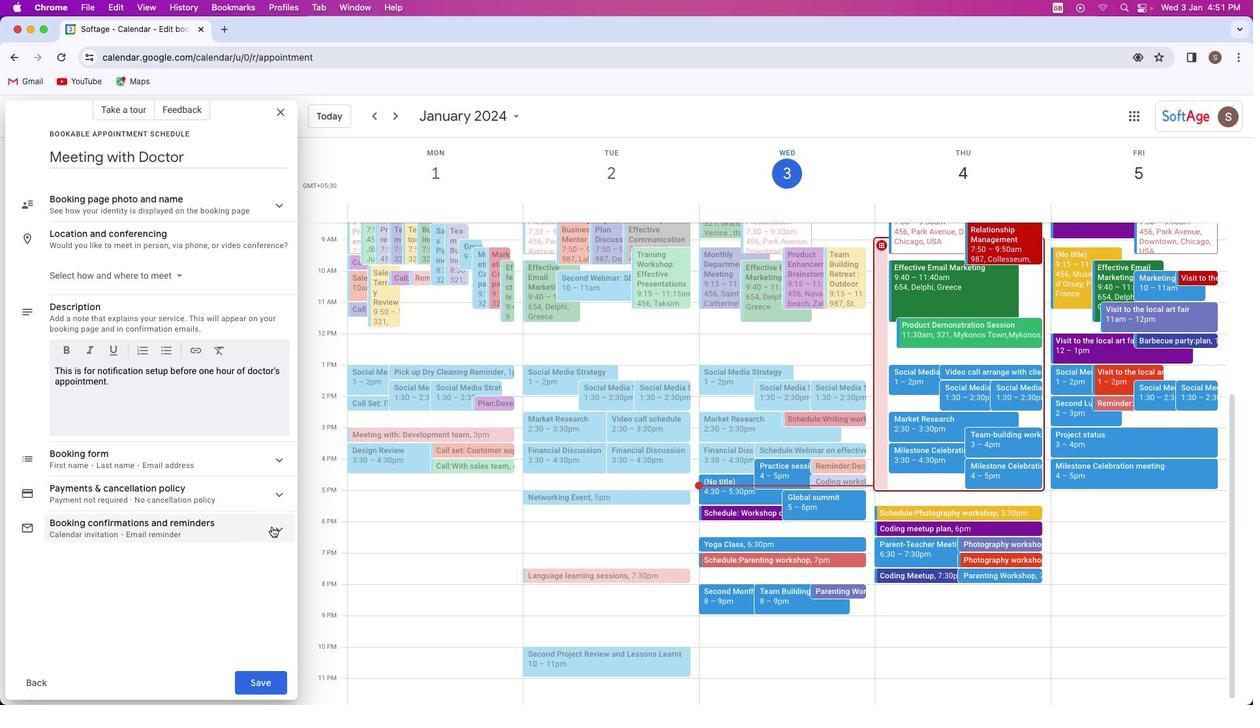 
Action: Mouse pressed left at (272, 526)
Screenshot: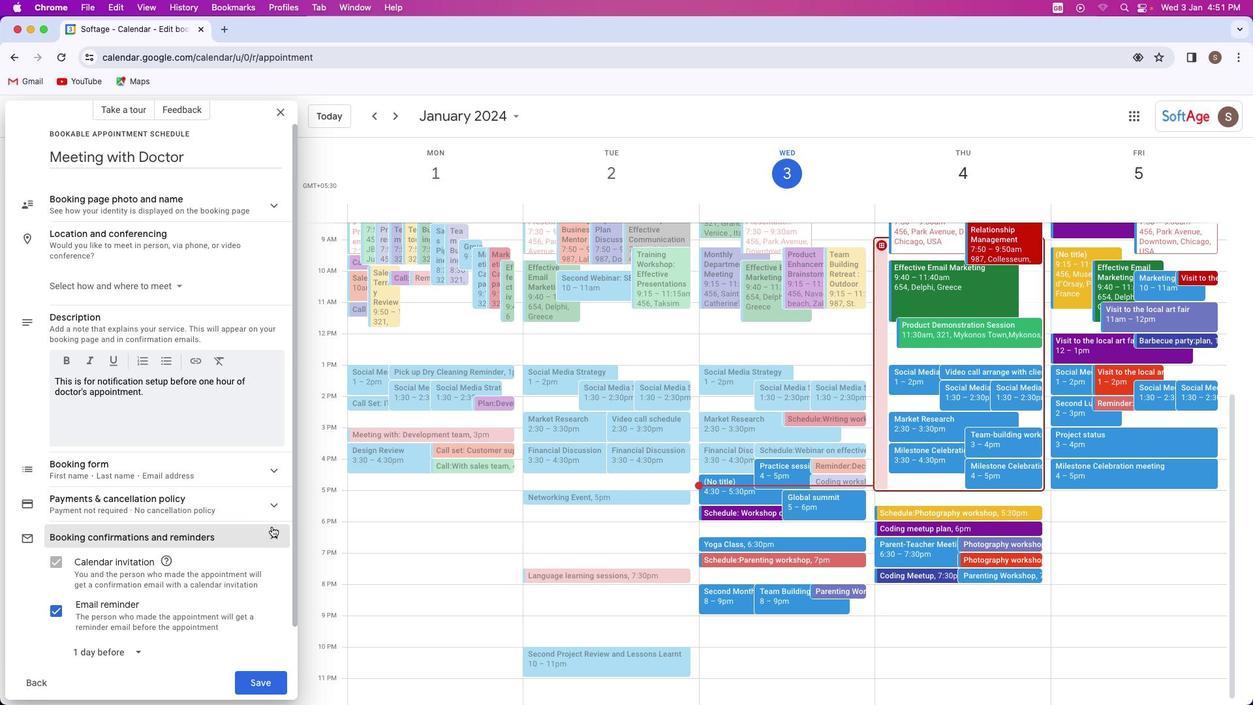 
Action: Mouse moved to (120, 597)
Screenshot: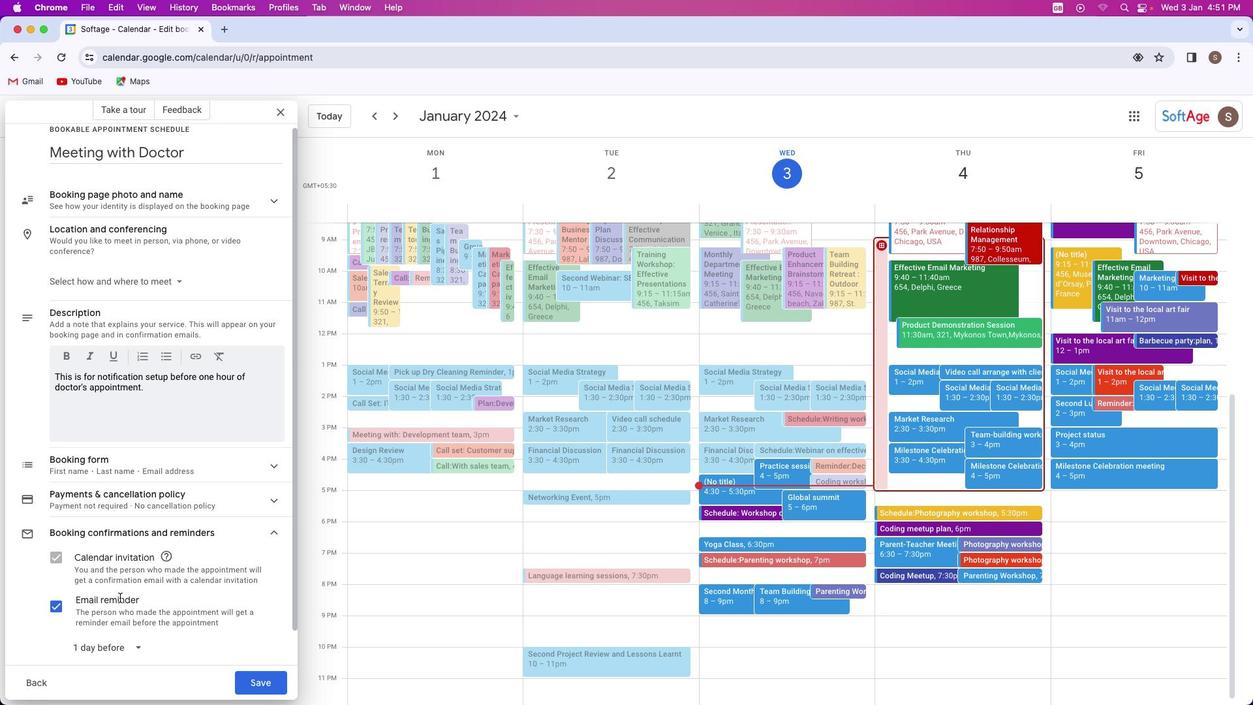 
Action: Mouse scrolled (120, 597) with delta (0, 0)
Screenshot: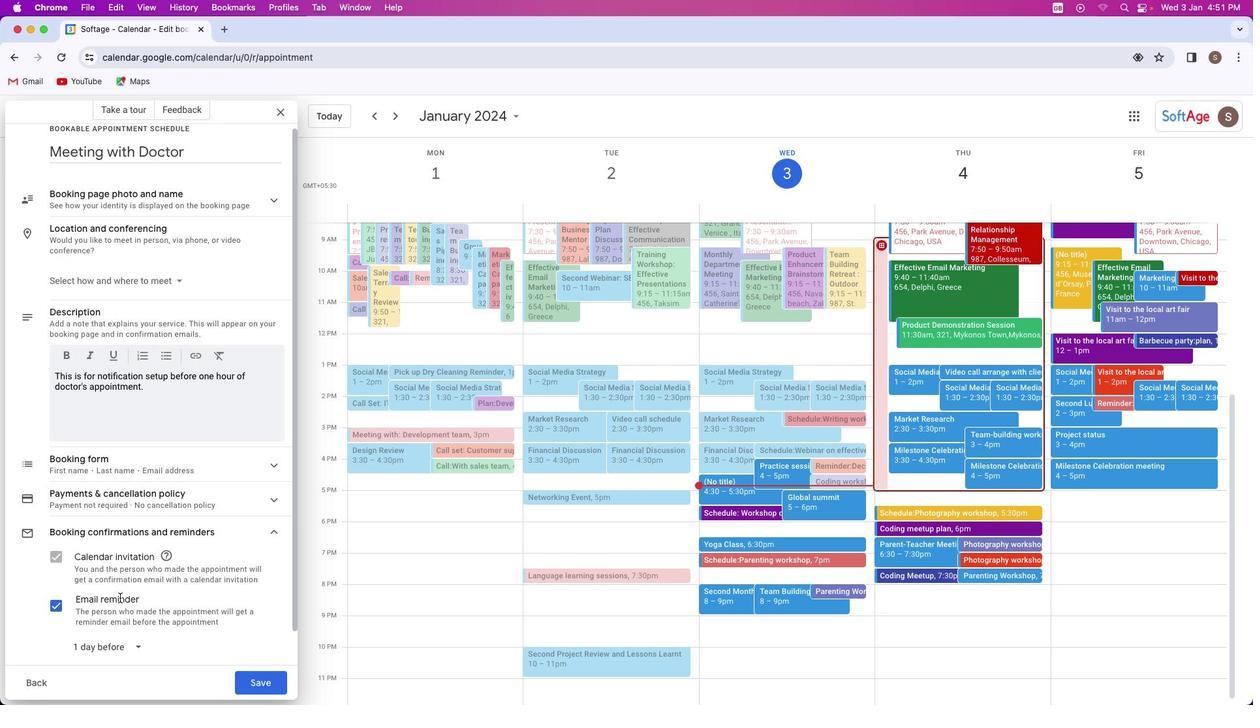 
Action: Mouse scrolled (120, 597) with delta (0, 0)
Screenshot: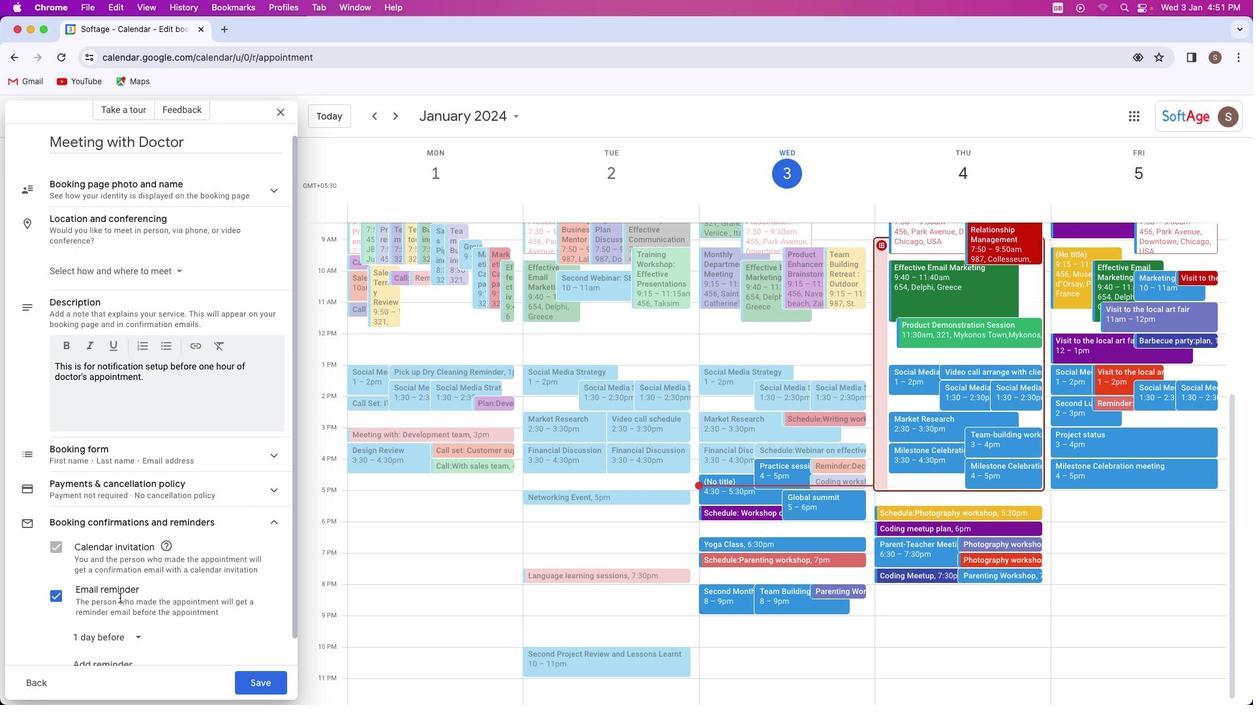 
Action: Mouse scrolled (120, 597) with delta (0, 0)
Screenshot: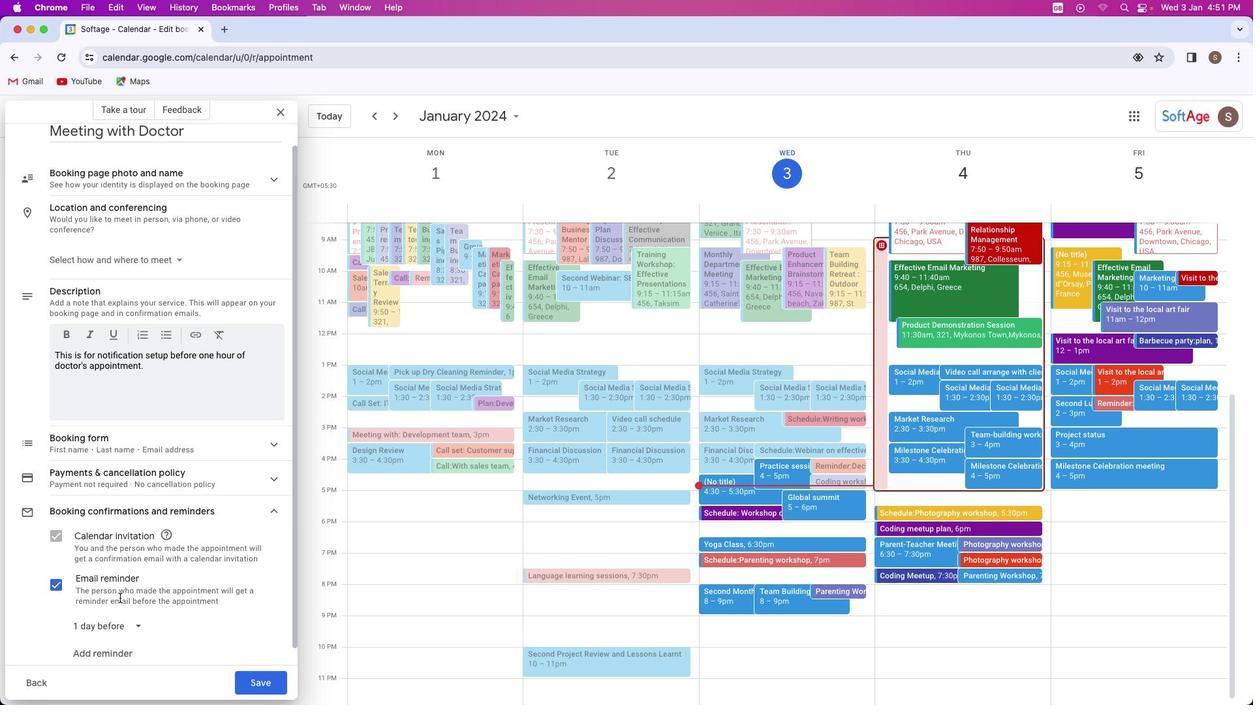 
Action: Mouse scrolled (120, 597) with delta (0, 0)
Screenshot: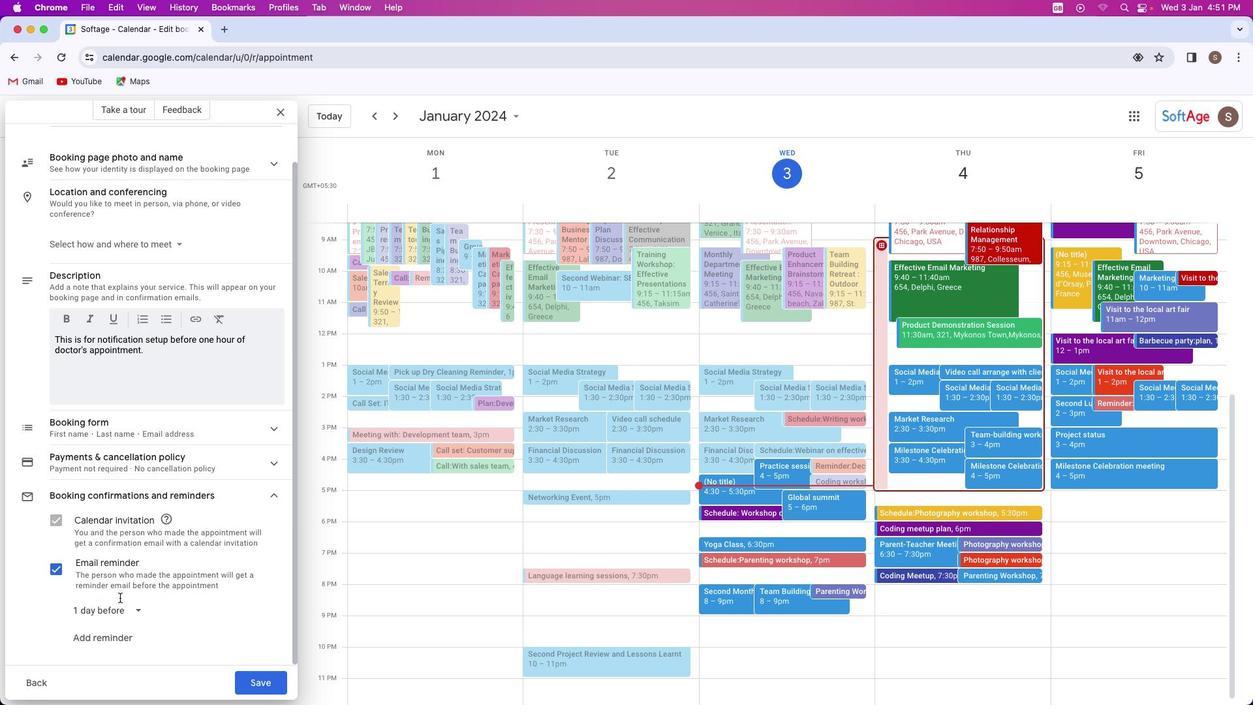 
Action: Mouse scrolled (120, 597) with delta (0, 0)
Screenshot: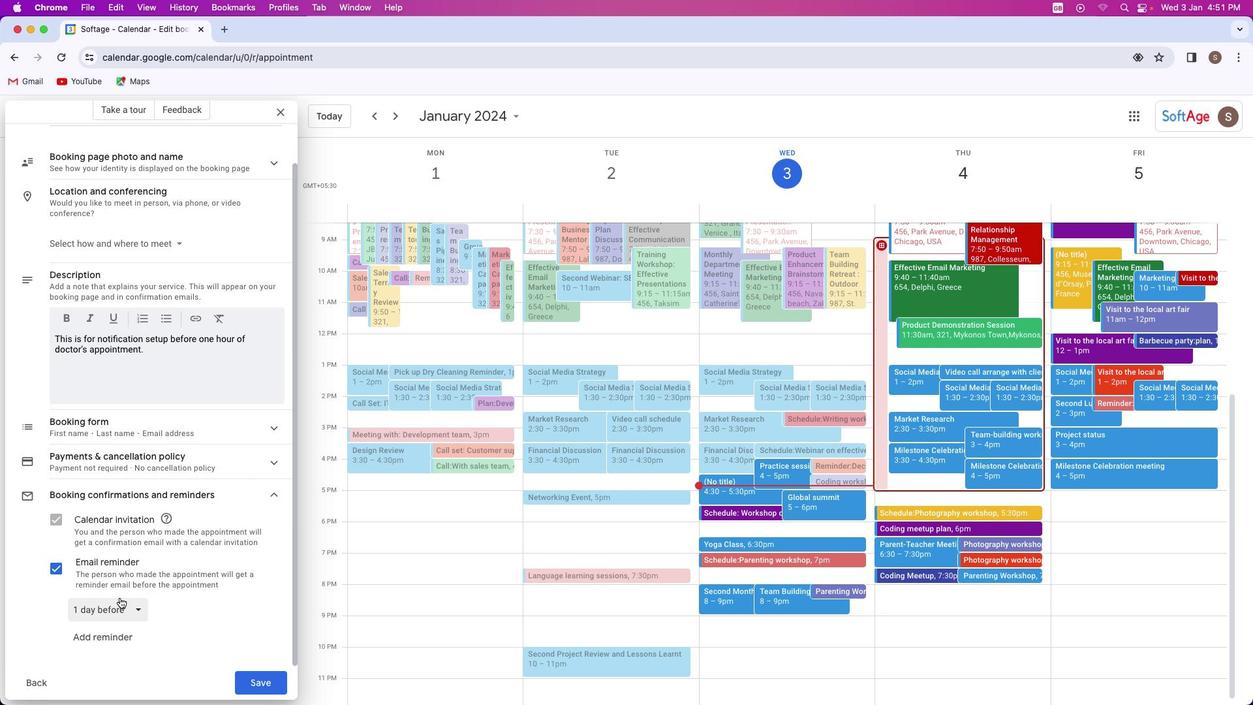 
Action: Mouse scrolled (120, 597) with delta (0, 0)
Screenshot: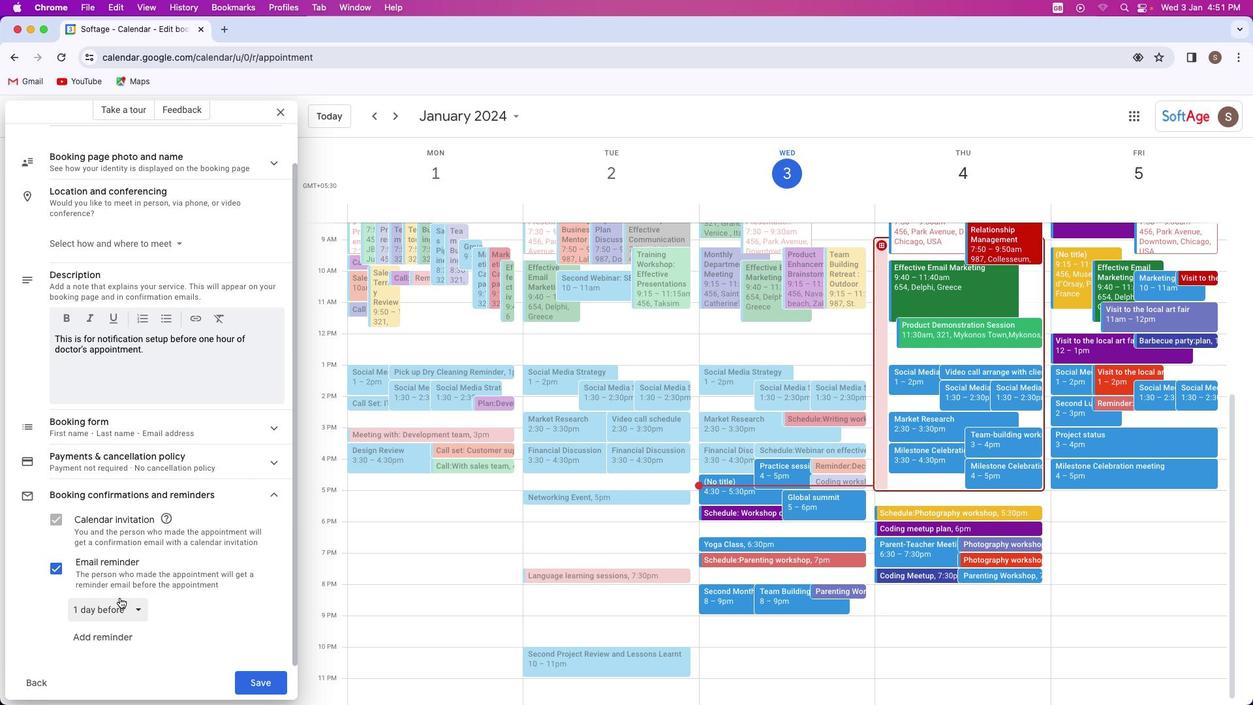 
Action: Mouse moved to (120, 596)
Screenshot: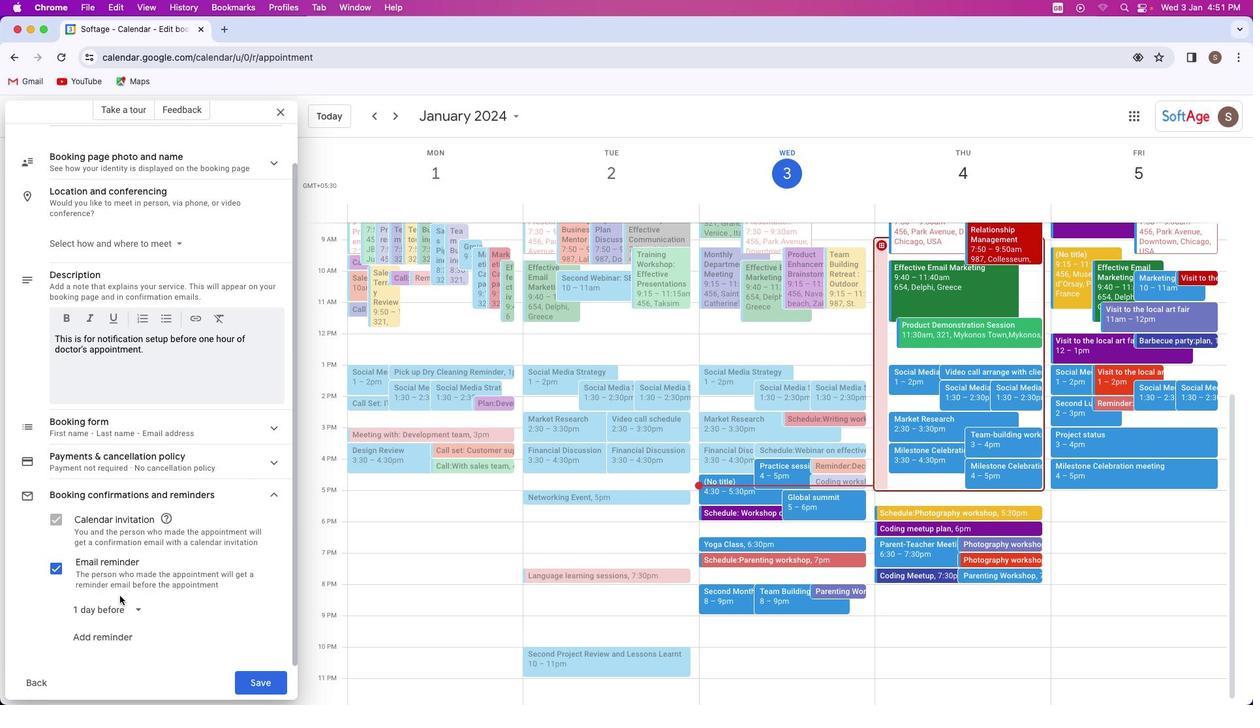 
Action: Mouse scrolled (120, 596) with delta (0, 0)
Screenshot: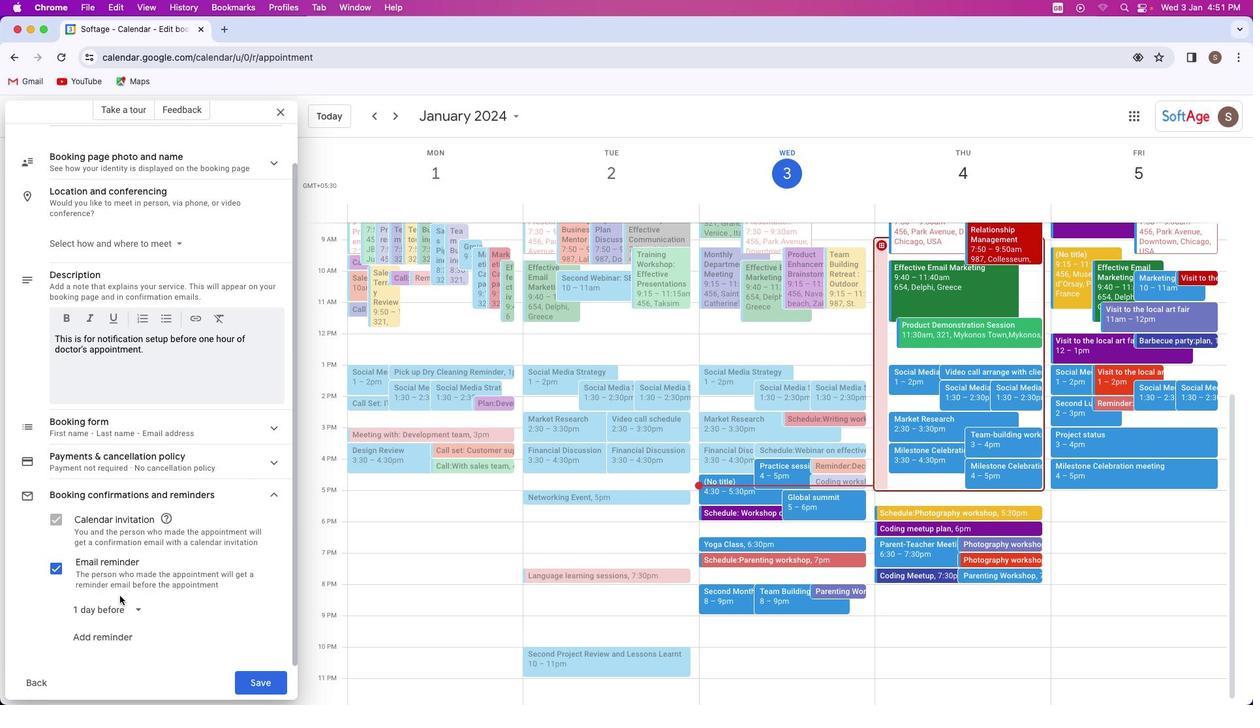 
Action: Mouse scrolled (120, 596) with delta (0, 0)
Screenshot: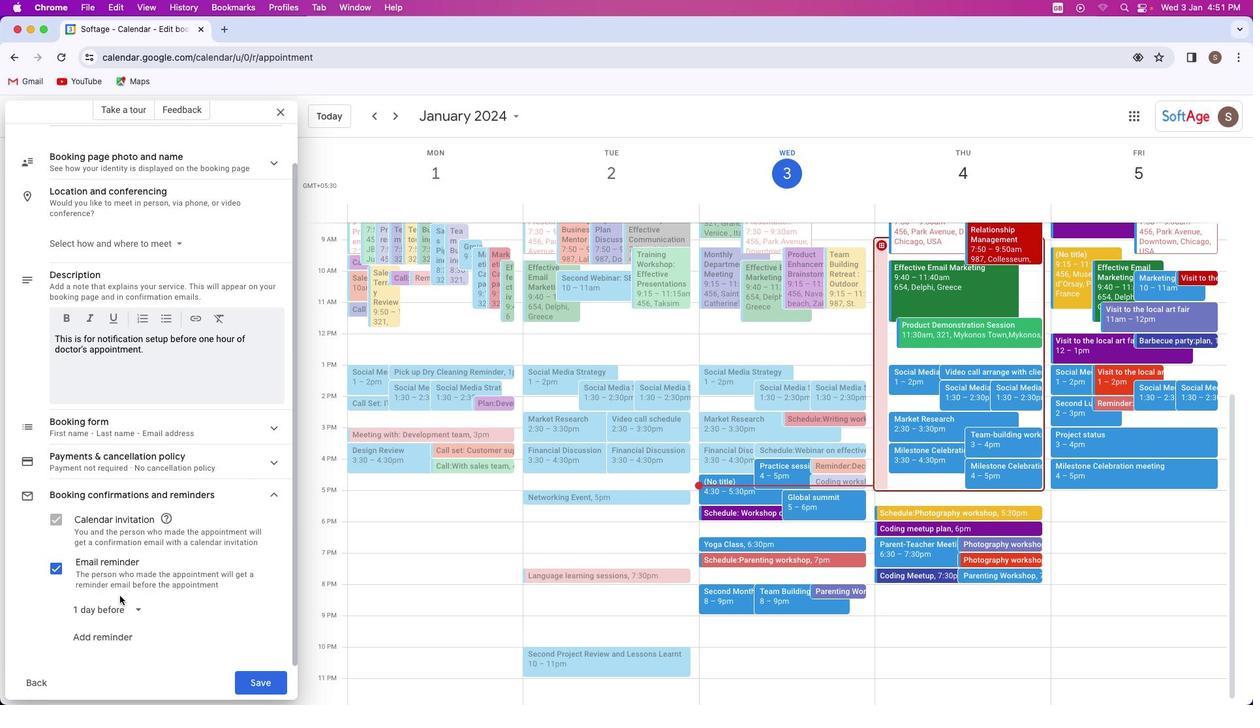 
Action: Mouse scrolled (120, 596) with delta (0, 0)
Screenshot: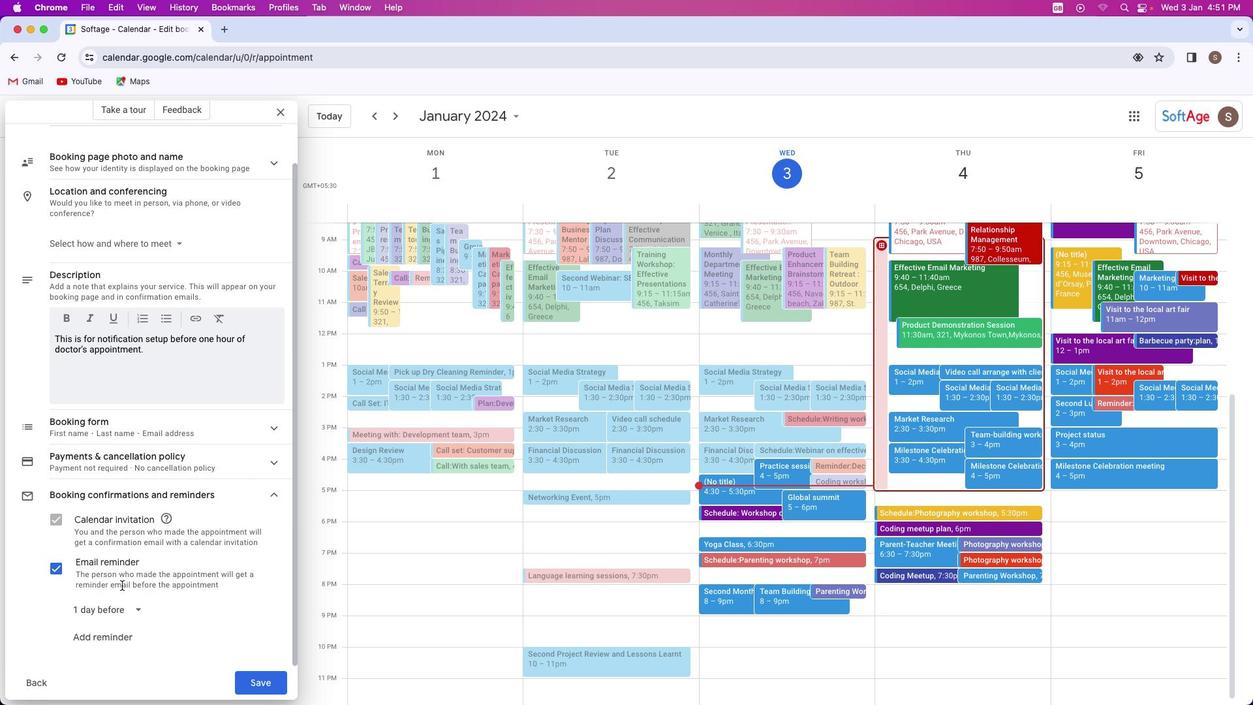 
Action: Mouse moved to (137, 608)
Screenshot: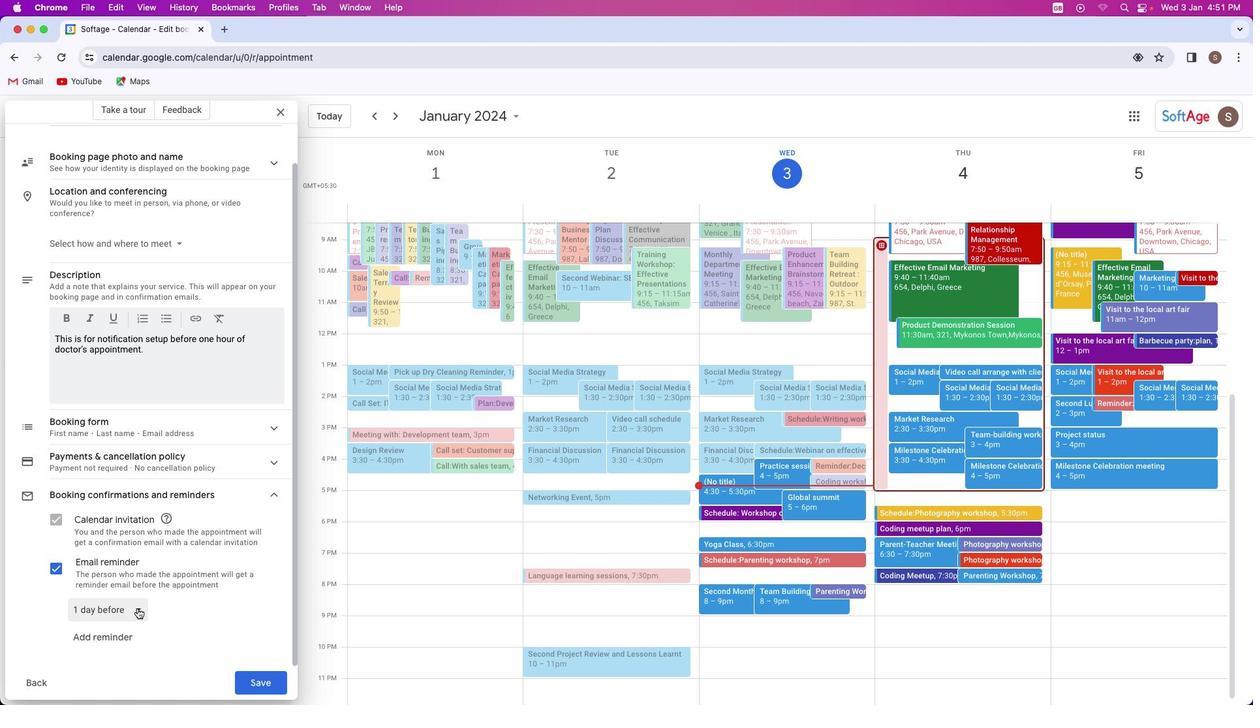 
Action: Mouse pressed left at (137, 608)
Screenshot: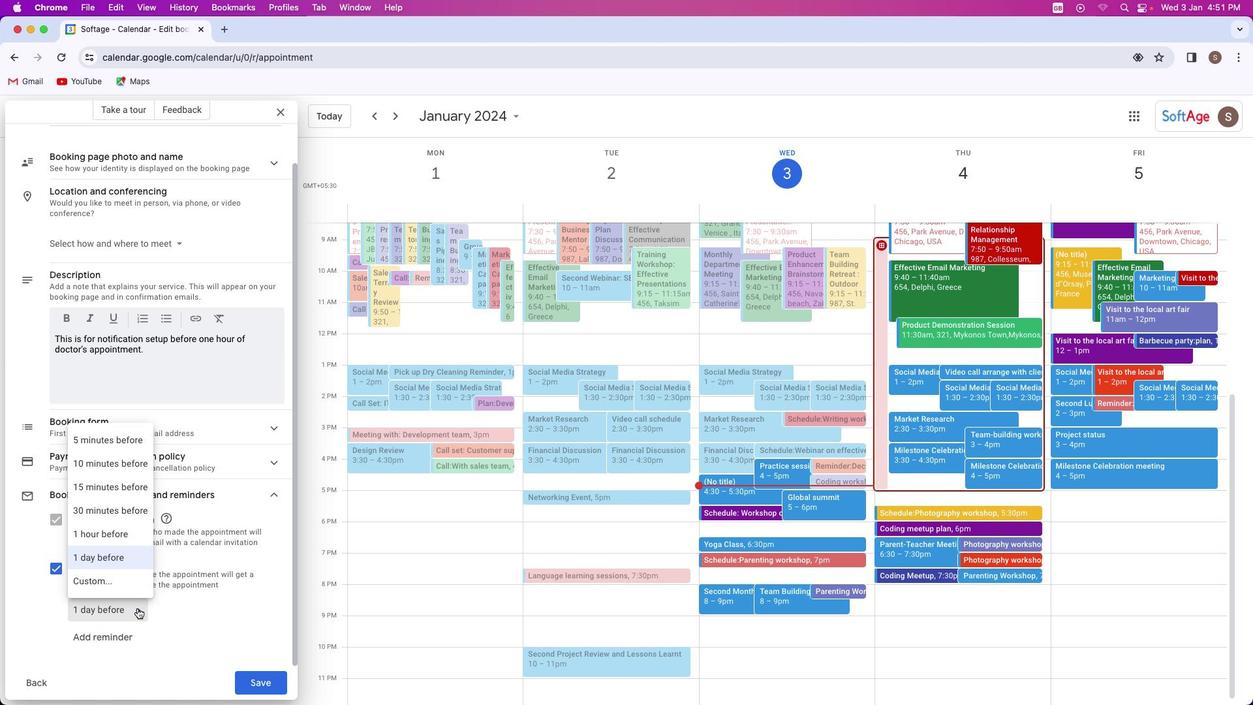 
Action: Mouse moved to (90, 548)
Screenshot: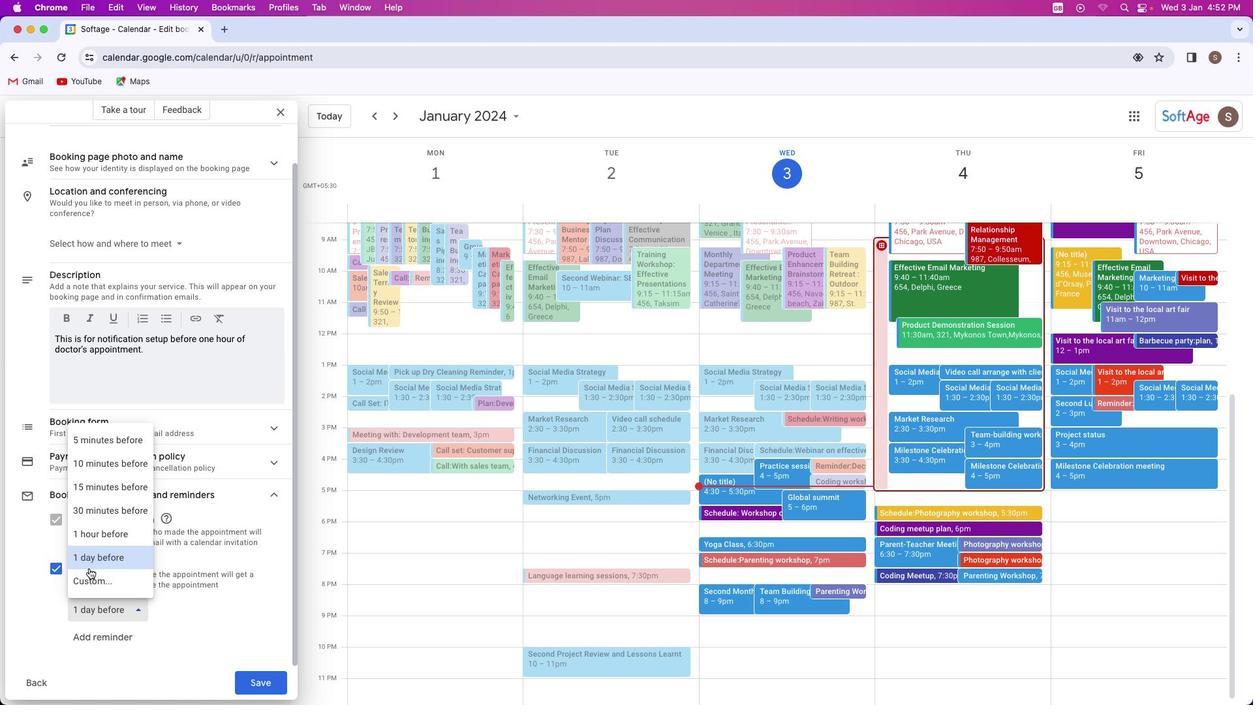 
Action: Mouse scrolled (90, 548) with delta (0, 0)
Screenshot: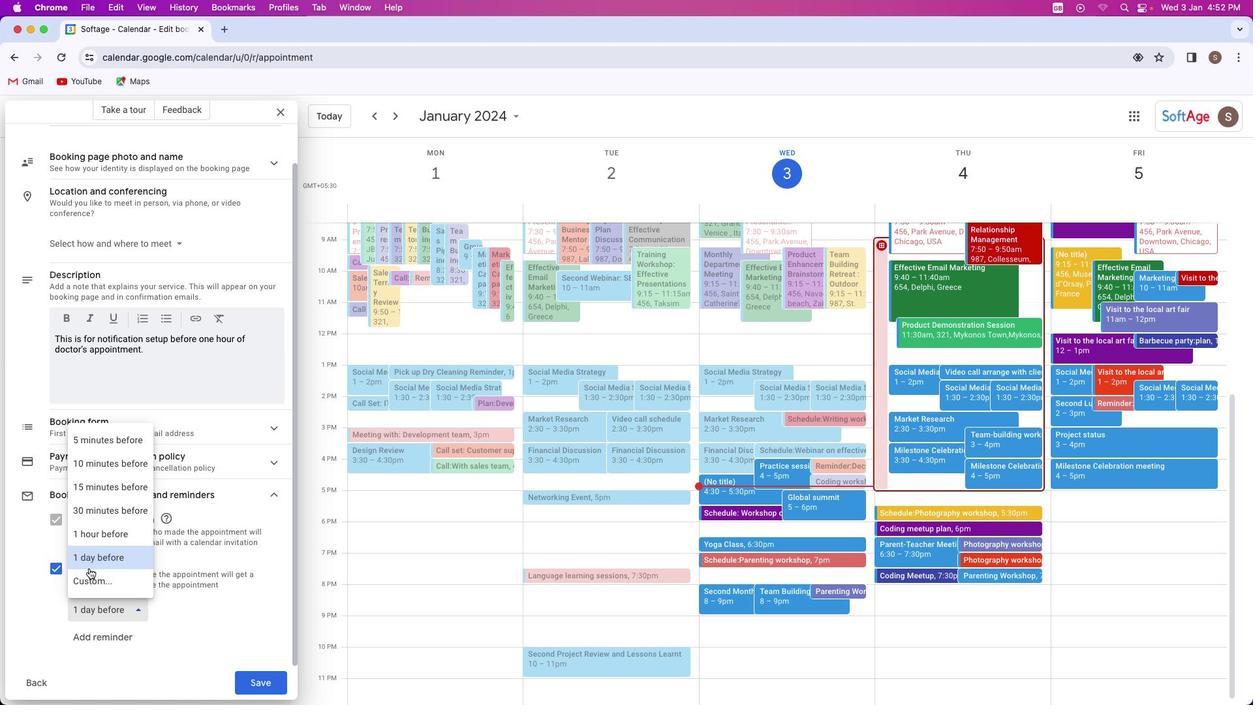 
Action: Mouse moved to (90, 548)
Screenshot: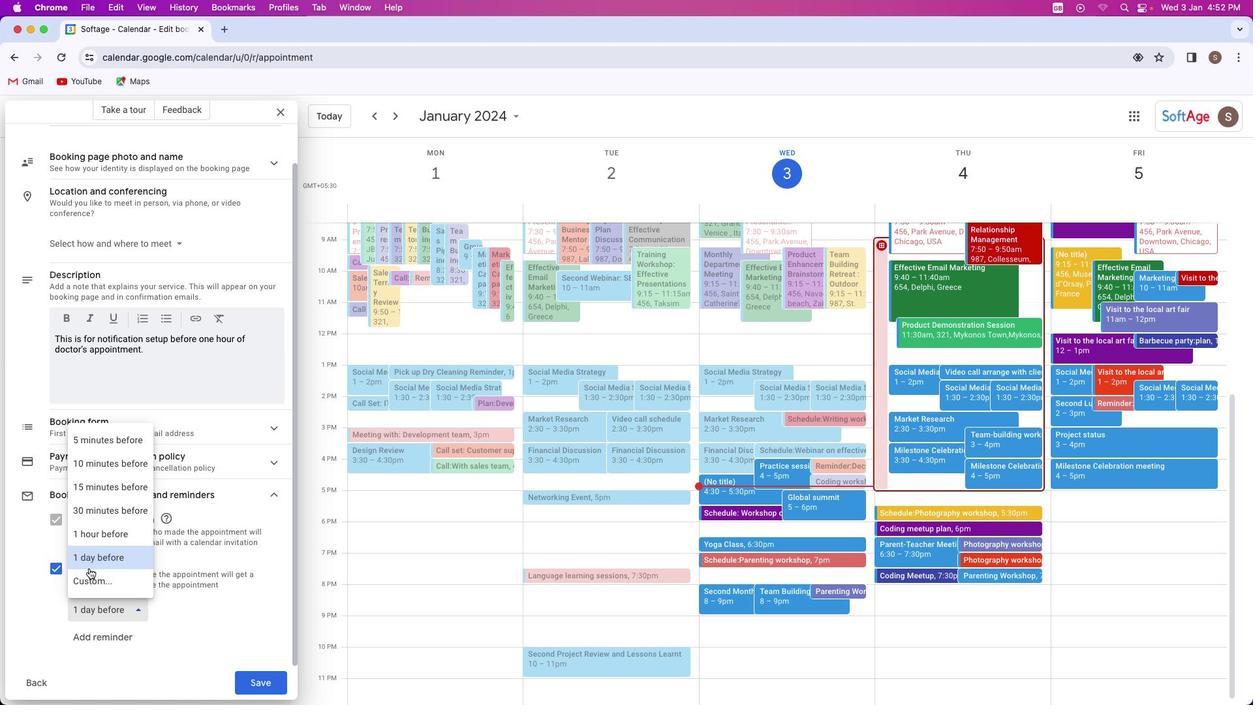 
Action: Mouse scrolled (90, 548) with delta (0, 0)
Screenshot: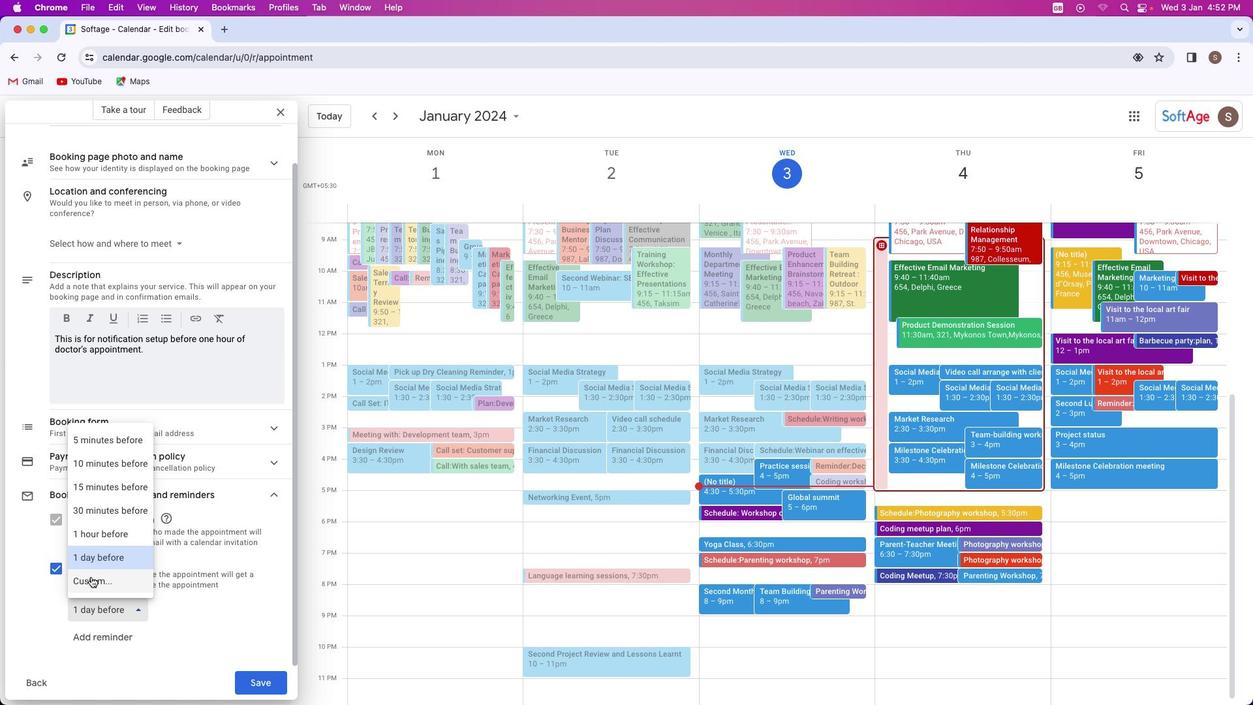 
Action: Mouse moved to (92, 581)
Screenshot: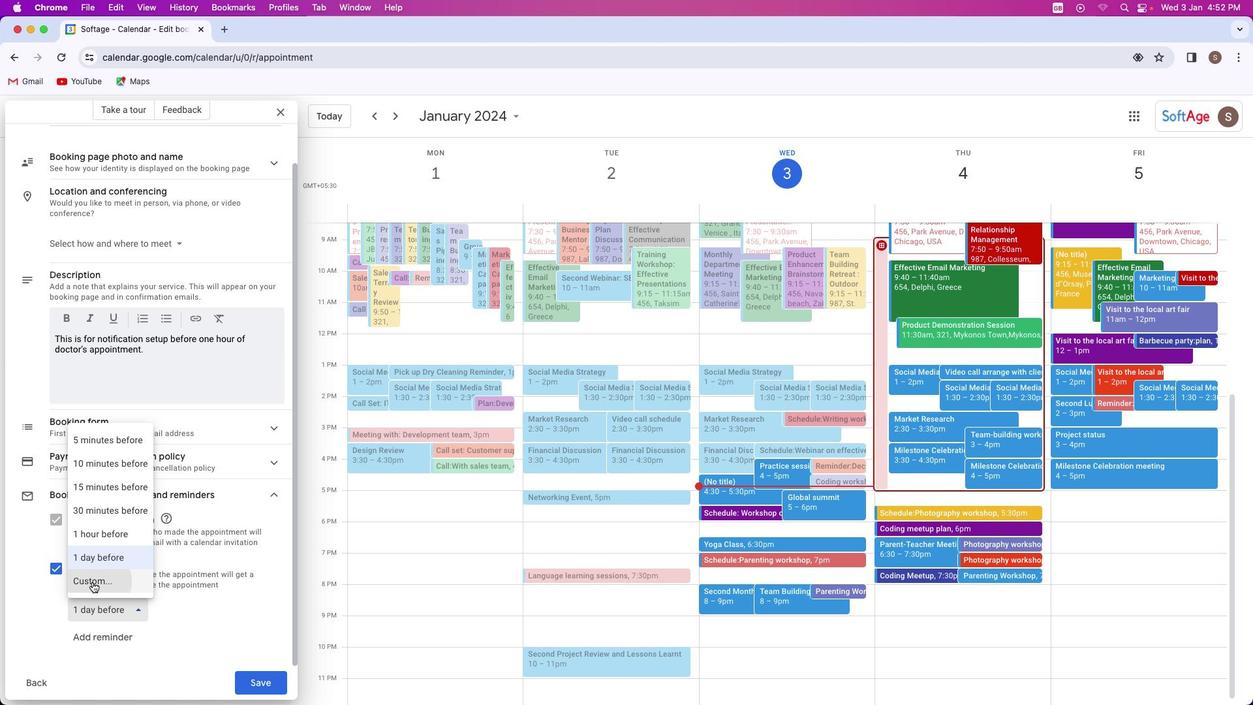 
Action: Mouse pressed left at (92, 581)
Screenshot: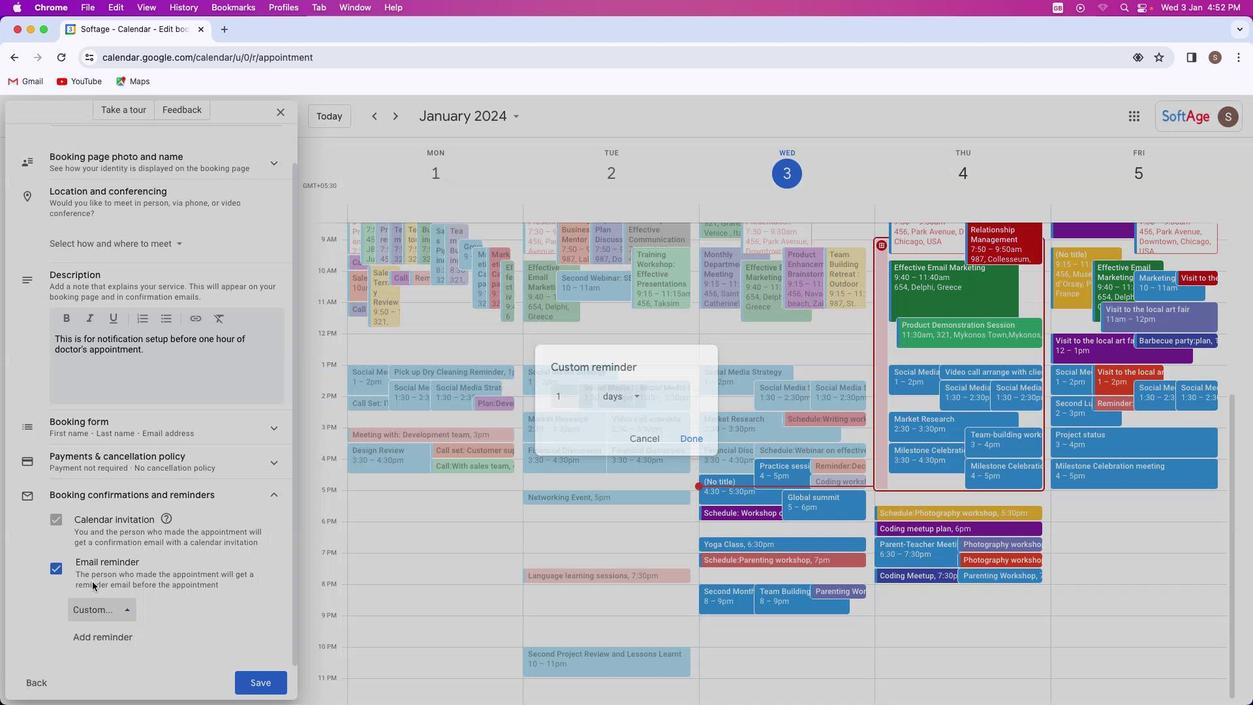 
Action: Mouse moved to (632, 395)
Screenshot: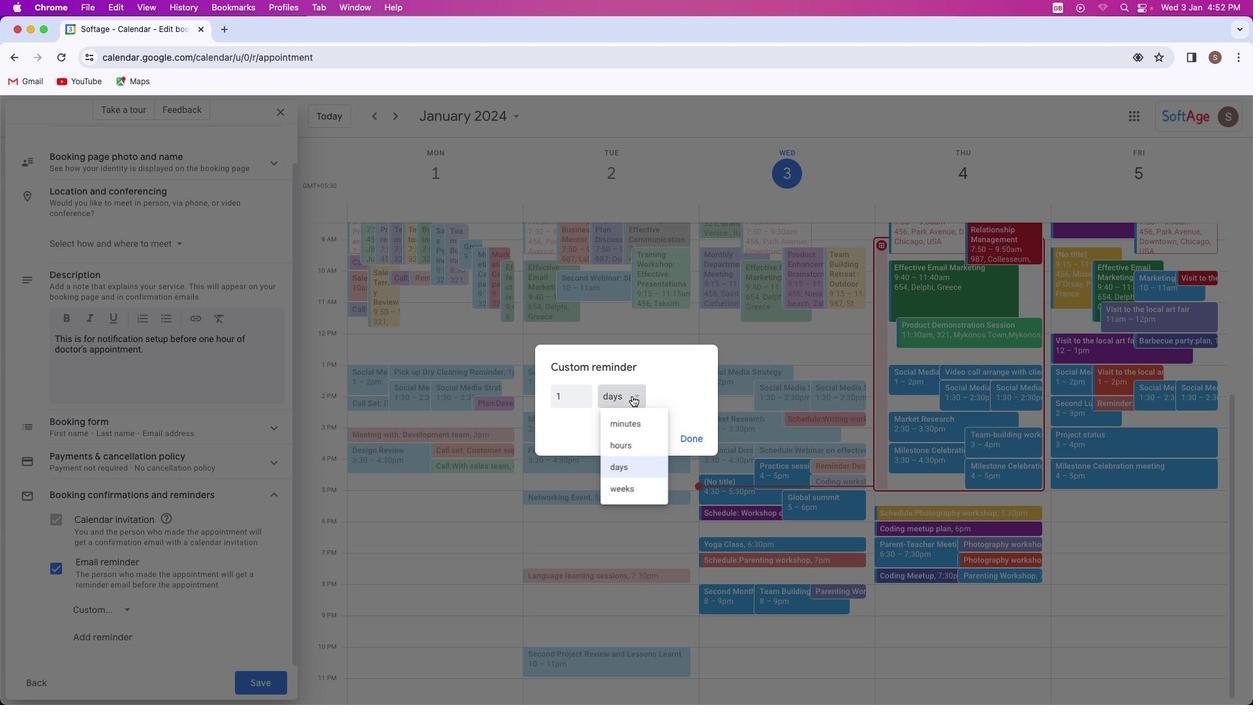 
Action: Mouse pressed left at (632, 395)
Screenshot: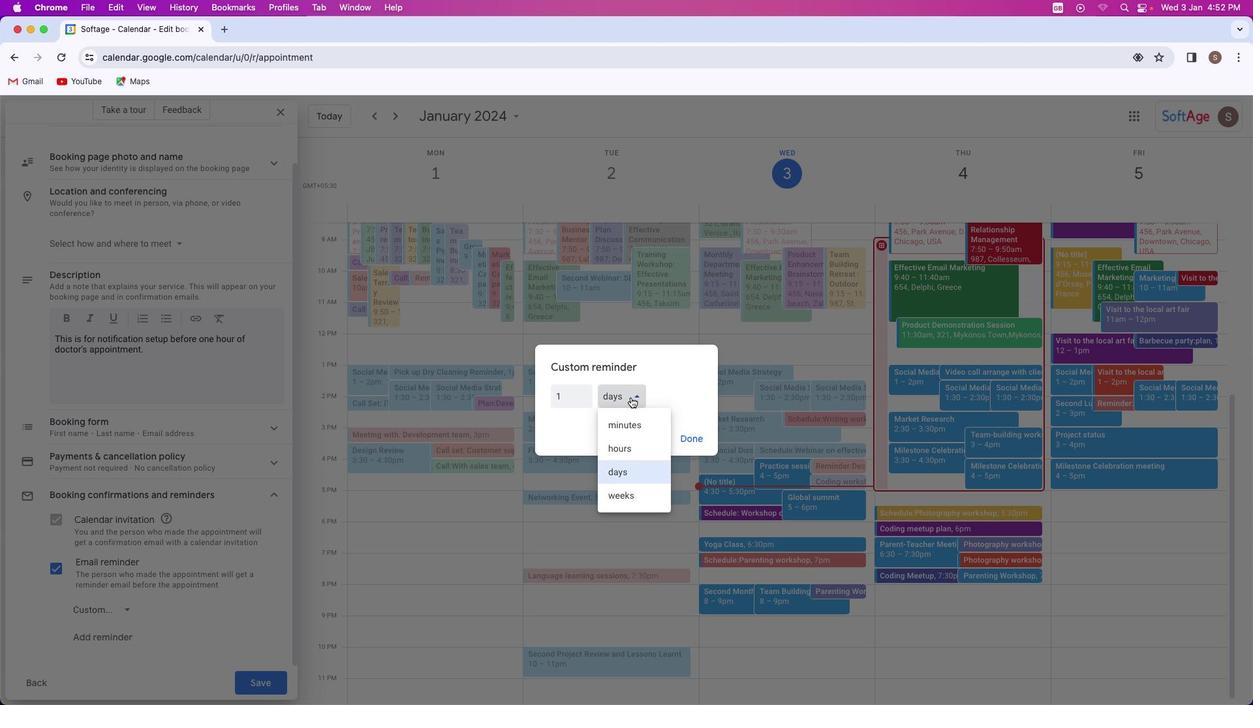 
Action: Mouse moved to (623, 446)
Screenshot: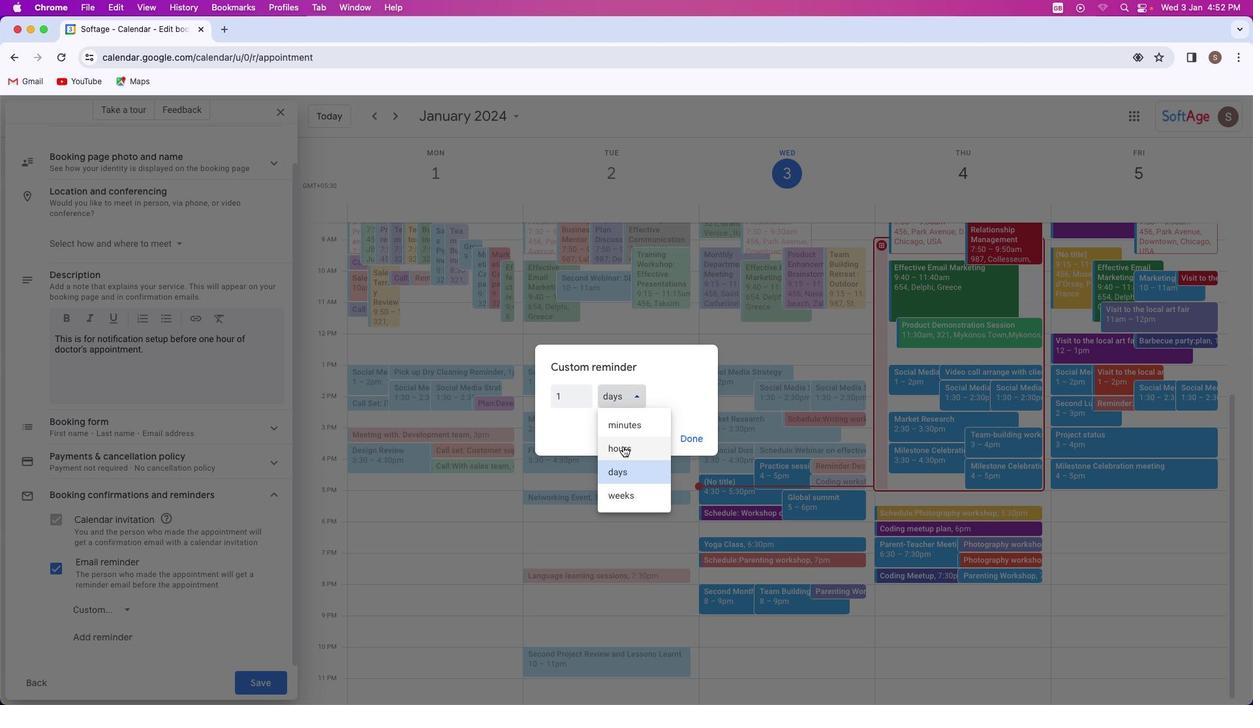 
Action: Mouse pressed left at (623, 446)
Screenshot: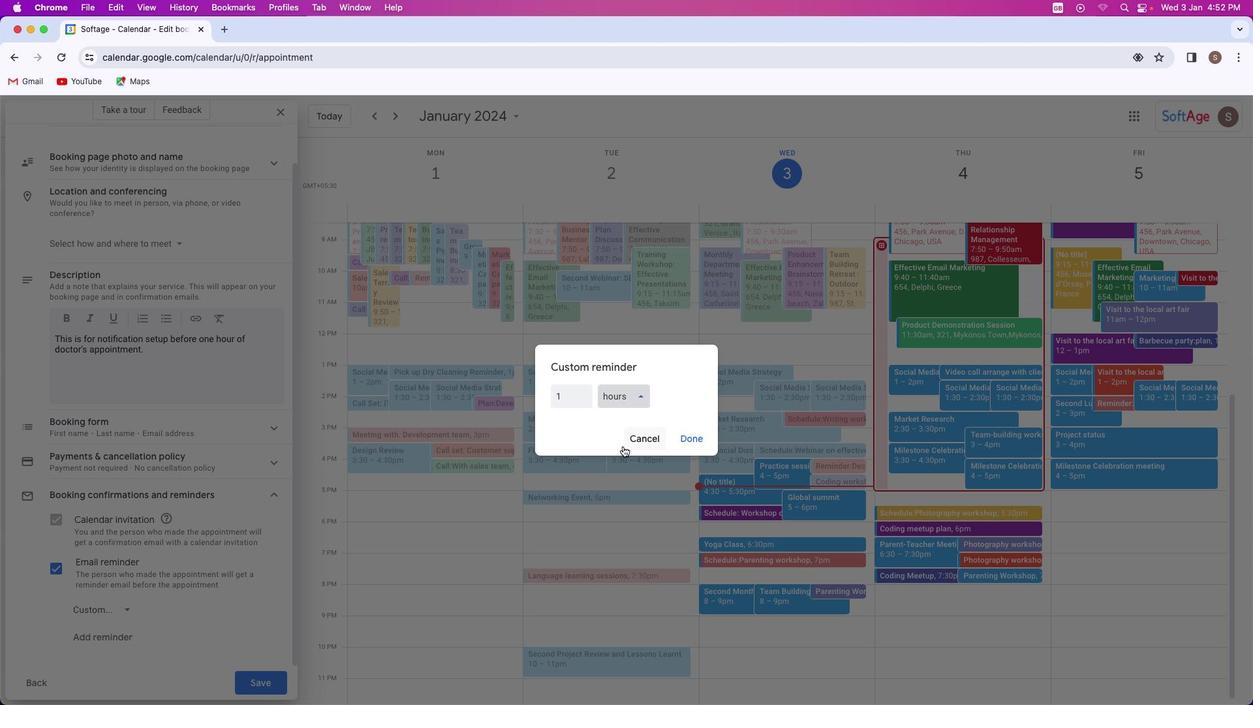
Action: Mouse moved to (684, 436)
Screenshot: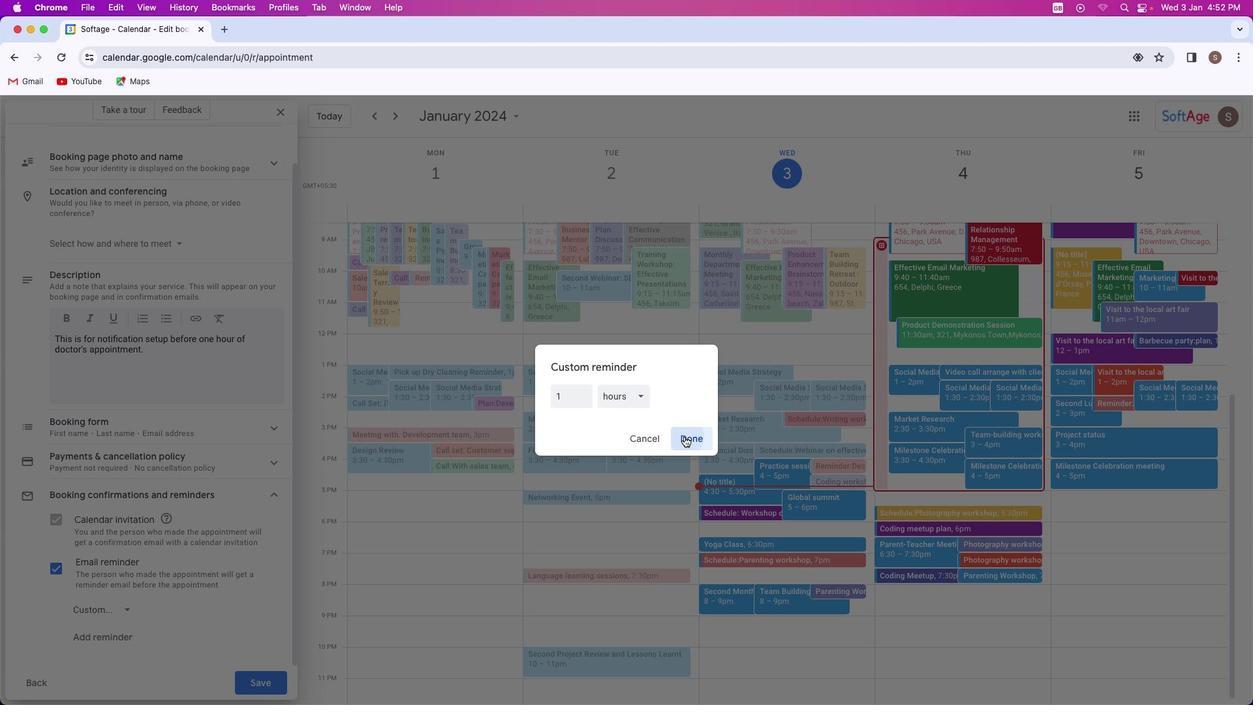 
Action: Mouse pressed left at (684, 436)
Screenshot: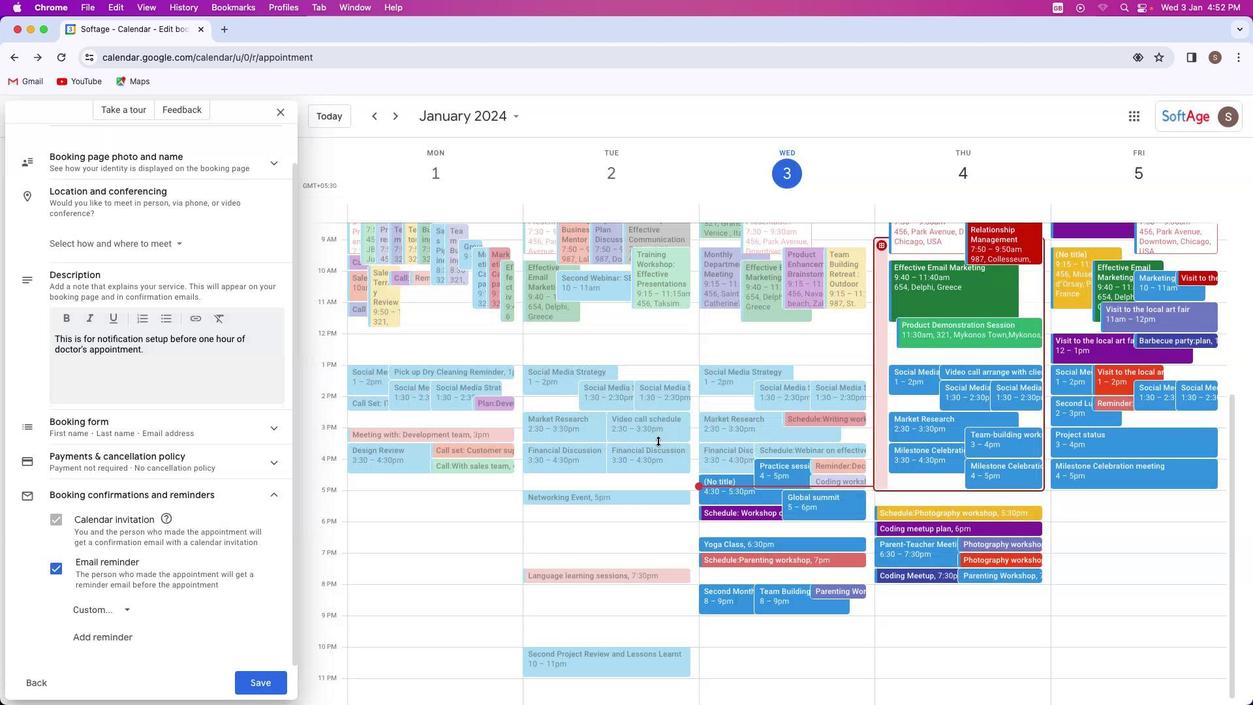 
Action: Mouse moved to (137, 555)
Screenshot: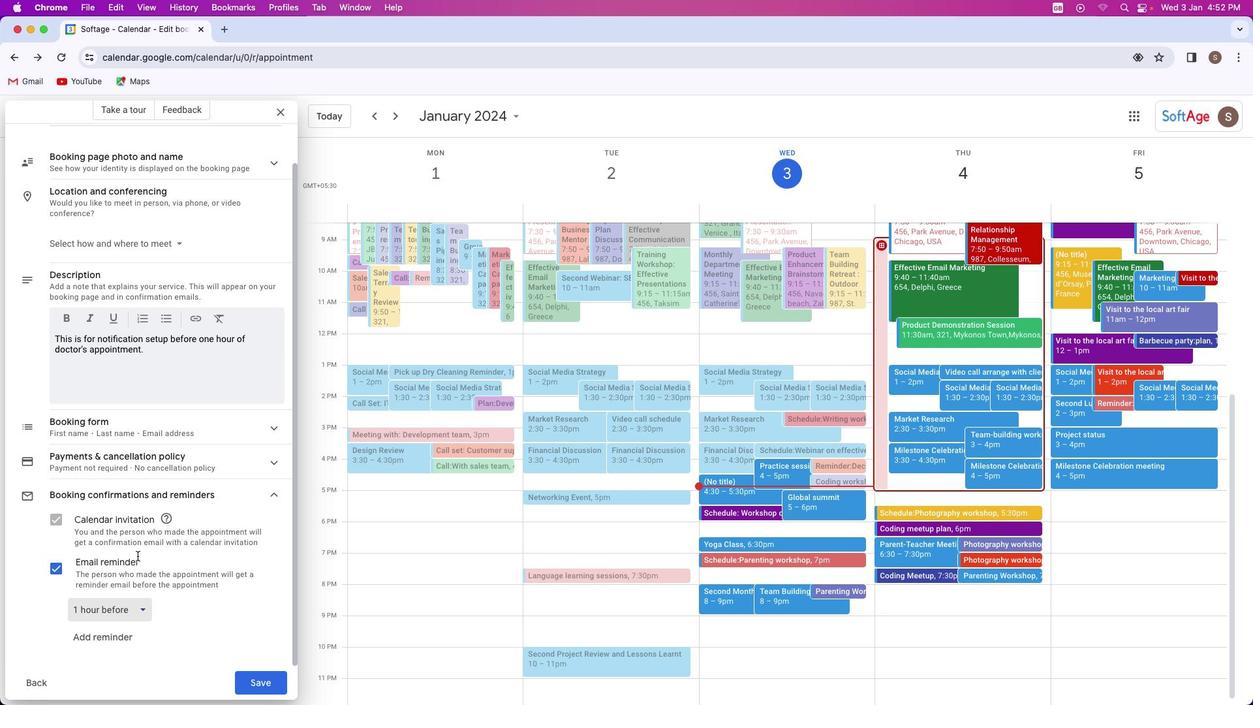
Action: Mouse scrolled (137, 555) with delta (0, 0)
Screenshot: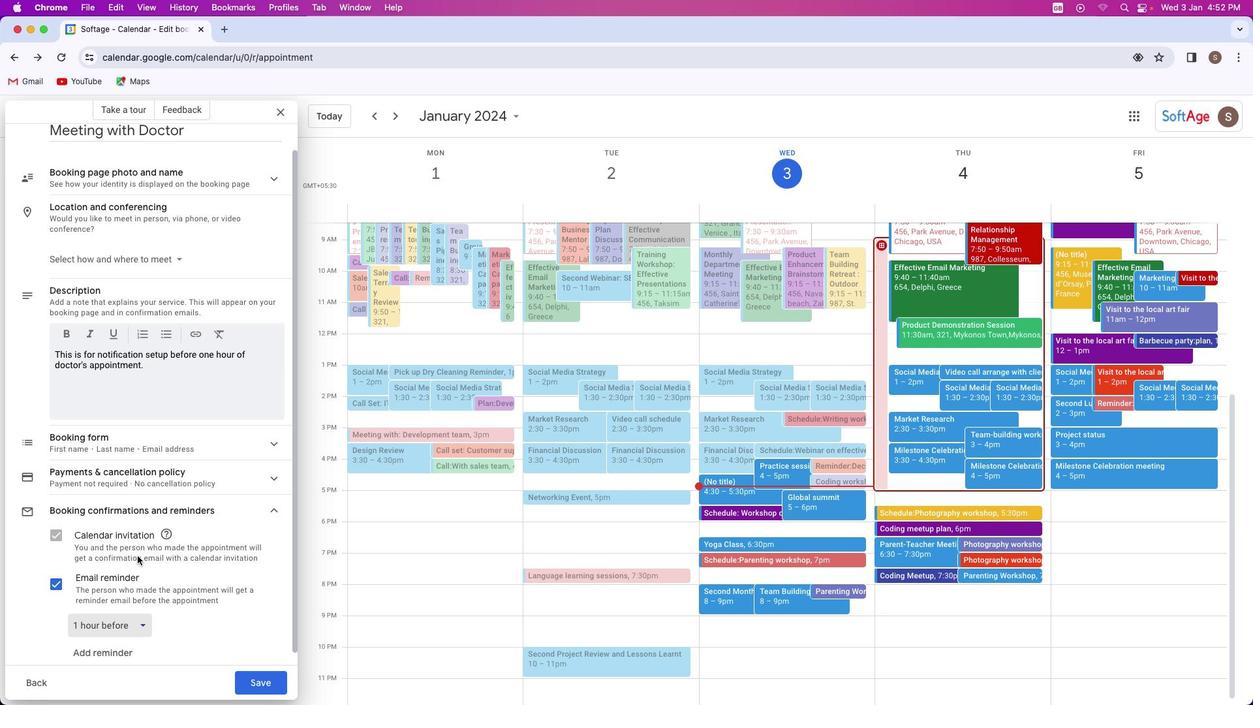 
Action: Mouse scrolled (137, 555) with delta (0, 0)
Screenshot: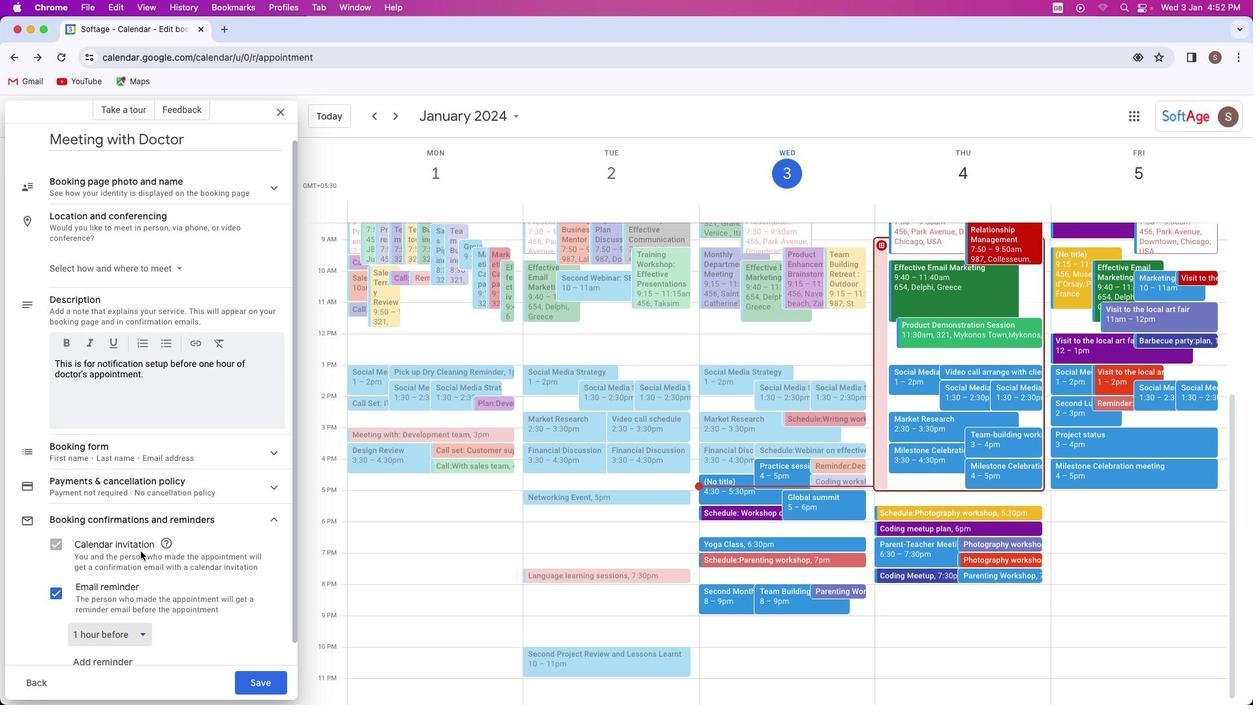 
Action: Mouse scrolled (137, 555) with delta (0, 0)
Screenshot: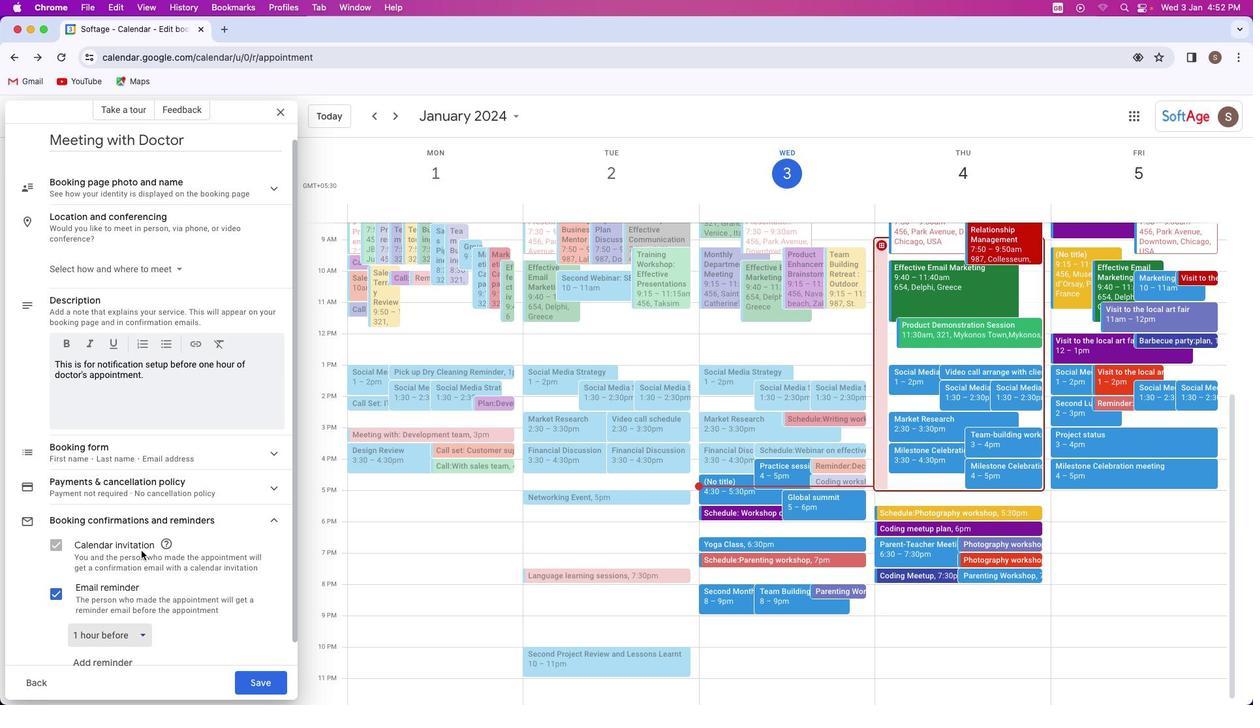 
Action: Mouse moved to (169, 550)
Screenshot: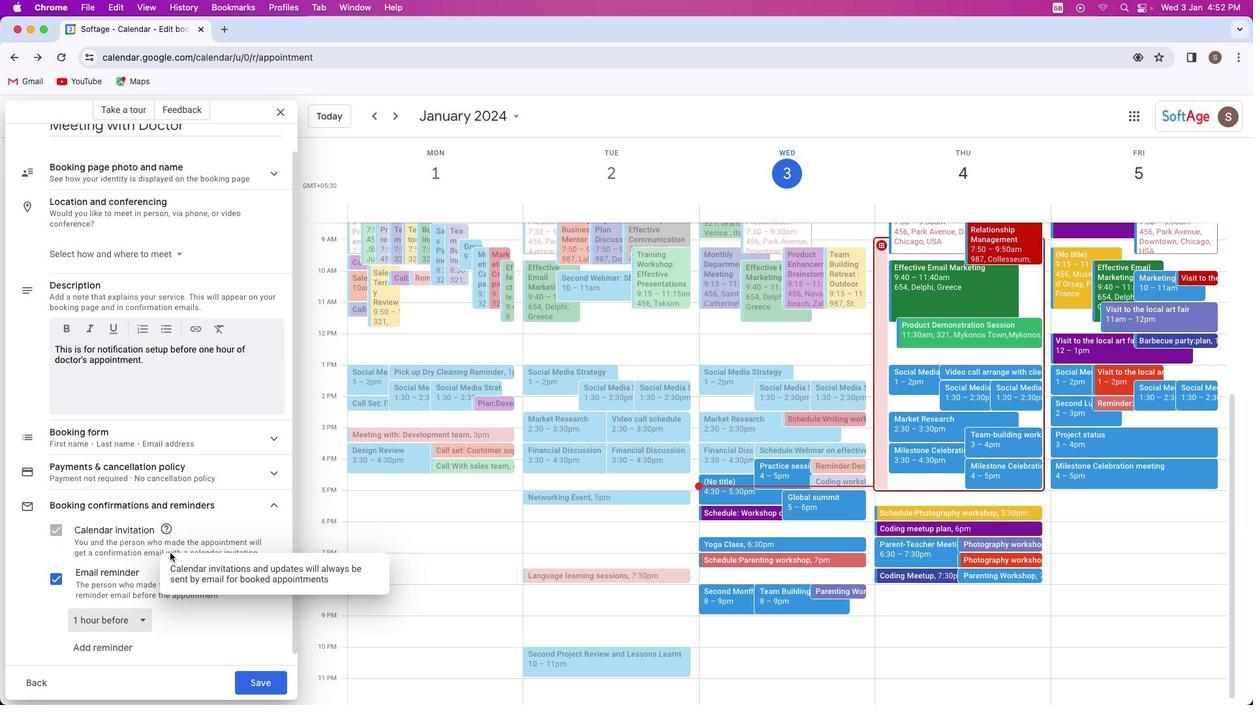
Action: Mouse scrolled (169, 550) with delta (0, 0)
Screenshot: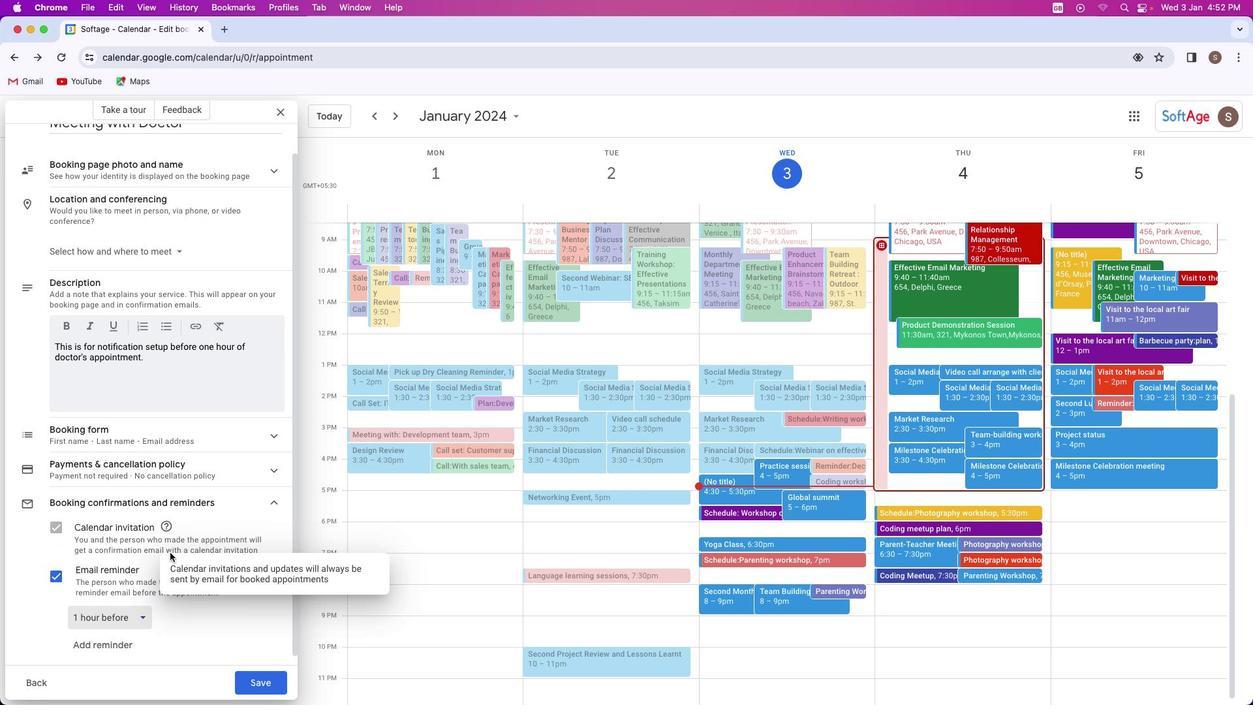 
Action: Mouse moved to (169, 552)
Screenshot: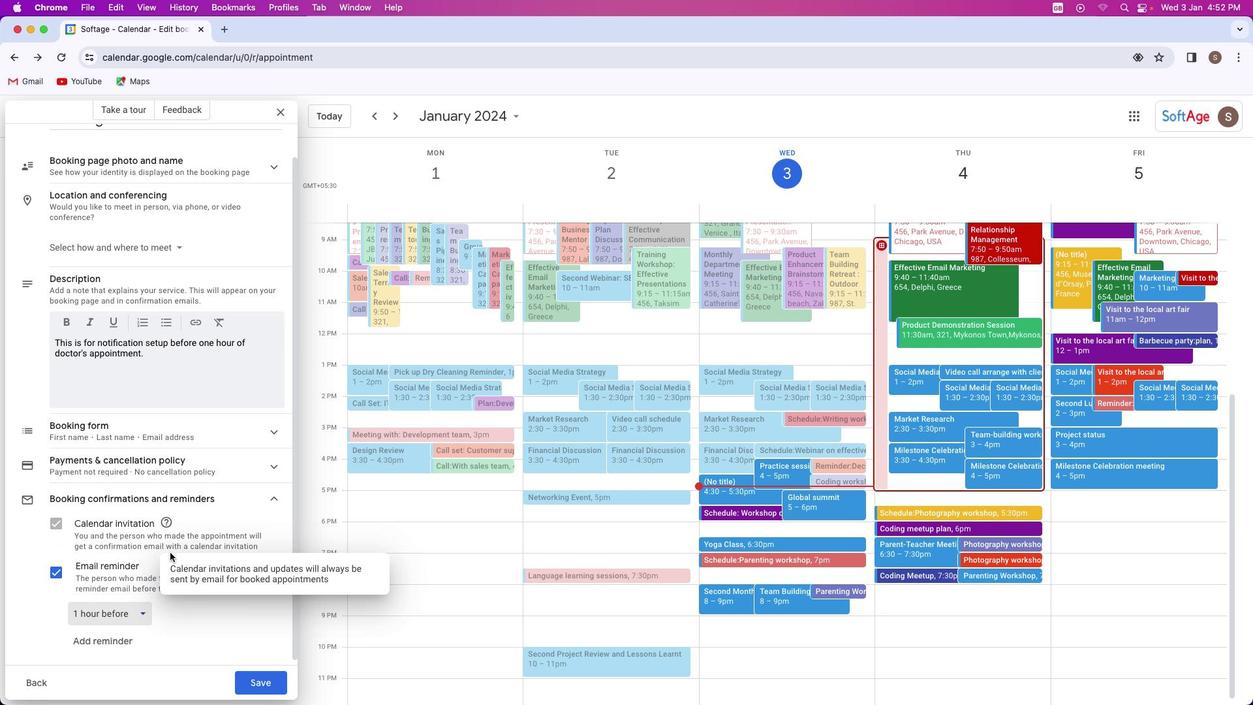 
Action: Mouse scrolled (169, 552) with delta (0, 0)
Screenshot: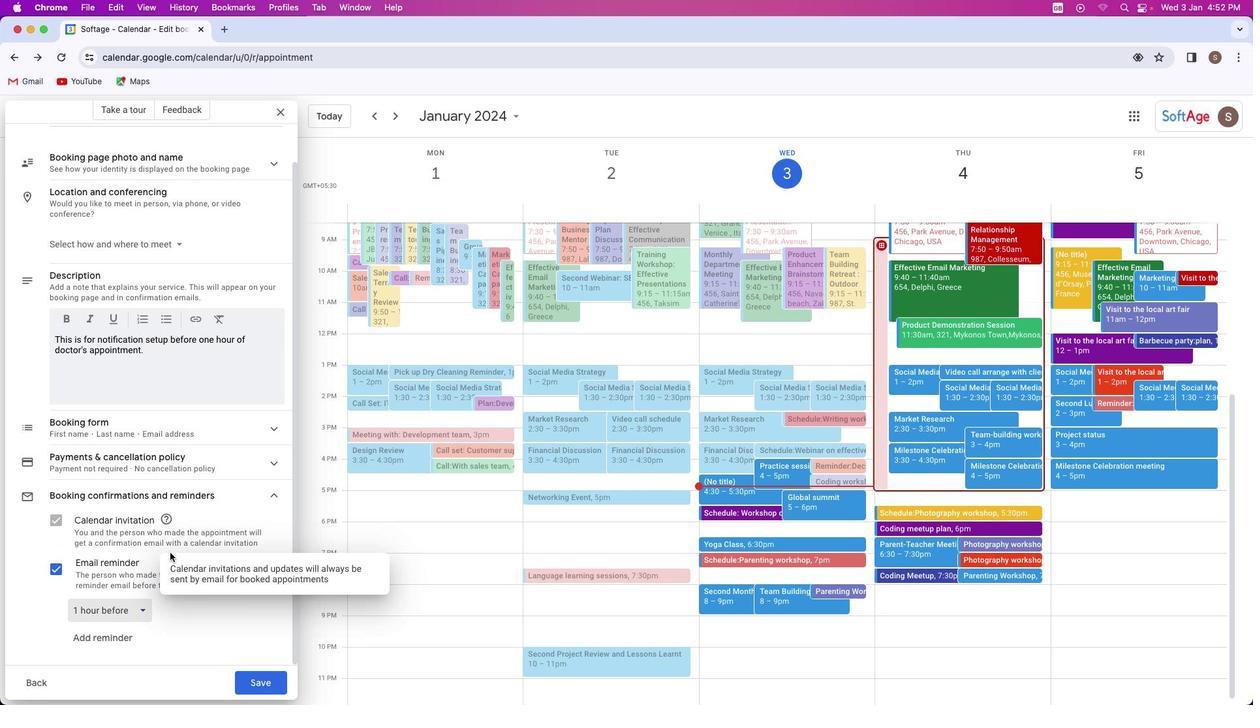 
Action: Mouse moved to (169, 552)
Screenshot: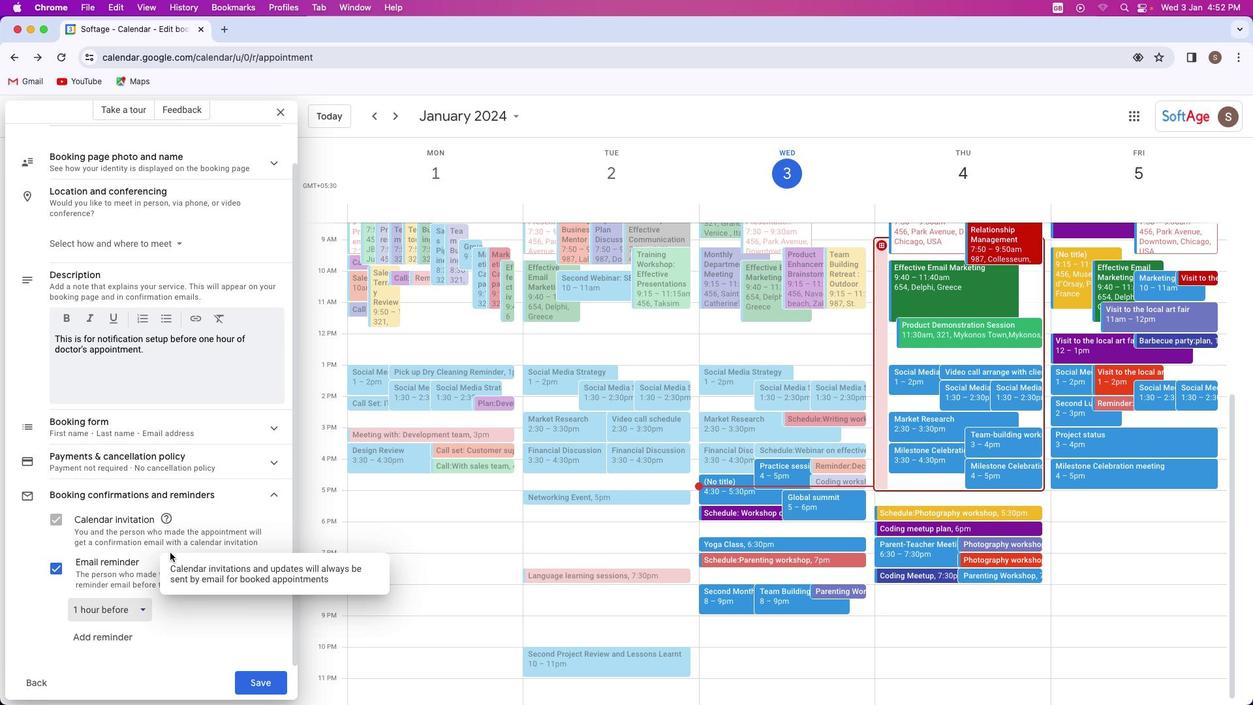 
Action: Mouse scrolled (169, 552) with delta (0, 0)
Screenshot: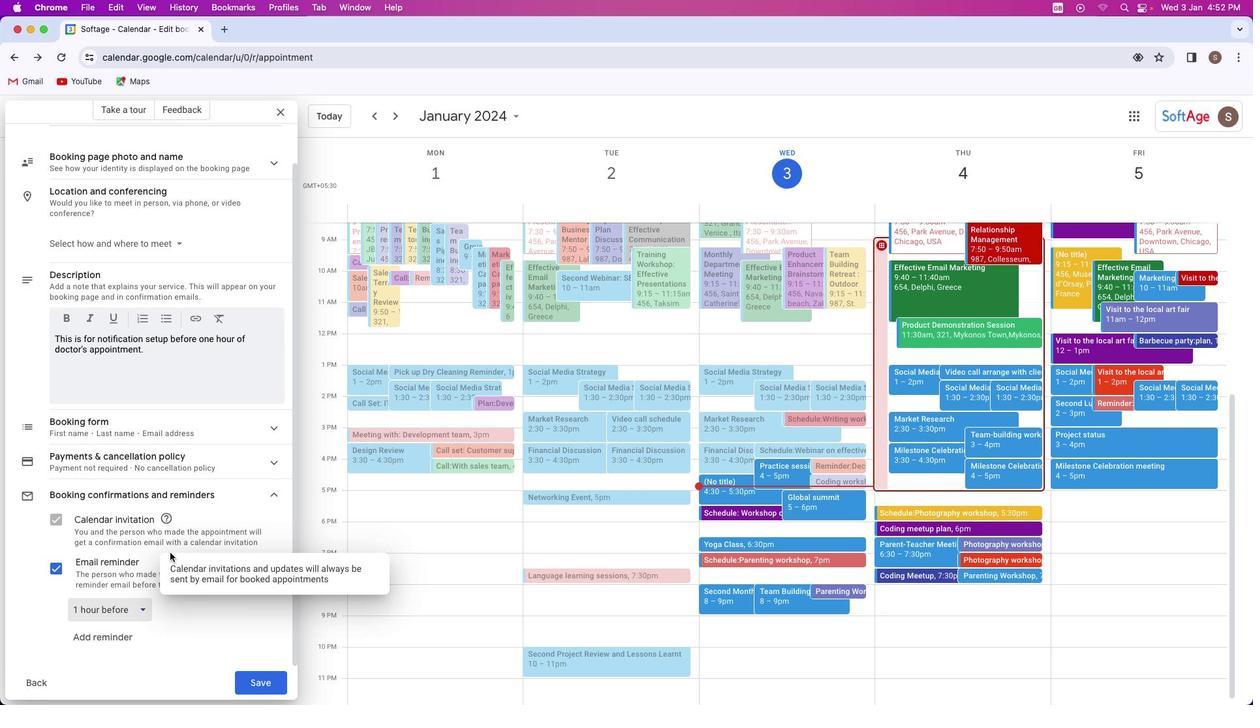 
Action: Mouse moved to (169, 552)
Screenshot: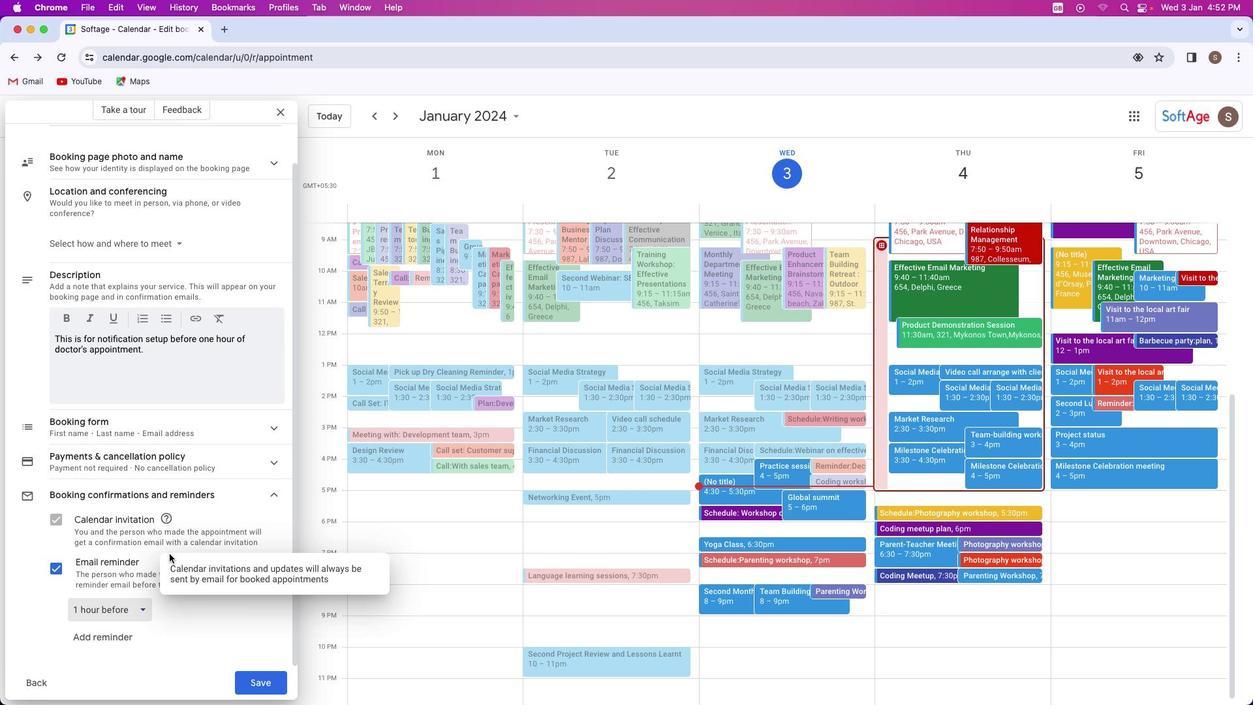 
Action: Mouse scrolled (169, 552) with delta (0, 0)
Screenshot: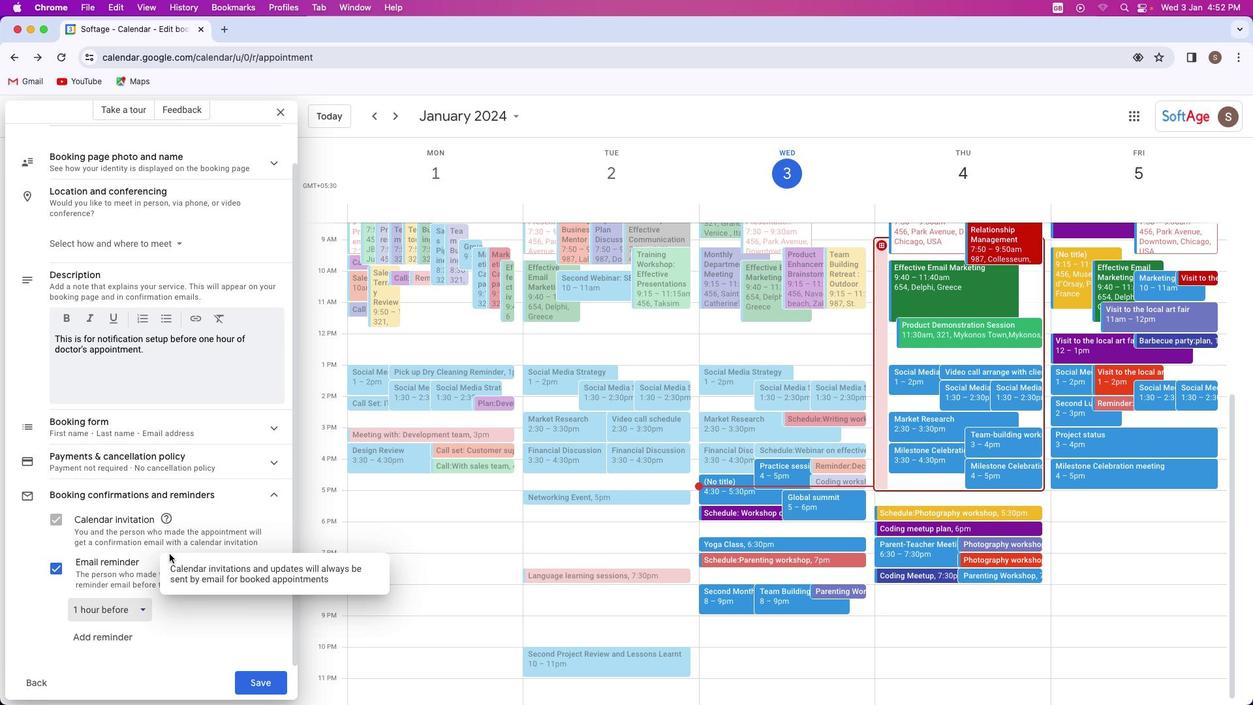 
Action: Mouse scrolled (169, 552) with delta (0, 0)
Screenshot: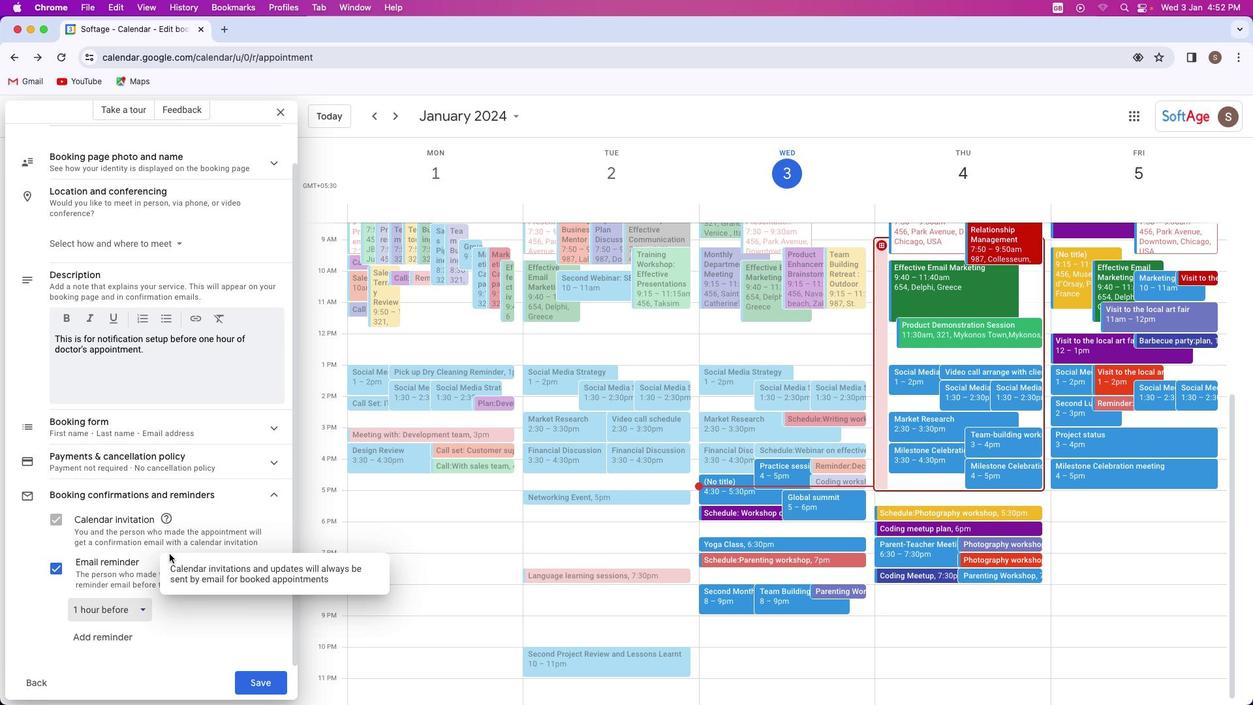 
Action: Mouse moved to (152, 565)
Screenshot: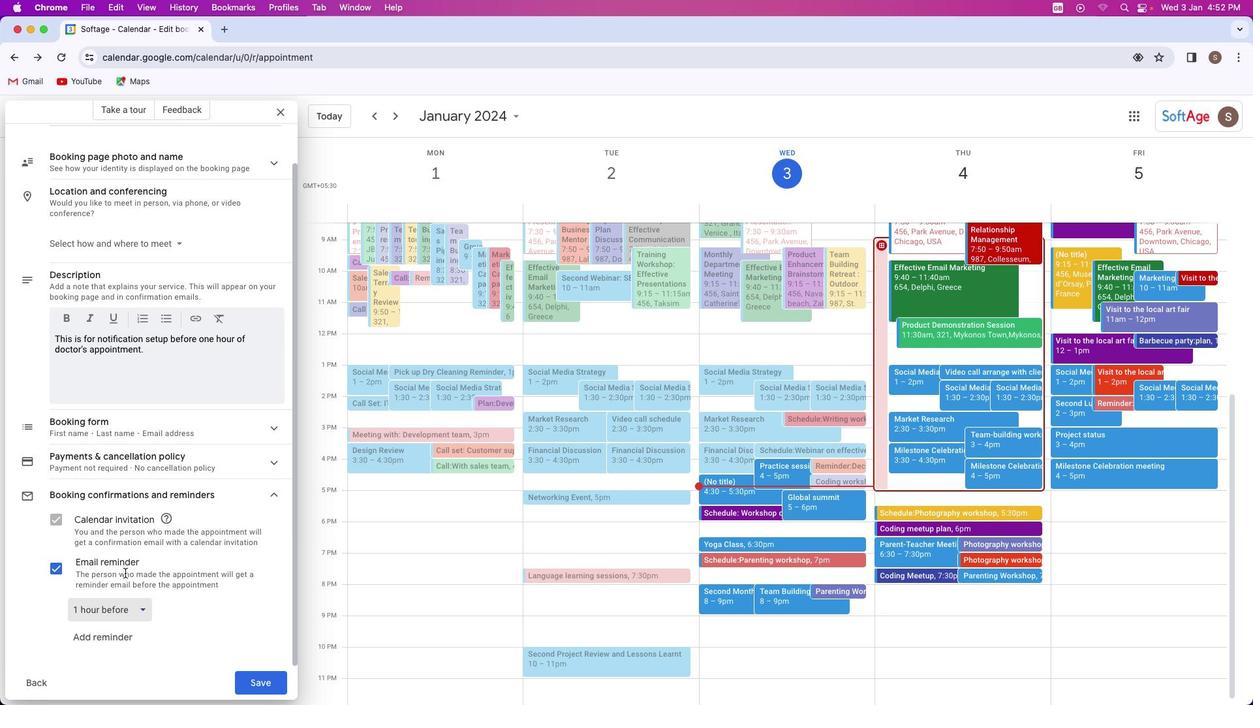 
Action: Mouse scrolled (152, 565) with delta (0, 0)
Screenshot: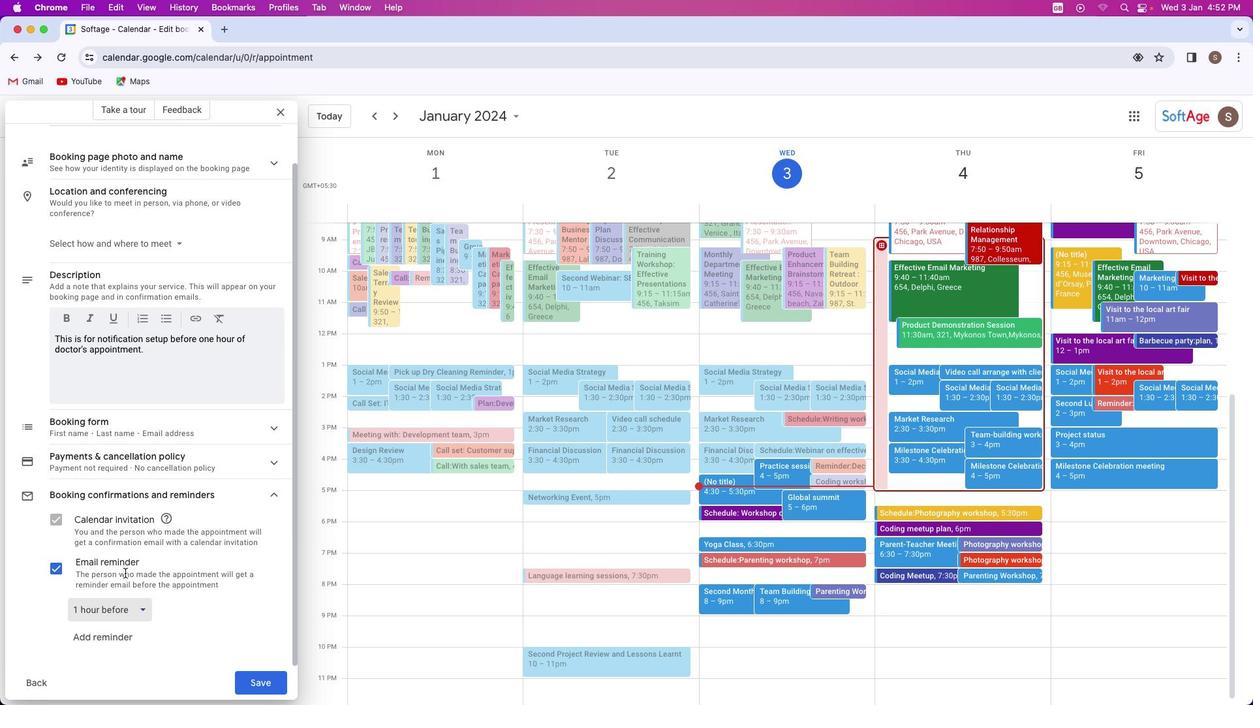 
Action: Mouse moved to (143, 568)
Screenshot: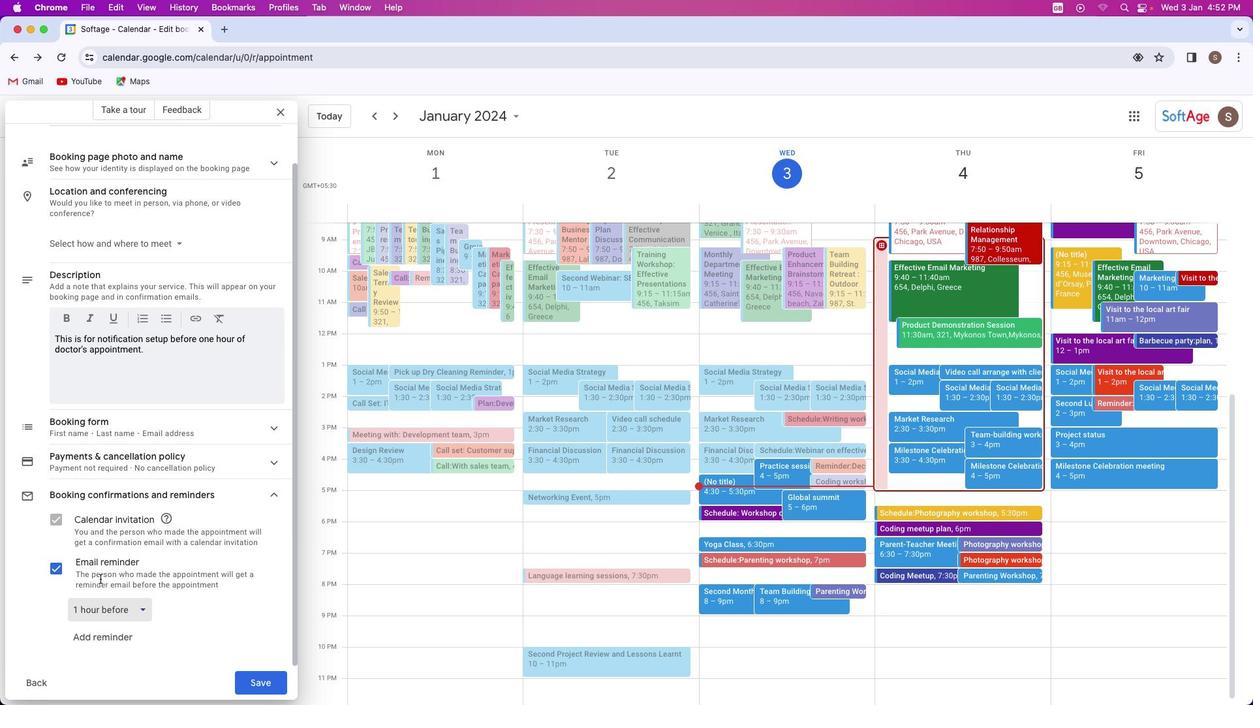 
Action: Mouse scrolled (143, 568) with delta (0, 0)
Screenshot: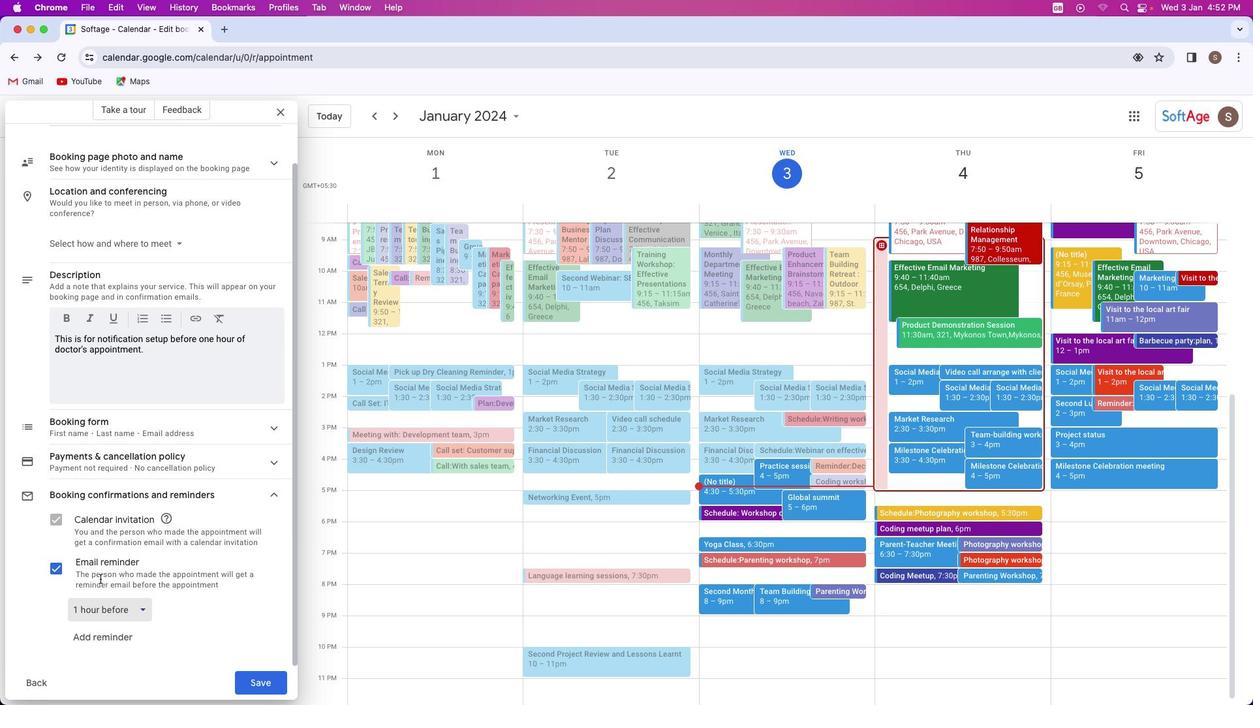 
Action: Mouse moved to (58, 570)
Screenshot: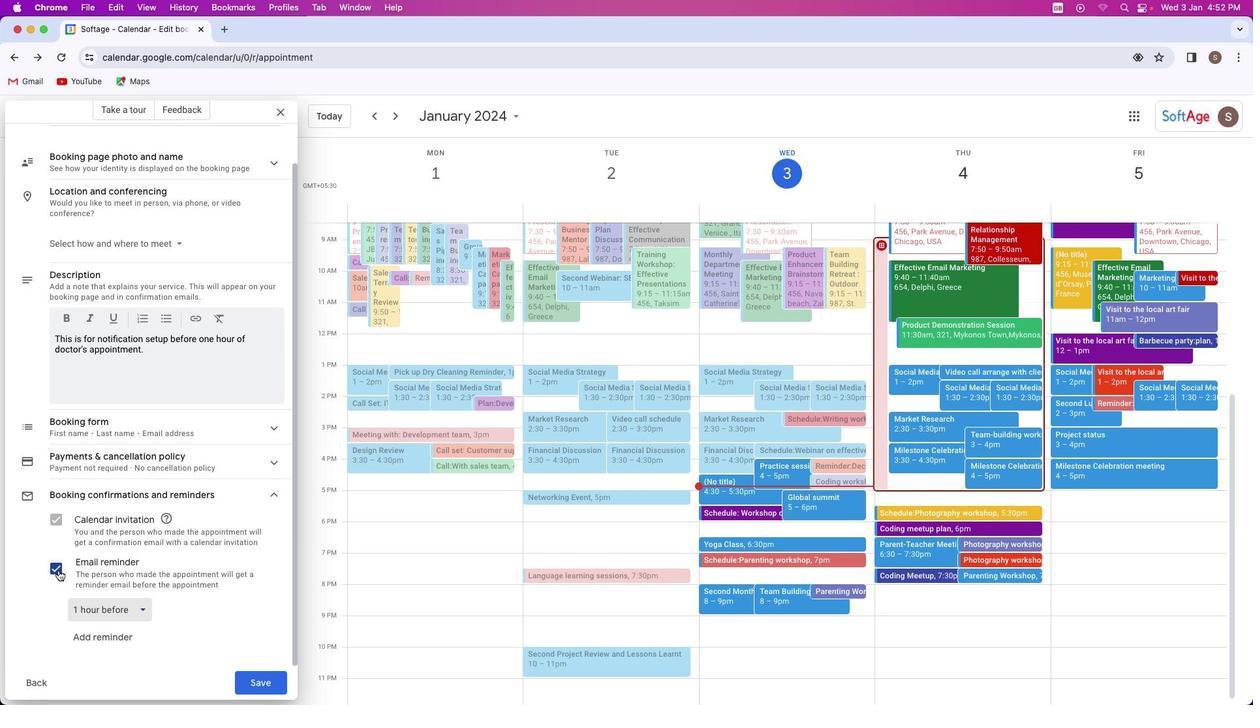 
Action: Mouse pressed left at (58, 570)
Screenshot: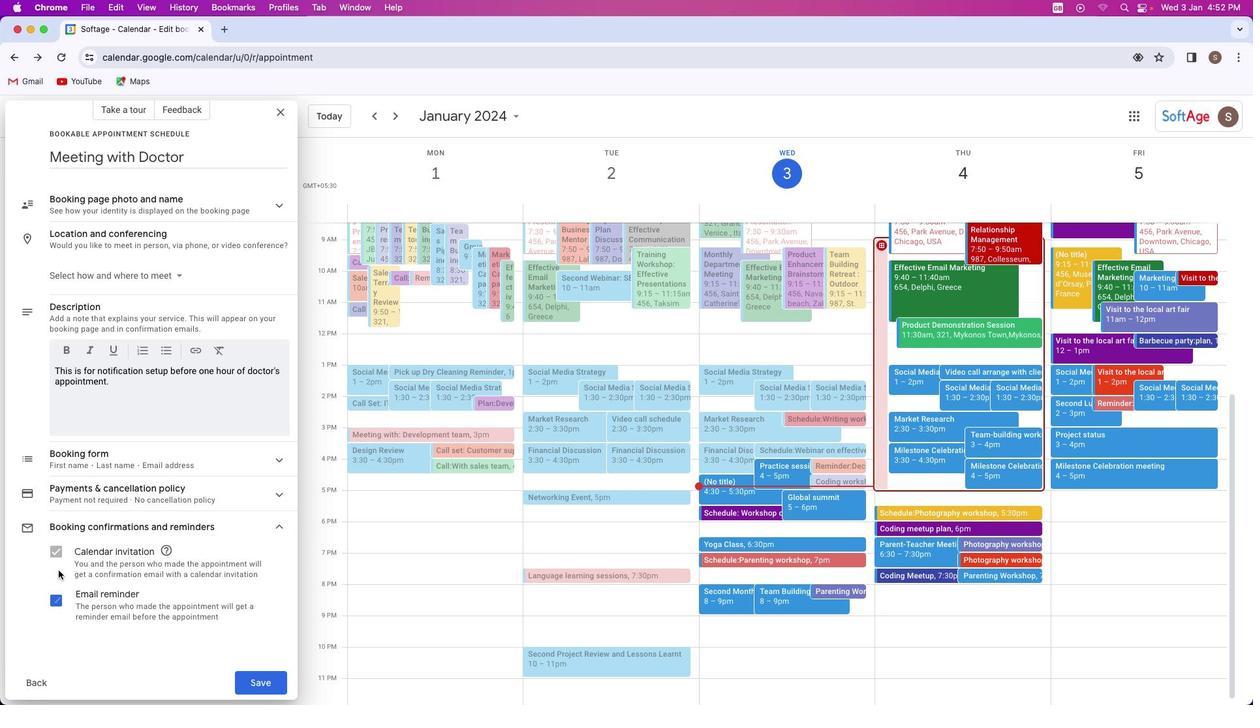 
Action: Mouse moved to (58, 601)
Screenshot: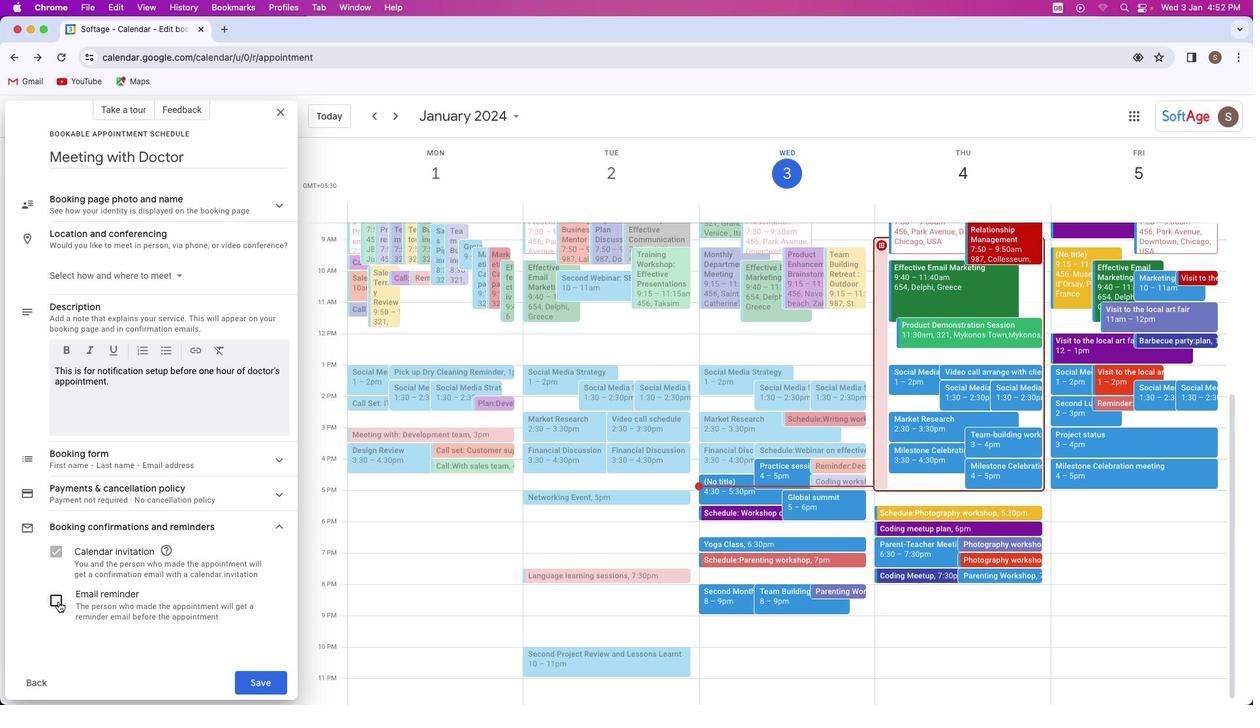 
Action: Mouse pressed left at (58, 601)
Screenshot: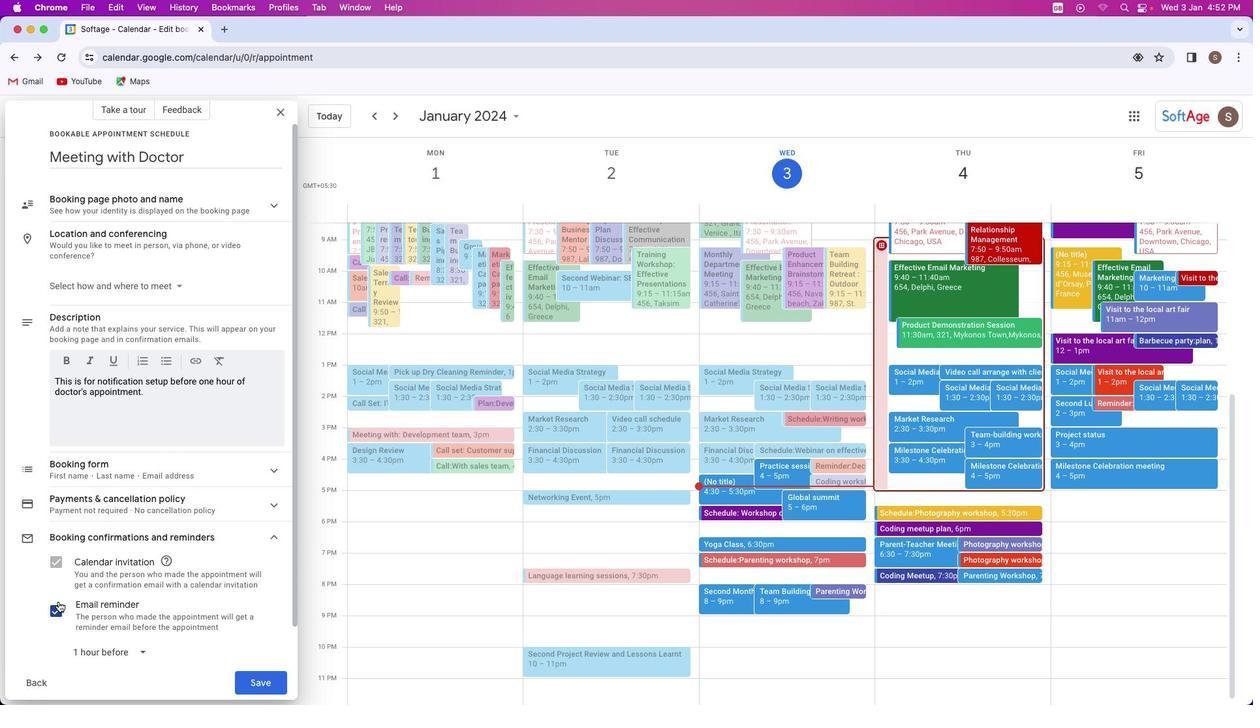 
Action: Mouse moved to (64, 581)
Screenshot: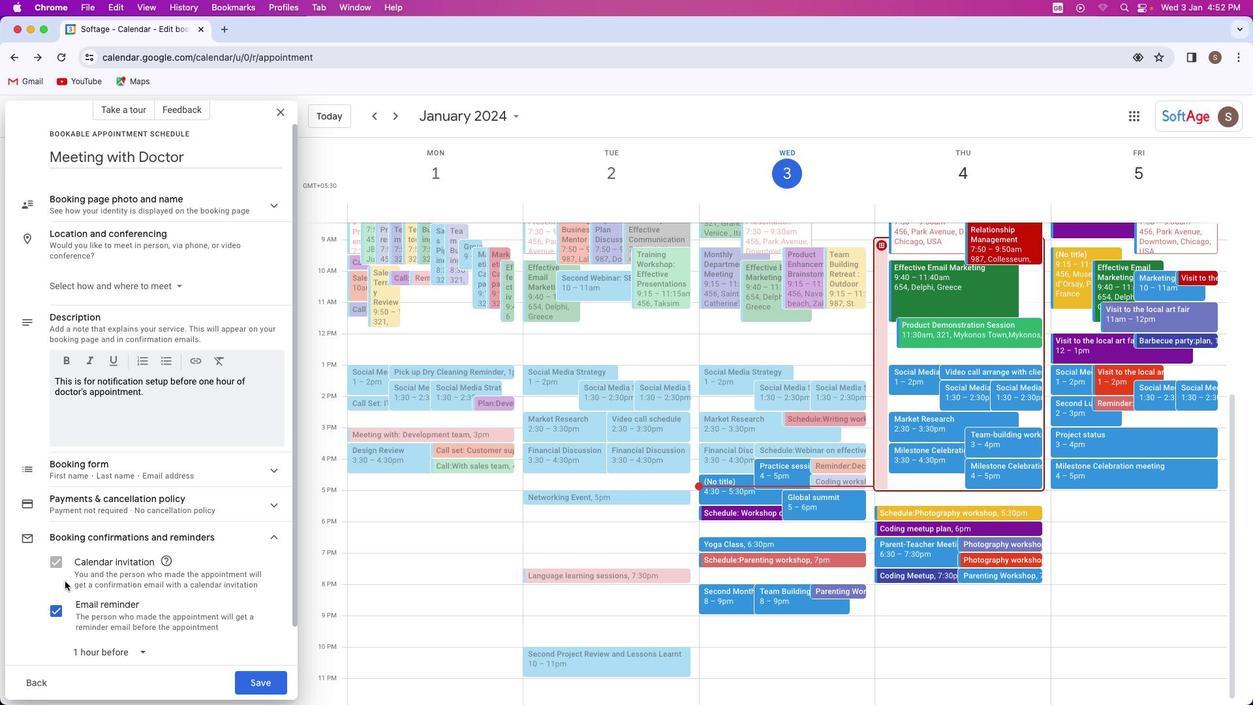 
Action: Mouse scrolled (64, 581) with delta (0, 0)
Screenshot: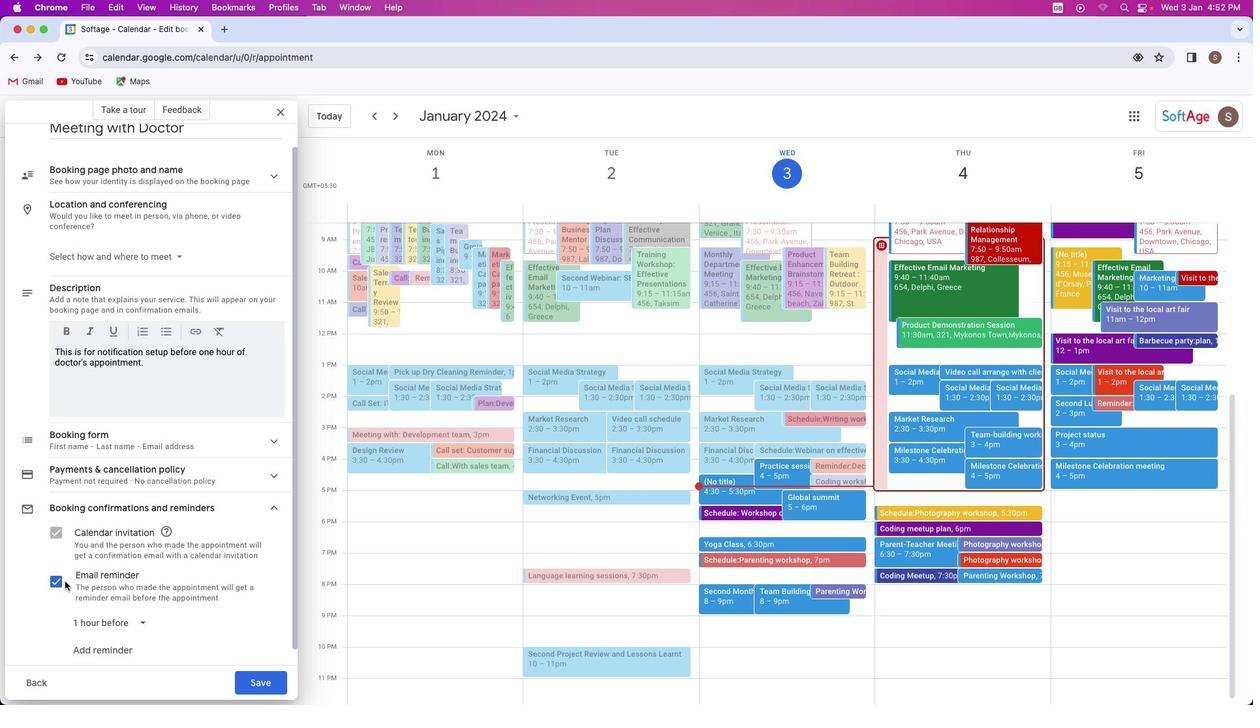 
Action: Mouse scrolled (64, 581) with delta (0, 0)
Screenshot: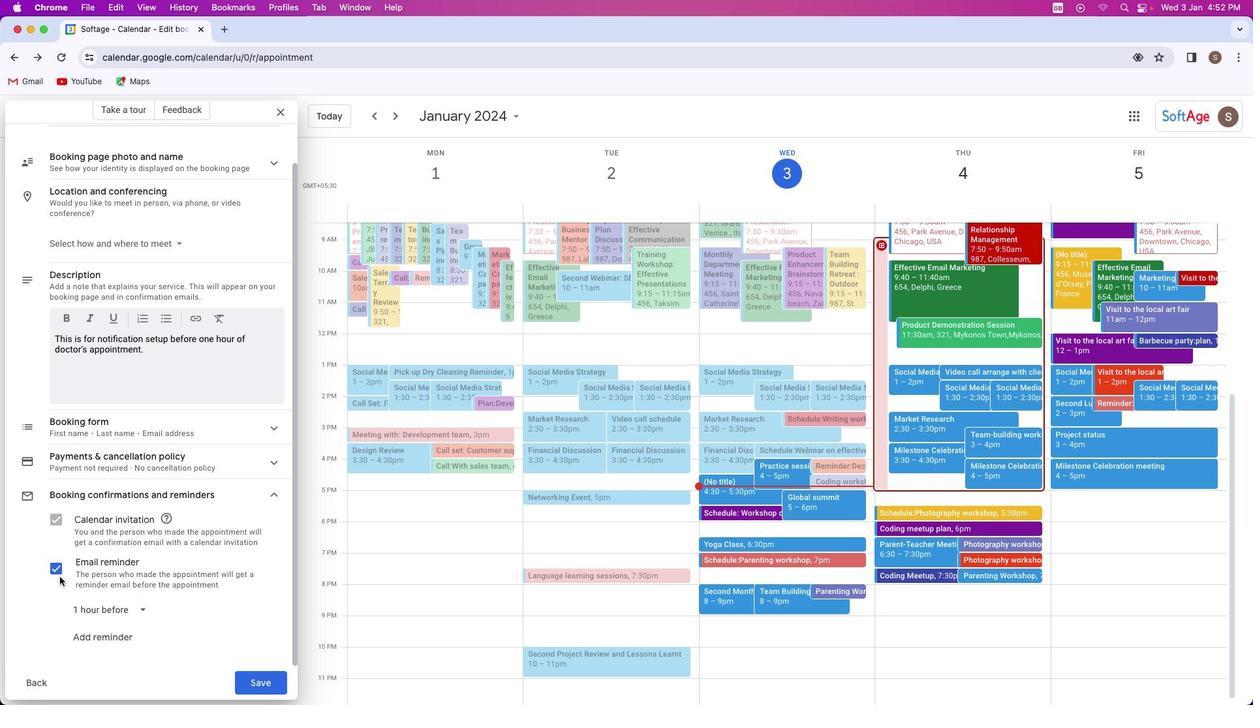 
Action: Mouse scrolled (64, 581) with delta (0, 0)
Screenshot: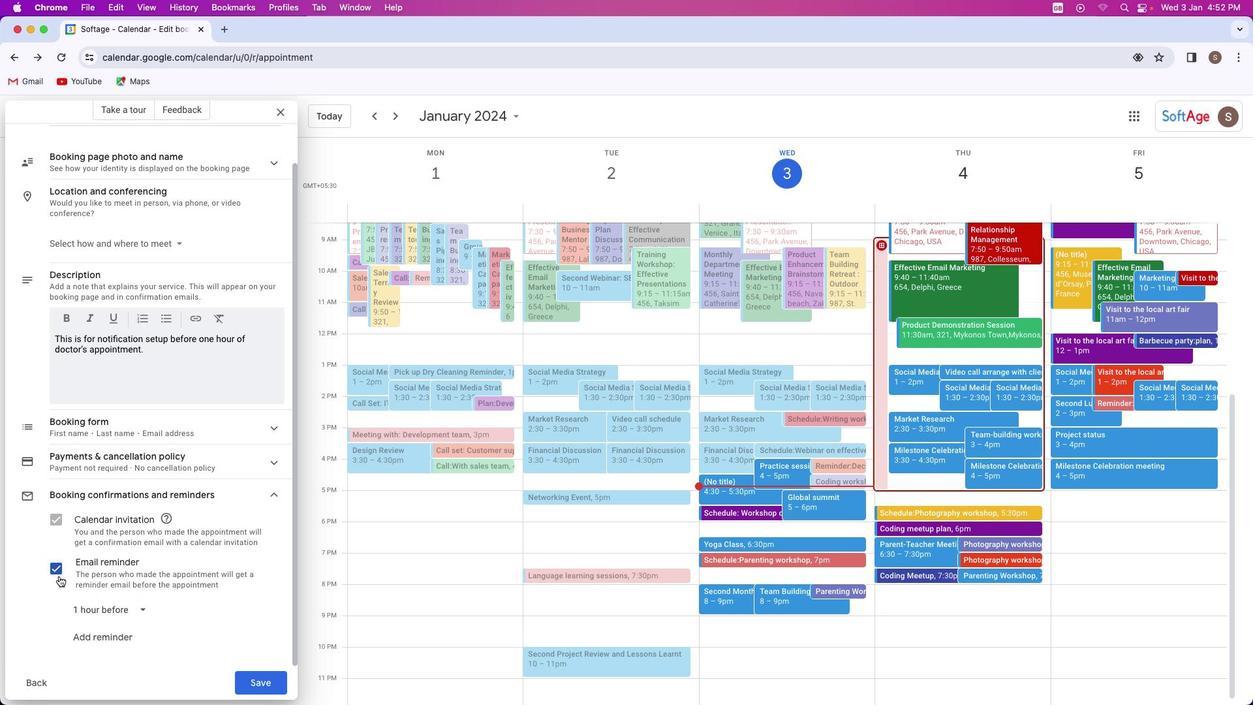 
Action: Mouse moved to (57, 521)
Screenshot: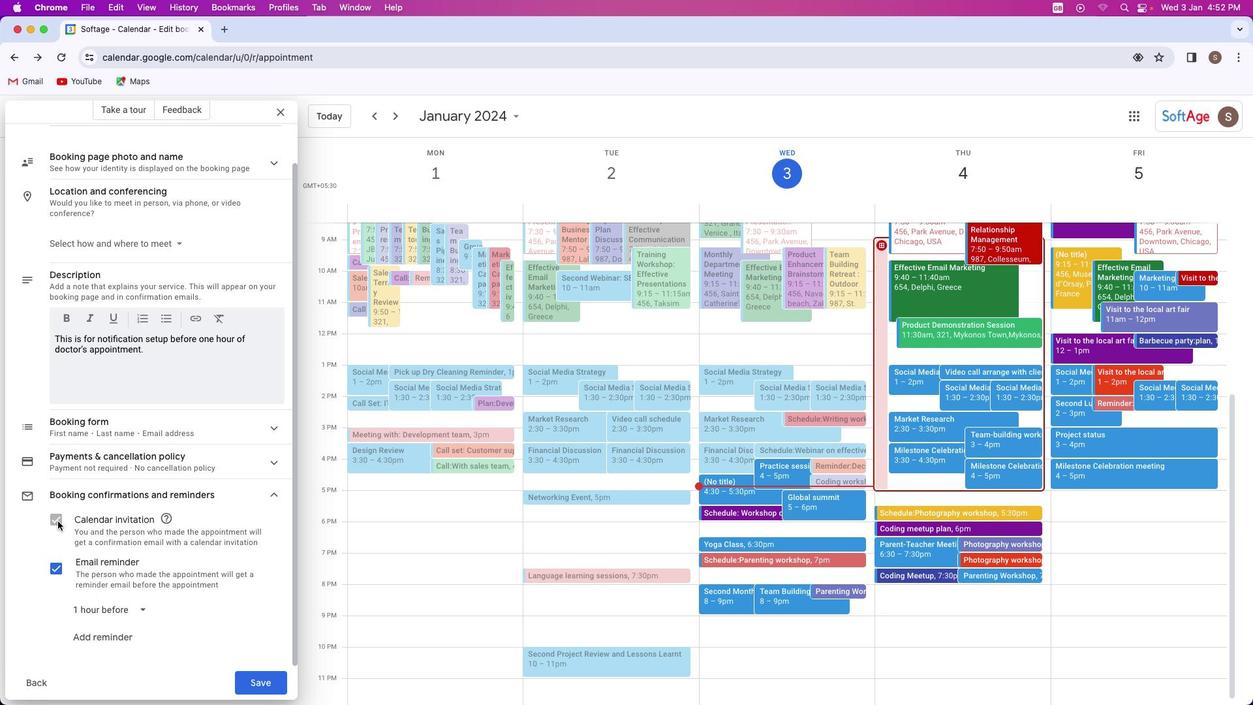 
Action: Mouse pressed left at (57, 521)
Screenshot: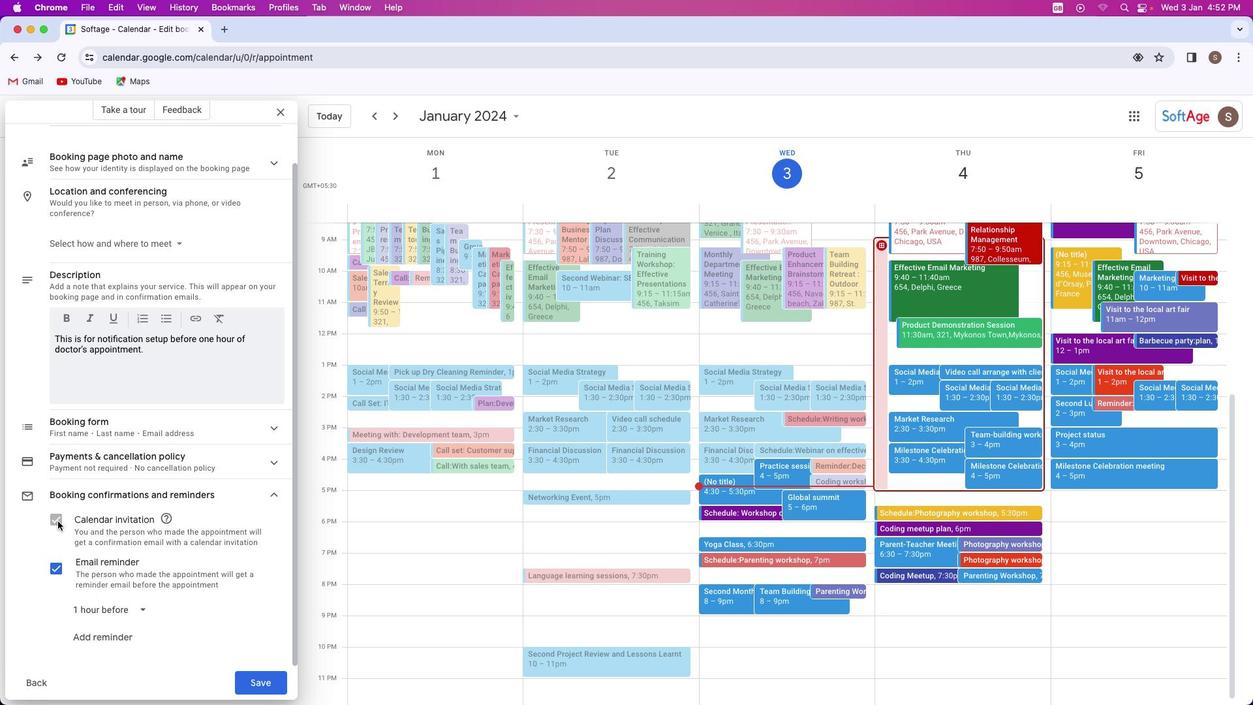 
Action: Mouse moved to (271, 495)
Screenshot: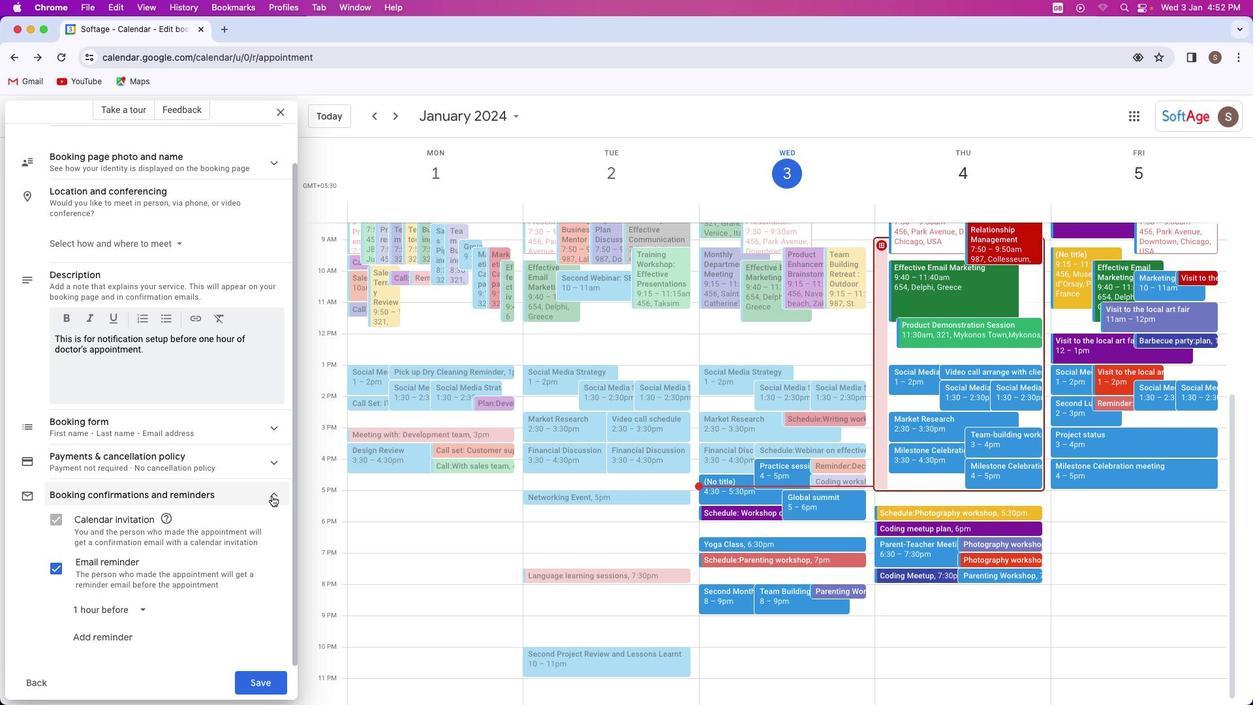 
Action: Mouse pressed left at (271, 495)
Screenshot: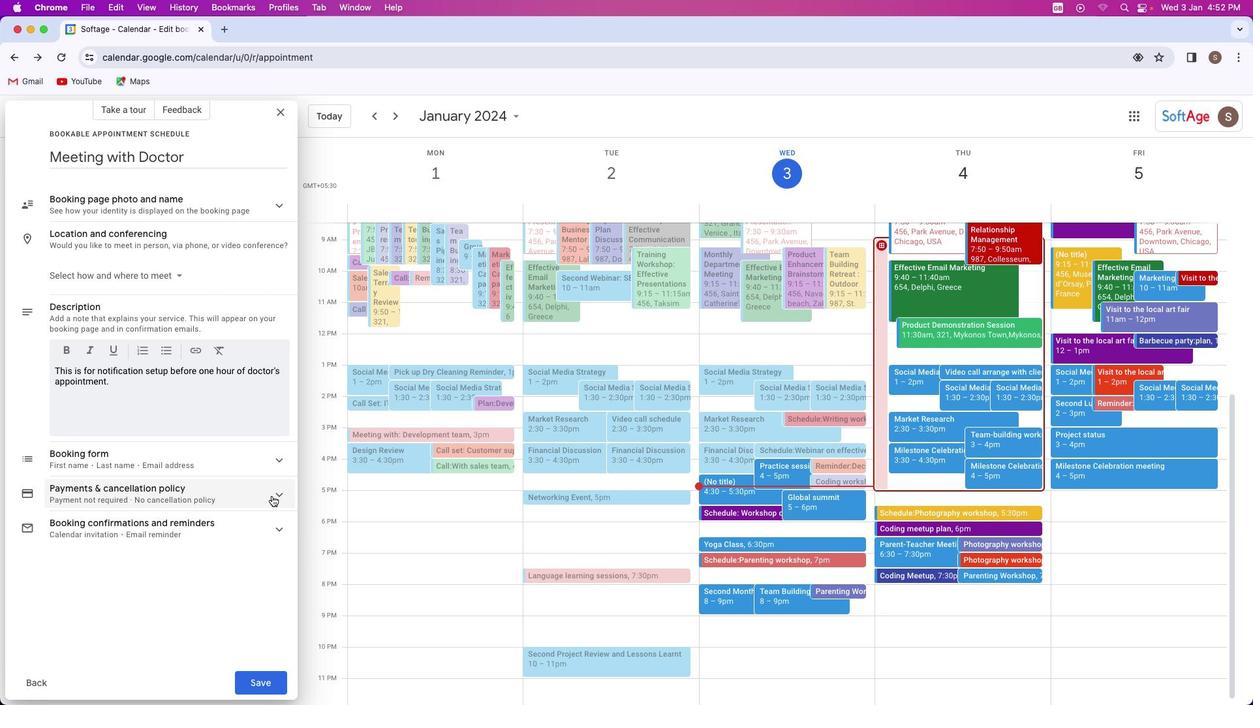
Action: Mouse moved to (278, 494)
Screenshot: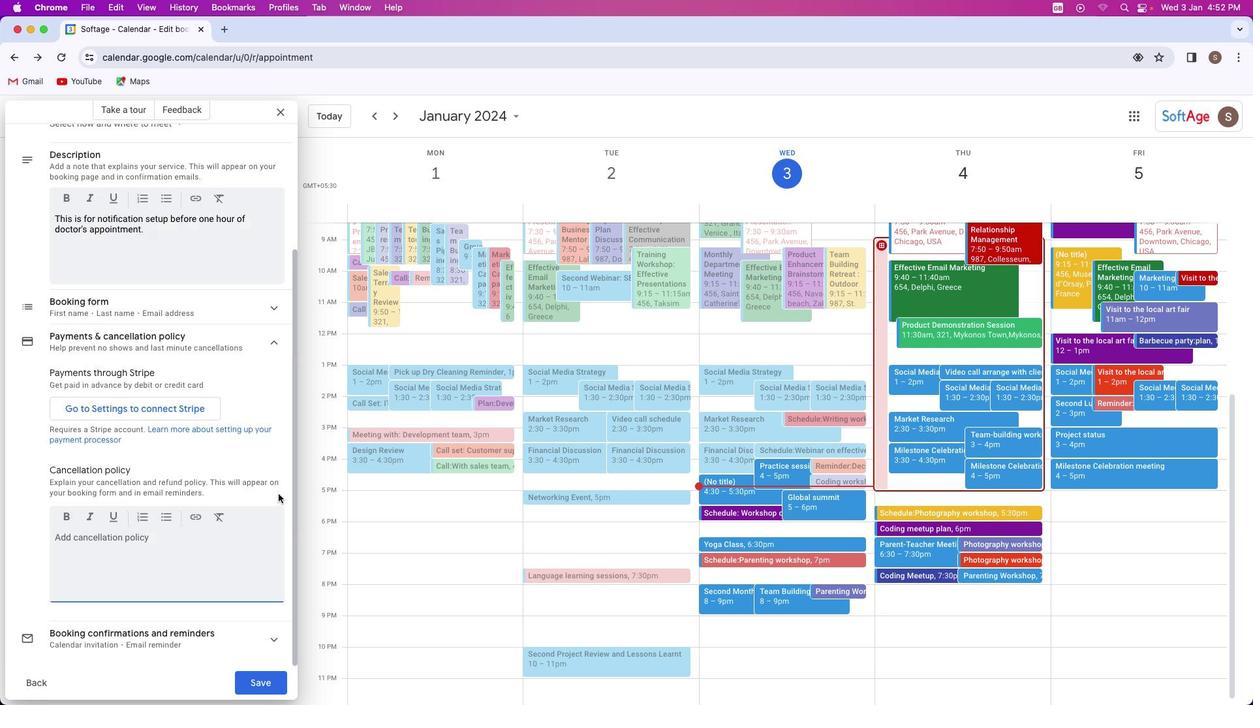 
Action: Mouse pressed left at (278, 494)
Screenshot: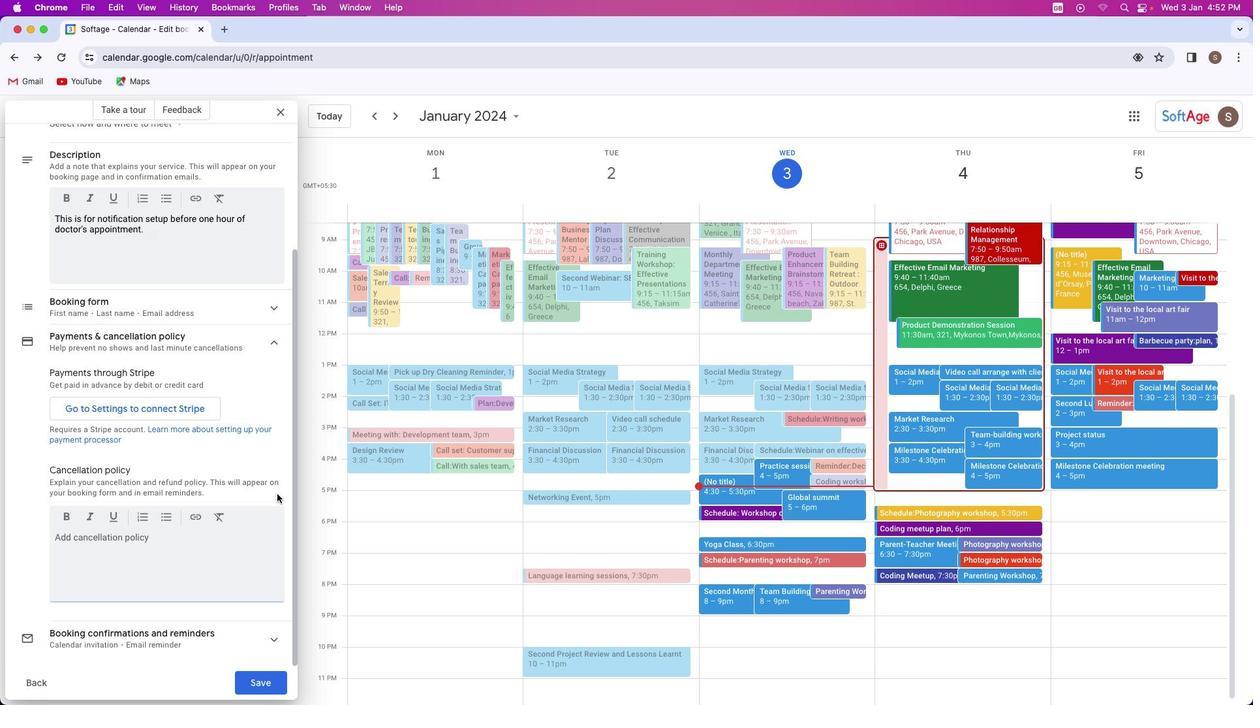 
Action: Mouse moved to (276, 338)
Screenshot: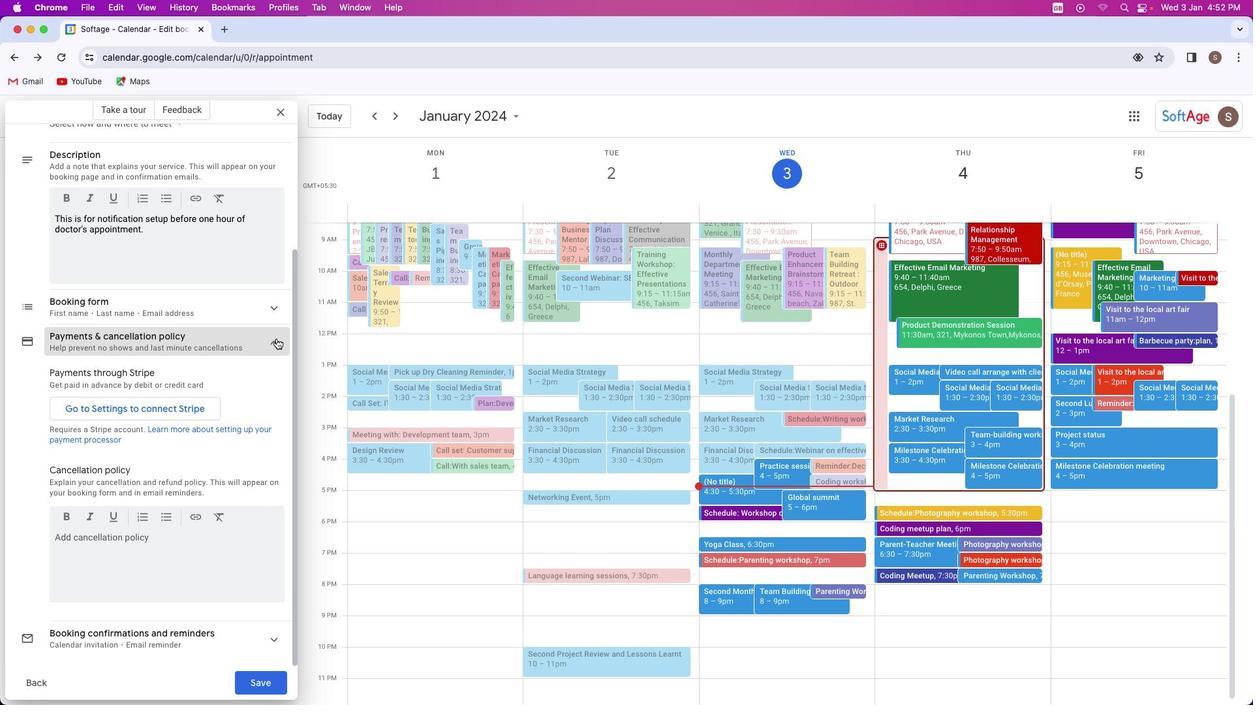
Action: Mouse pressed left at (276, 338)
Screenshot: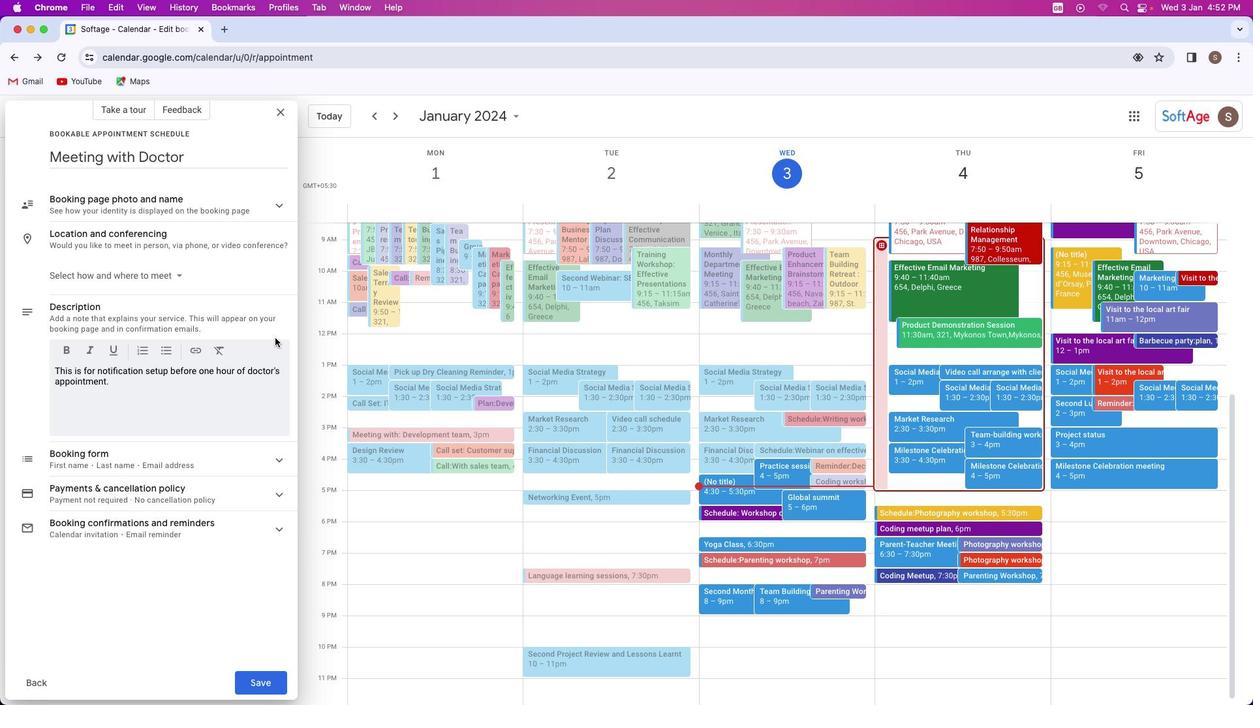 
Action: Mouse moved to (251, 679)
Screenshot: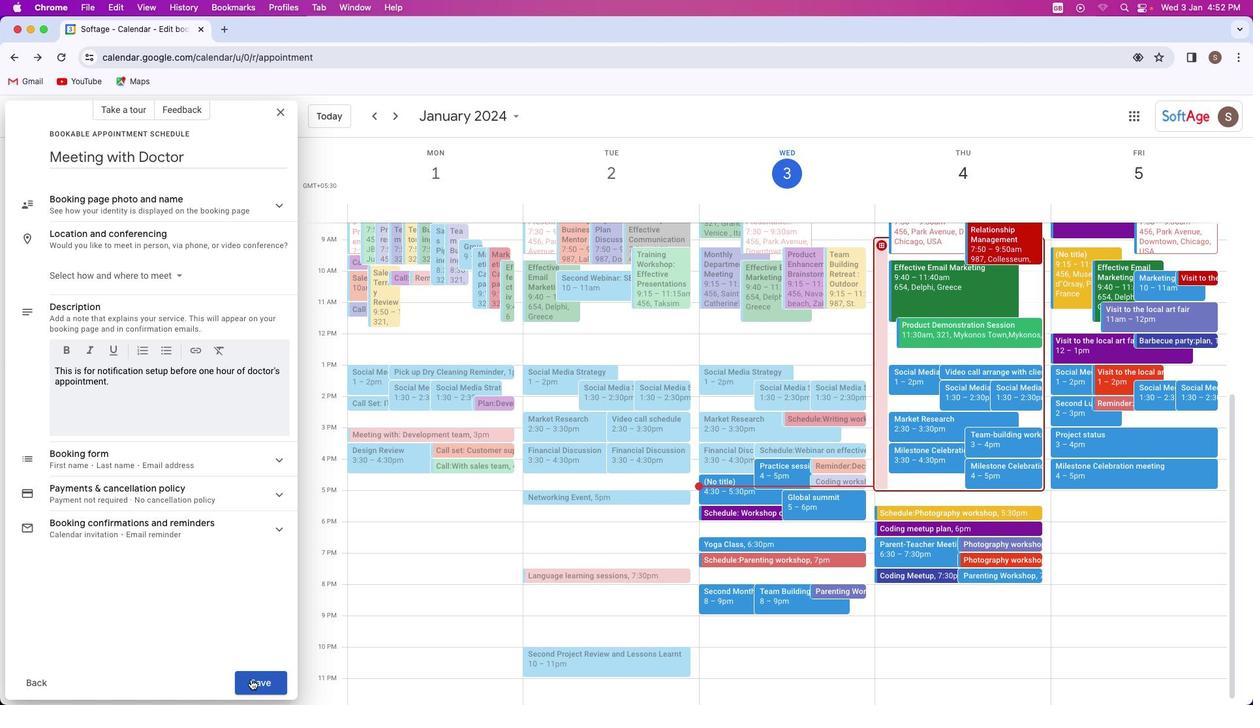 
Action: Mouse pressed left at (251, 679)
Screenshot: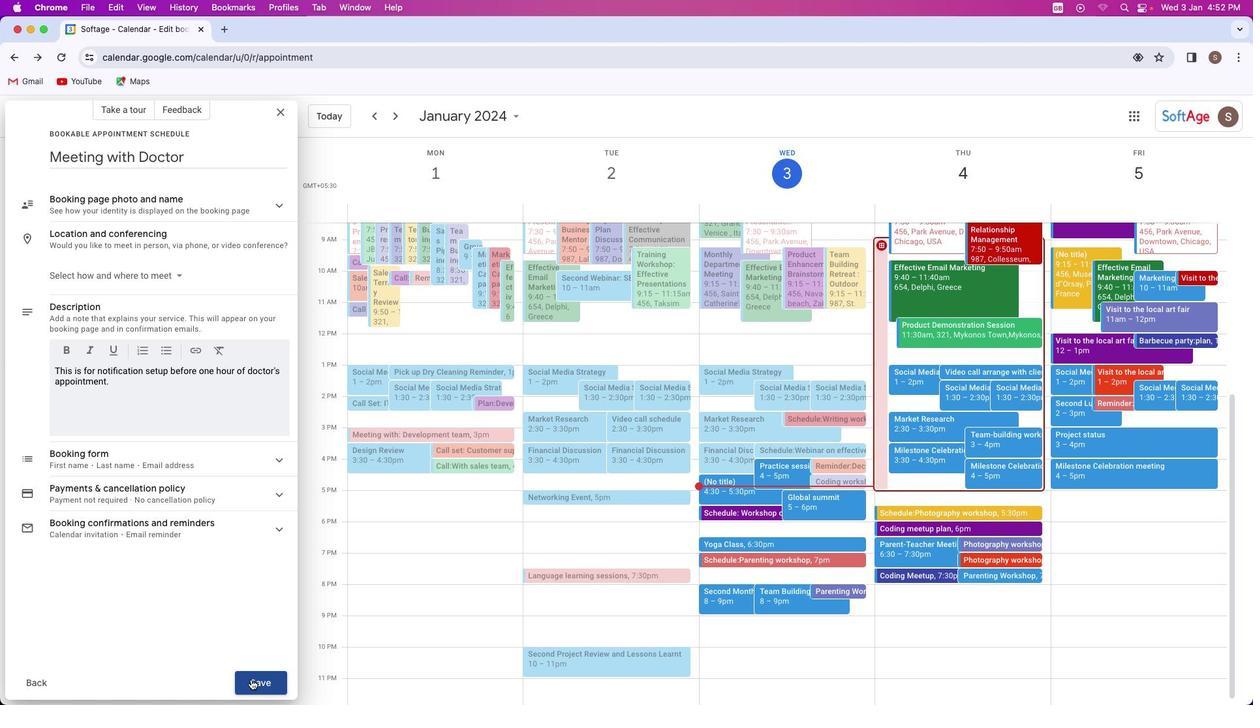 
Action: Mouse moved to (675, 432)
Screenshot: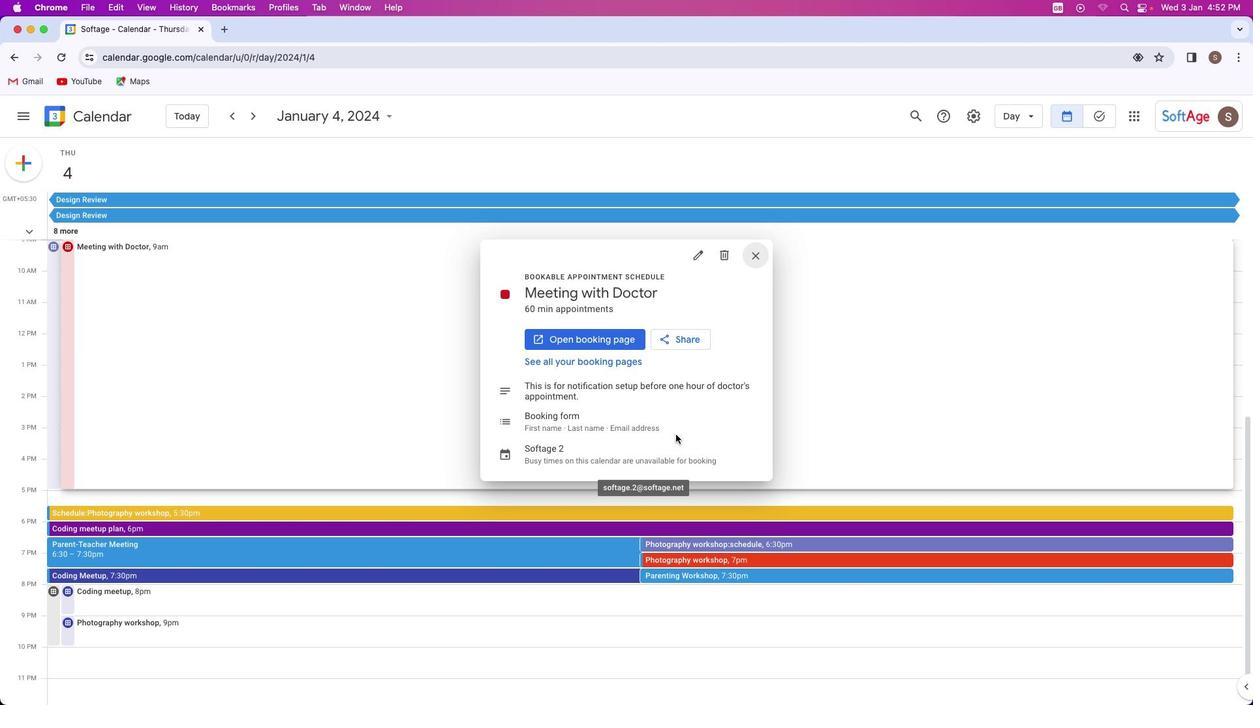 
